 Task: Look for space in Ubatã, Brazil from 11th June, 2023 to 15th June, 2023 for 2 adults in price range Rs.7000 to Rs.16000. Place can be private room with 1  bedroom having 2 beds and 1 bathroom. Property type can be house, flat, guest house, hotel. Amenities needed are: washing machine. Booking option can be shelf check-in. Required host language is Spanish.
Action: Mouse moved to (566, 133)
Screenshot: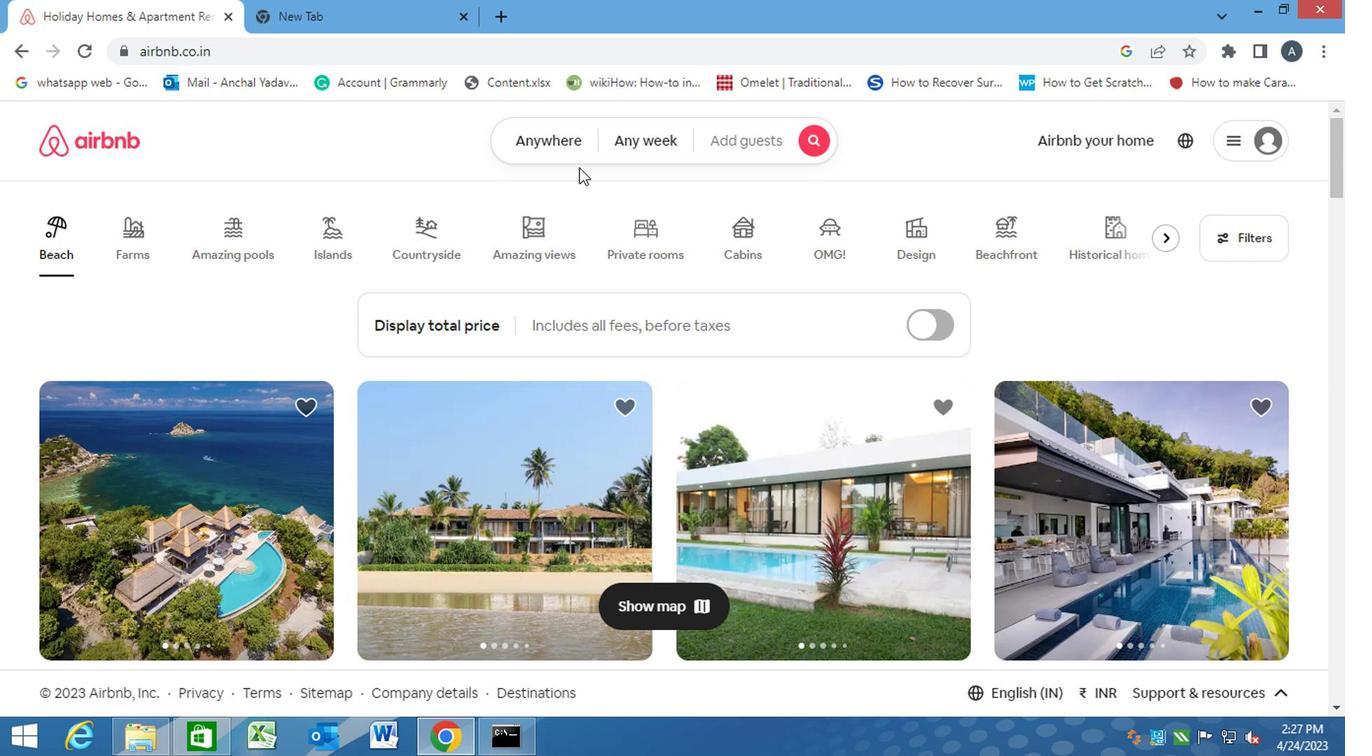 
Action: Mouse pressed left at (566, 133)
Screenshot: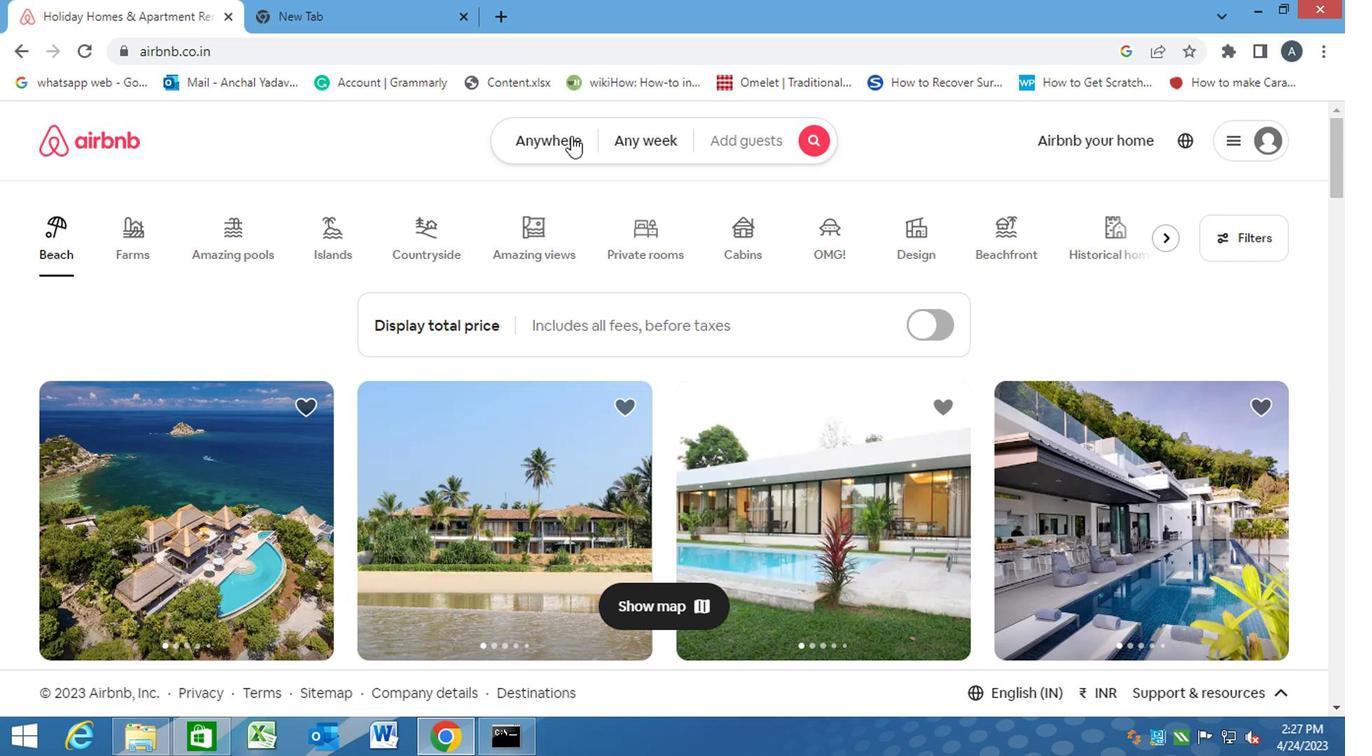 
Action: Mouse moved to (495, 189)
Screenshot: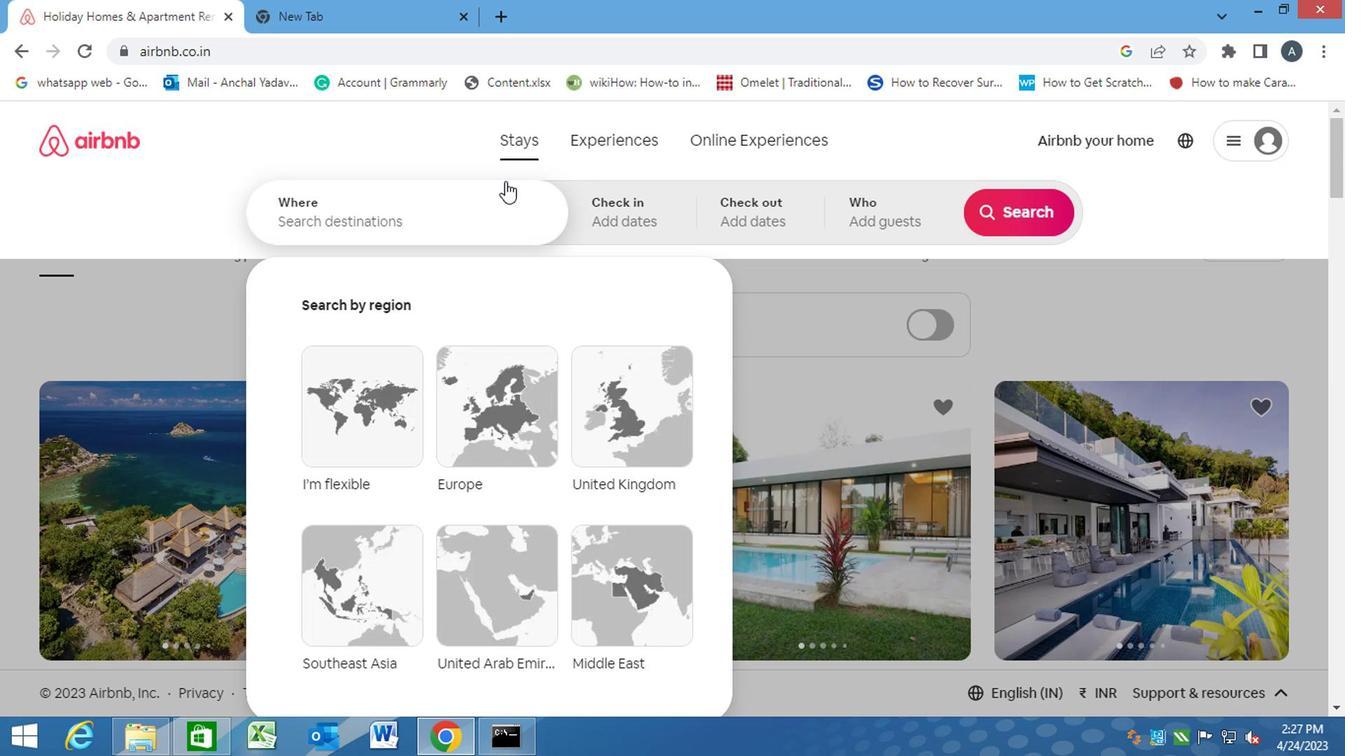 
Action: Mouse pressed left at (495, 189)
Screenshot: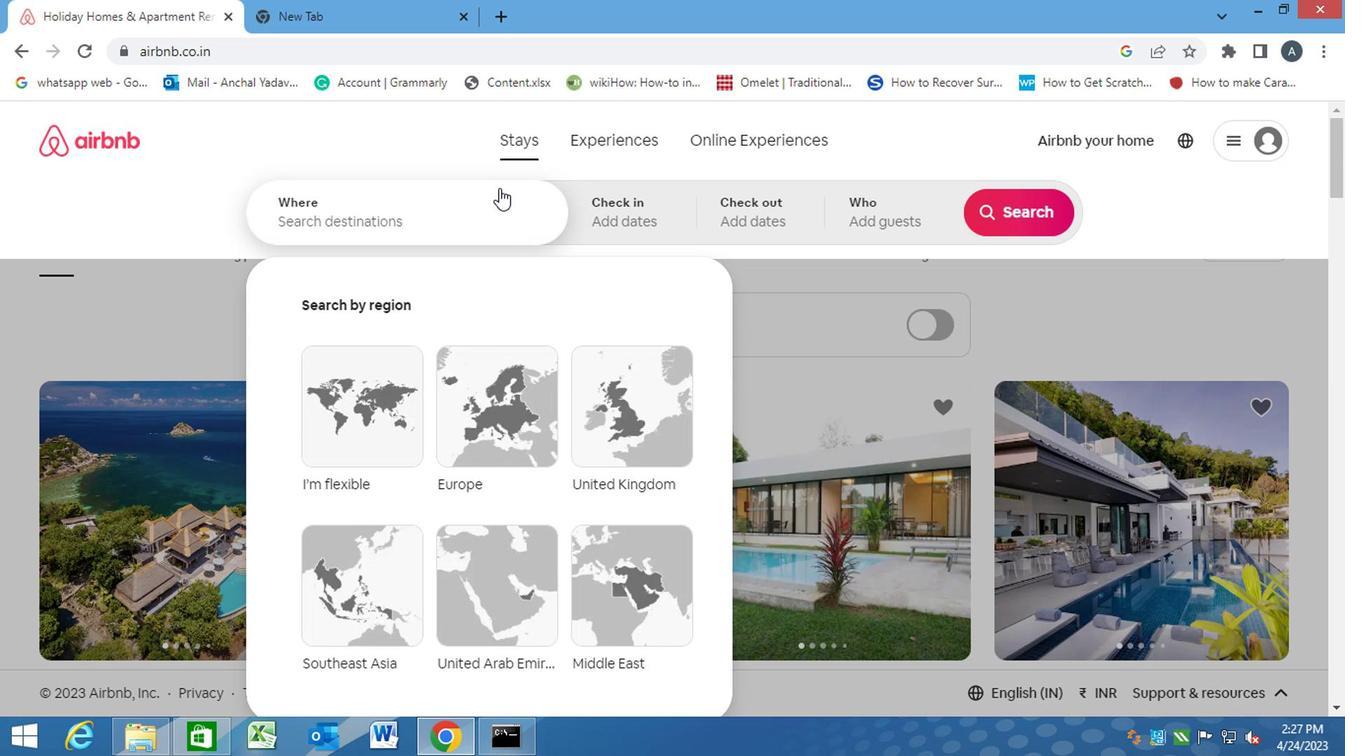 
Action: Key pressed u<Key.caps_lock>bata,<Key.space><Key.caps_lock>b<Key.caps_lock>razil<Key.enter>
Screenshot: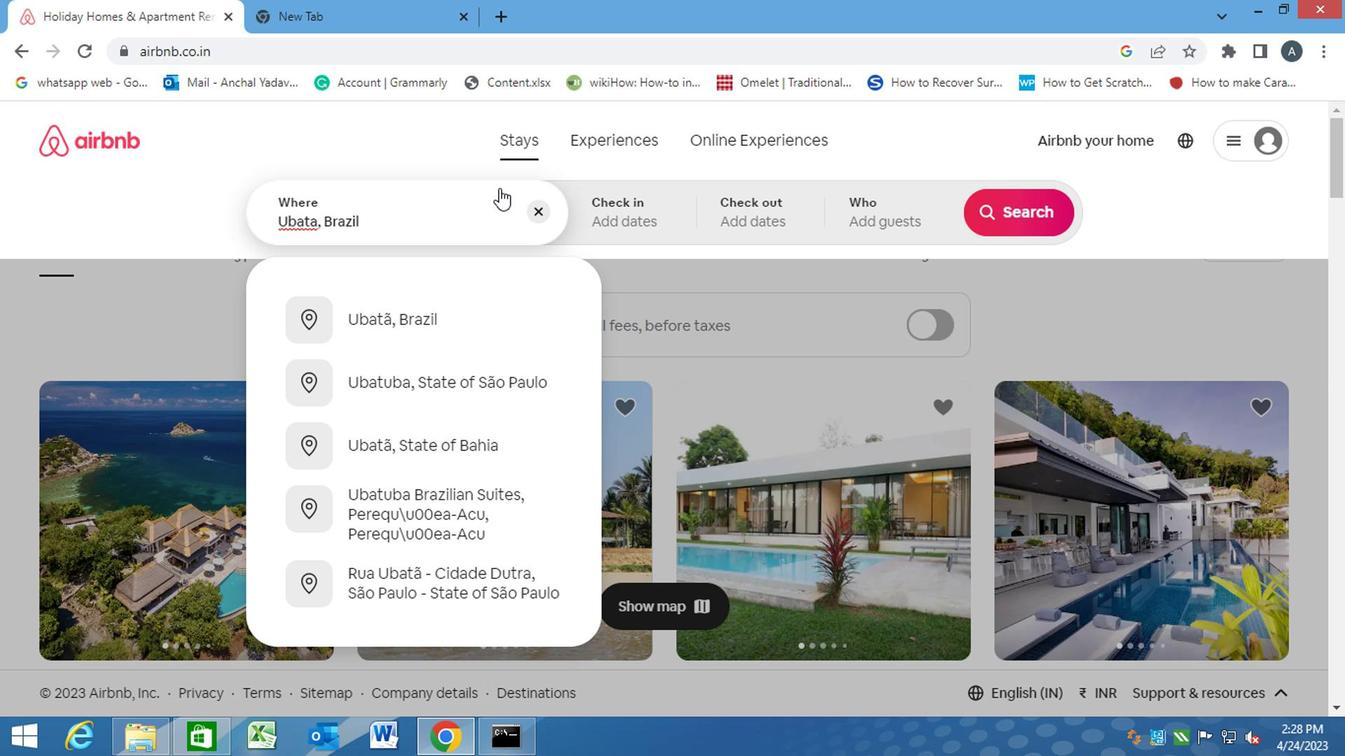 
Action: Mouse moved to (1003, 379)
Screenshot: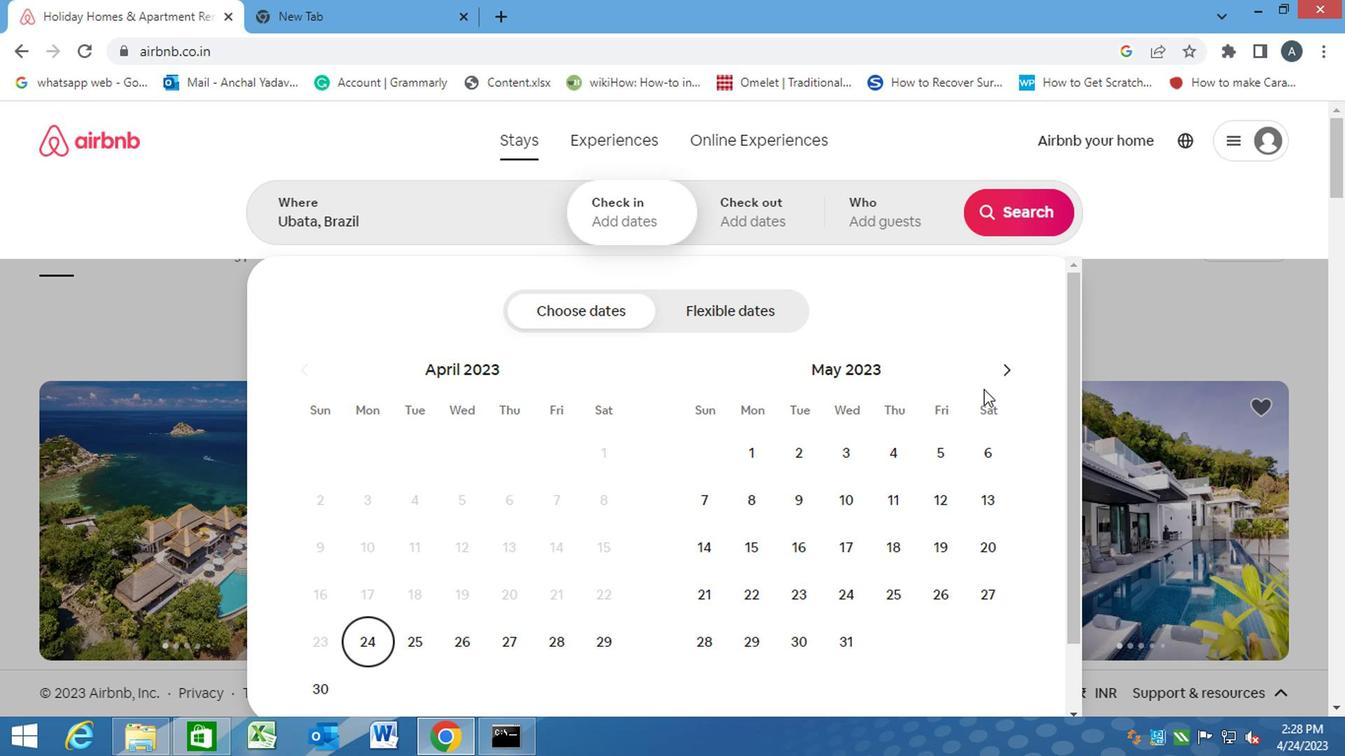 
Action: Mouse pressed left at (1003, 379)
Screenshot: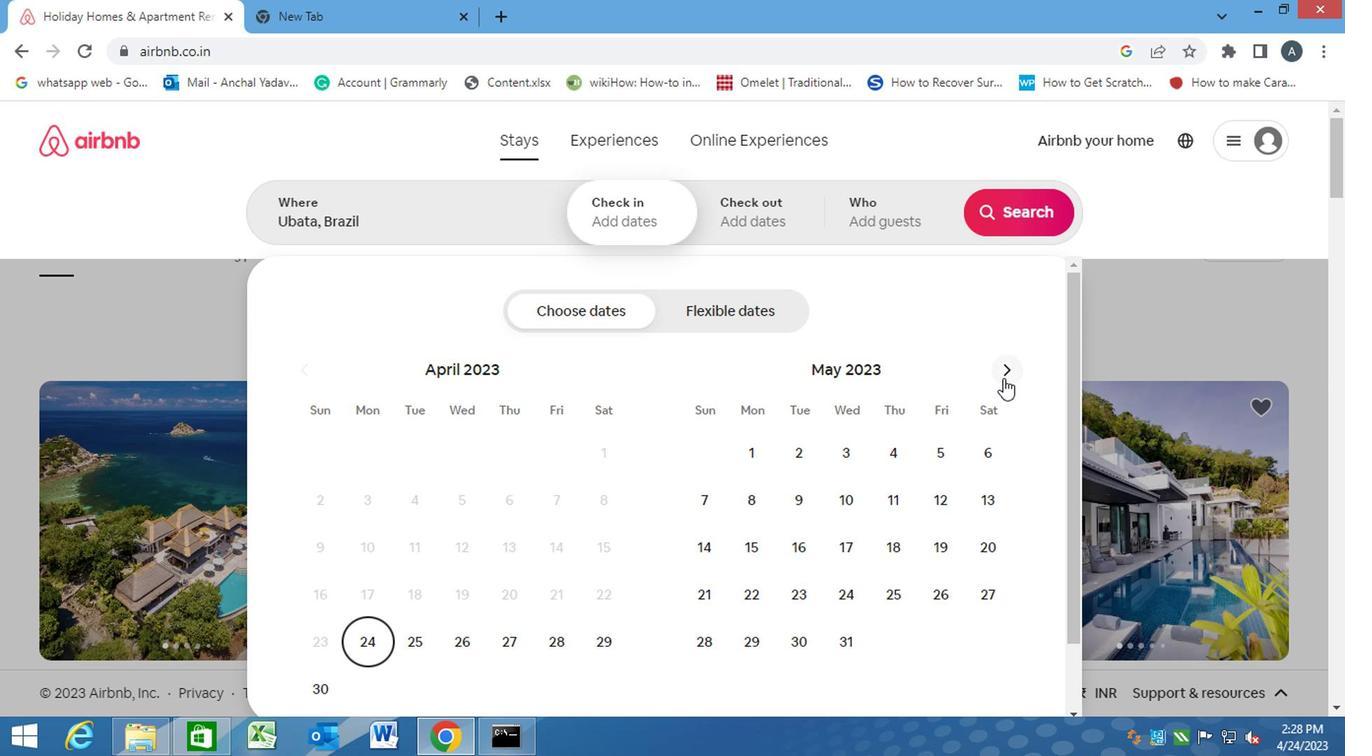 
Action: Mouse moved to (695, 543)
Screenshot: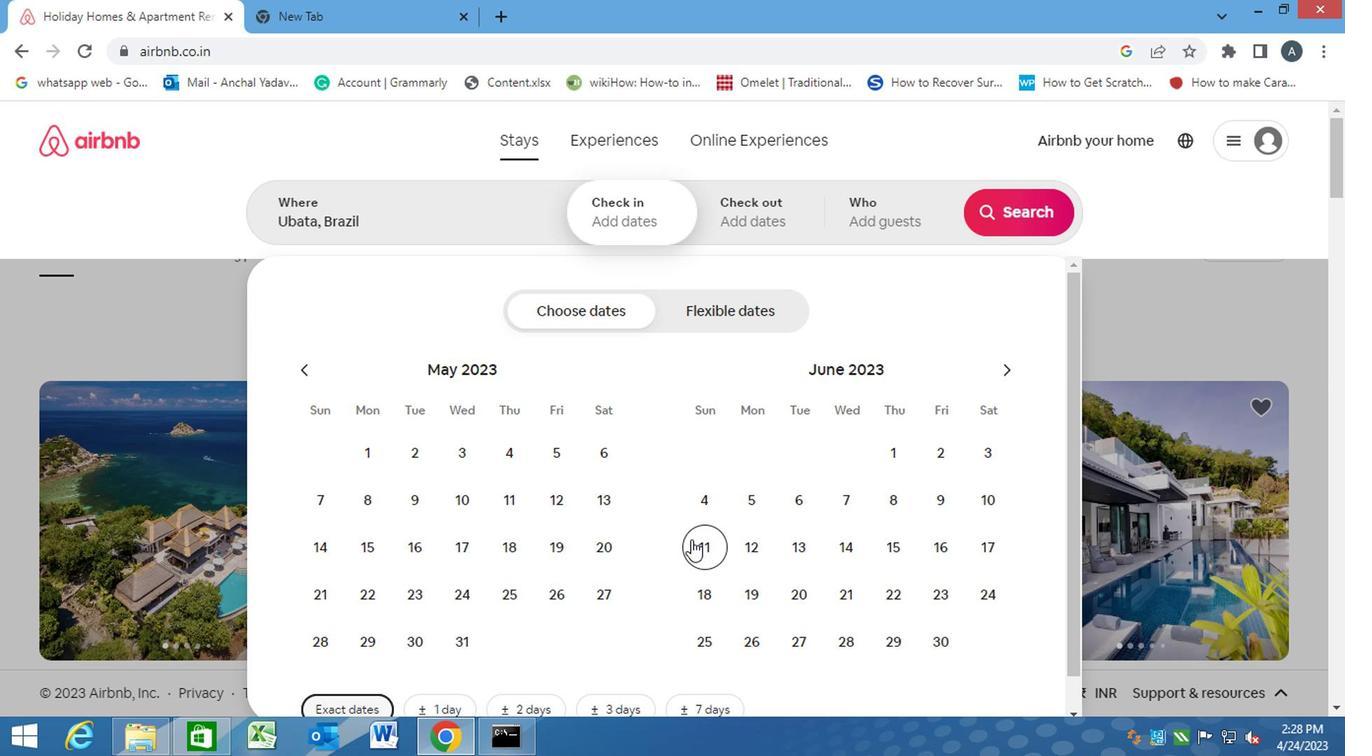 
Action: Mouse pressed left at (695, 543)
Screenshot: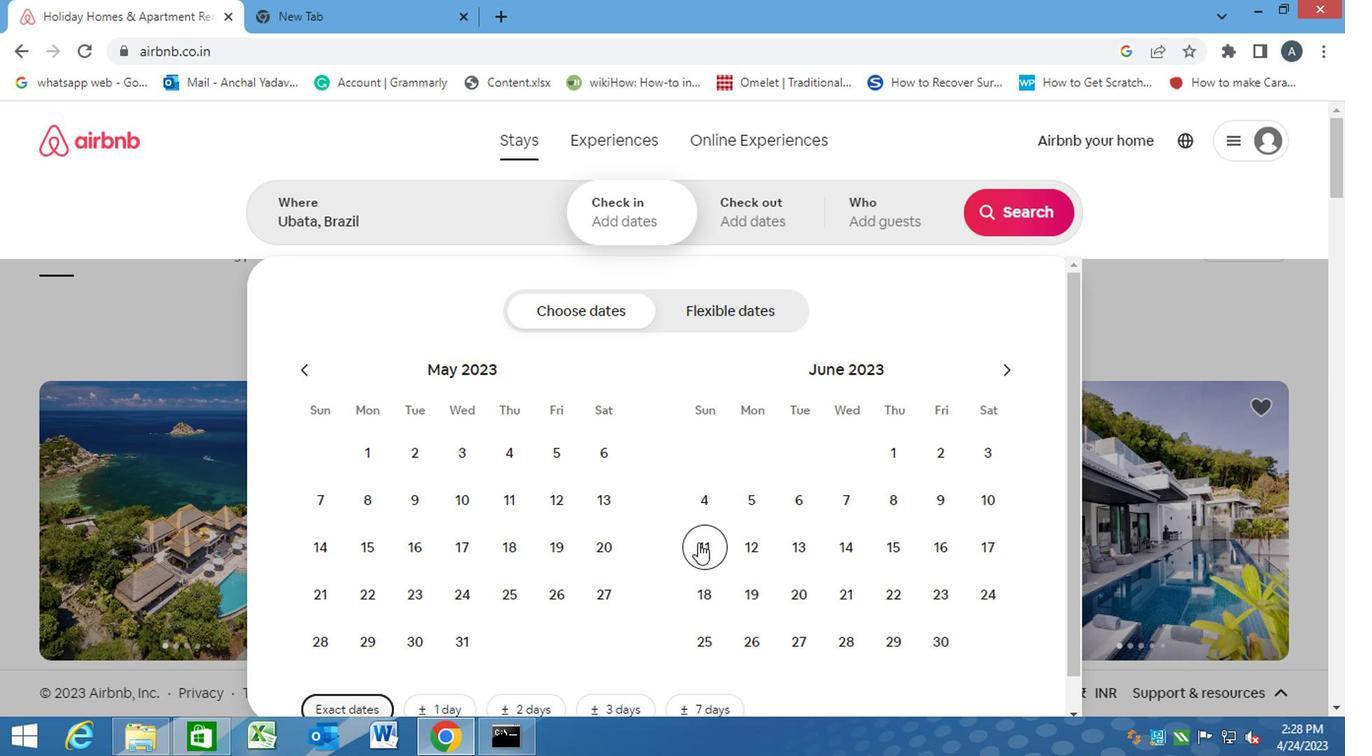 
Action: Mouse moved to (884, 552)
Screenshot: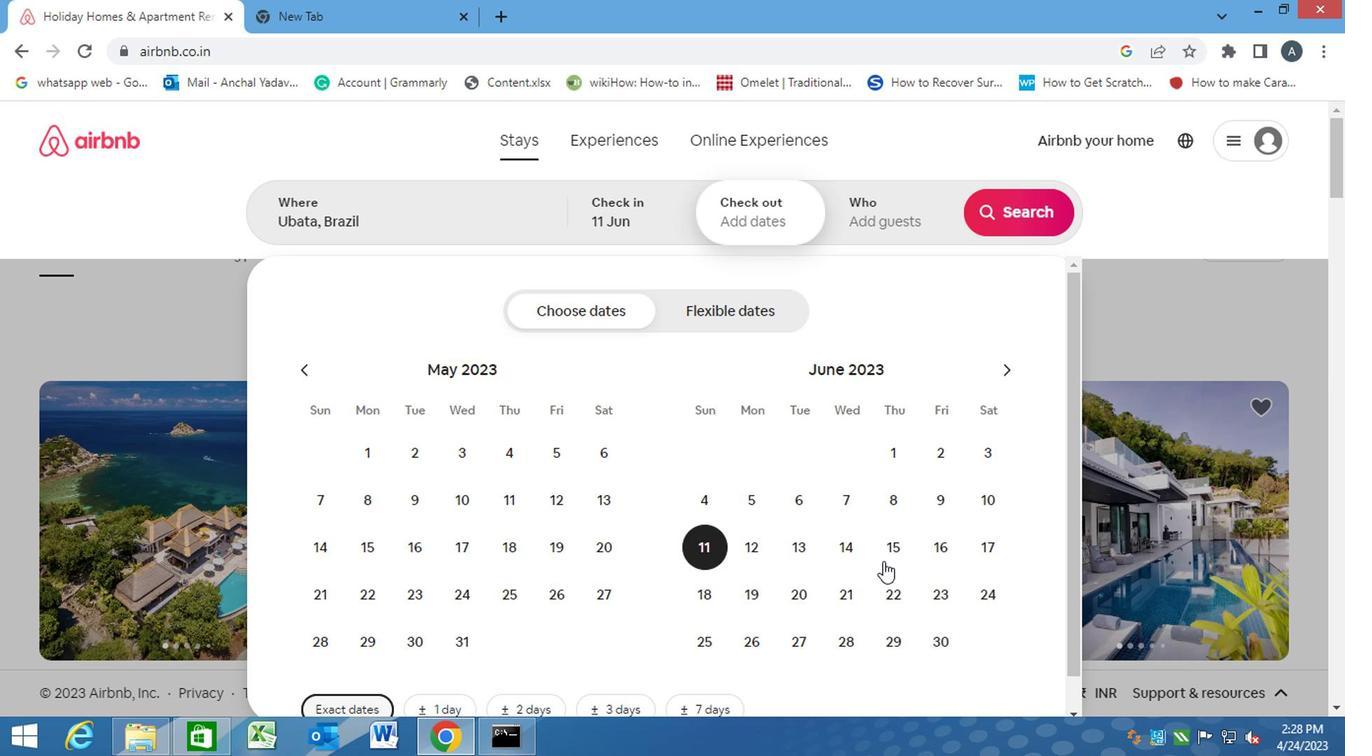 
Action: Mouse pressed left at (884, 552)
Screenshot: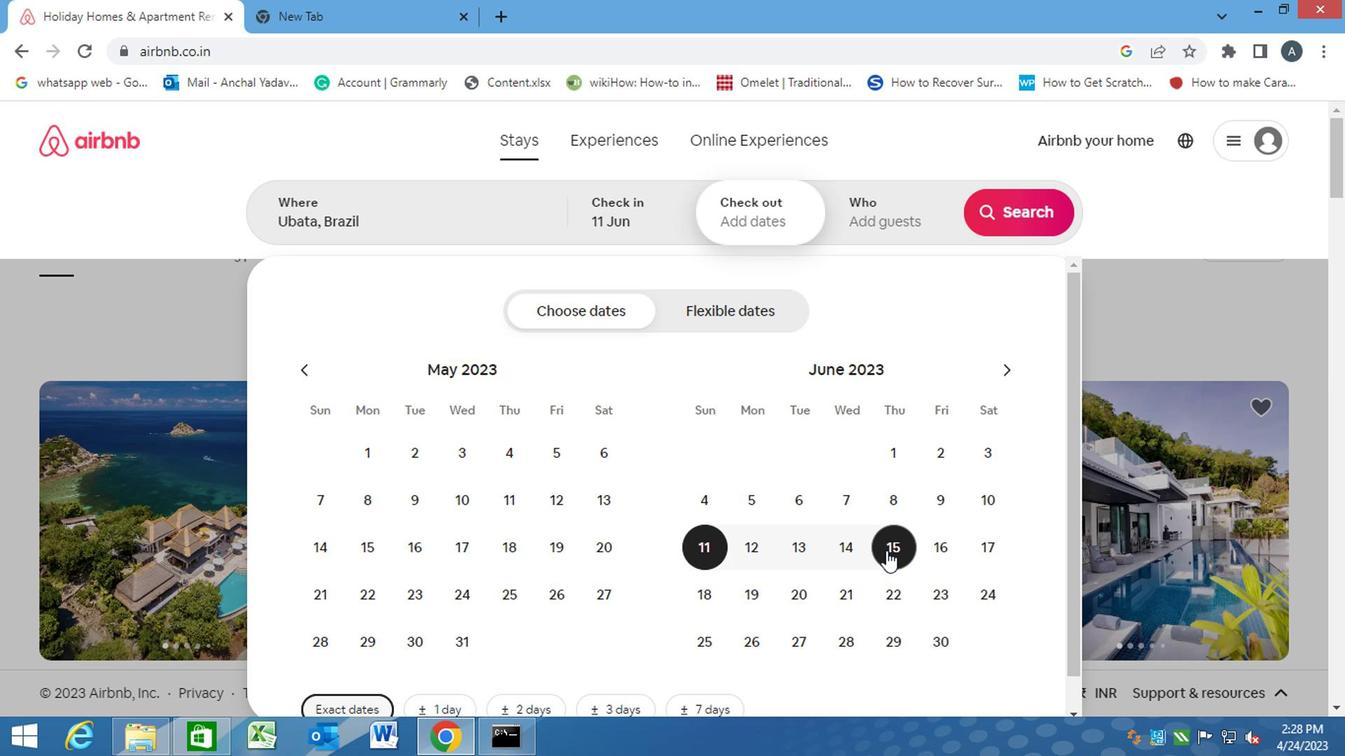 
Action: Mouse moved to (891, 198)
Screenshot: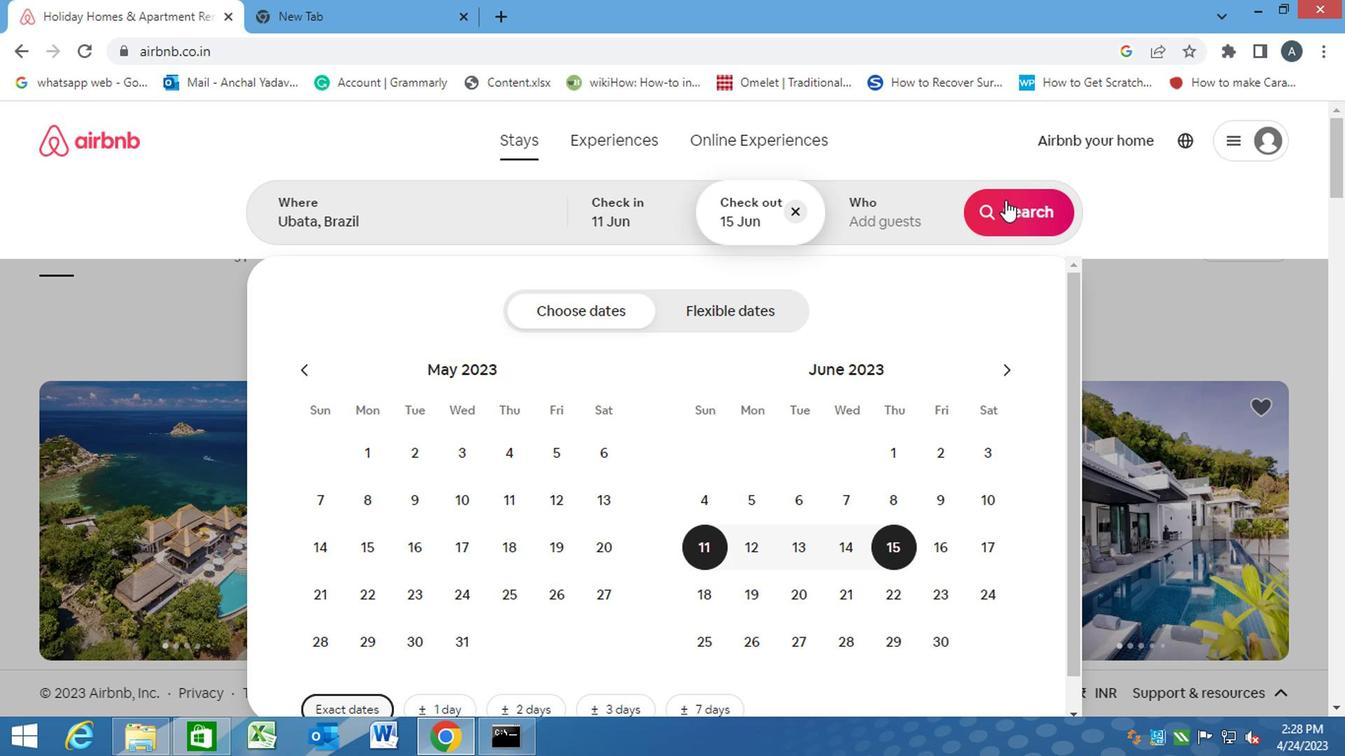 
Action: Mouse pressed left at (891, 198)
Screenshot: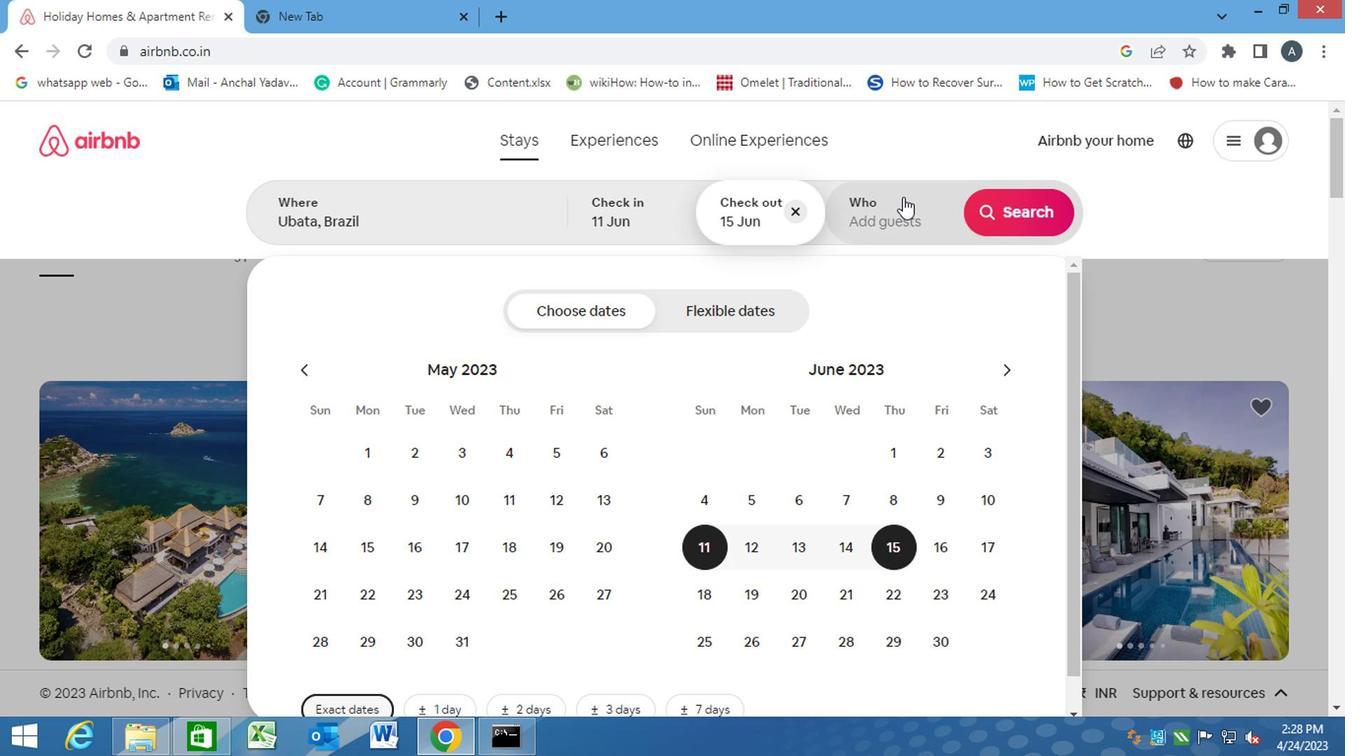 
Action: Mouse moved to (1009, 318)
Screenshot: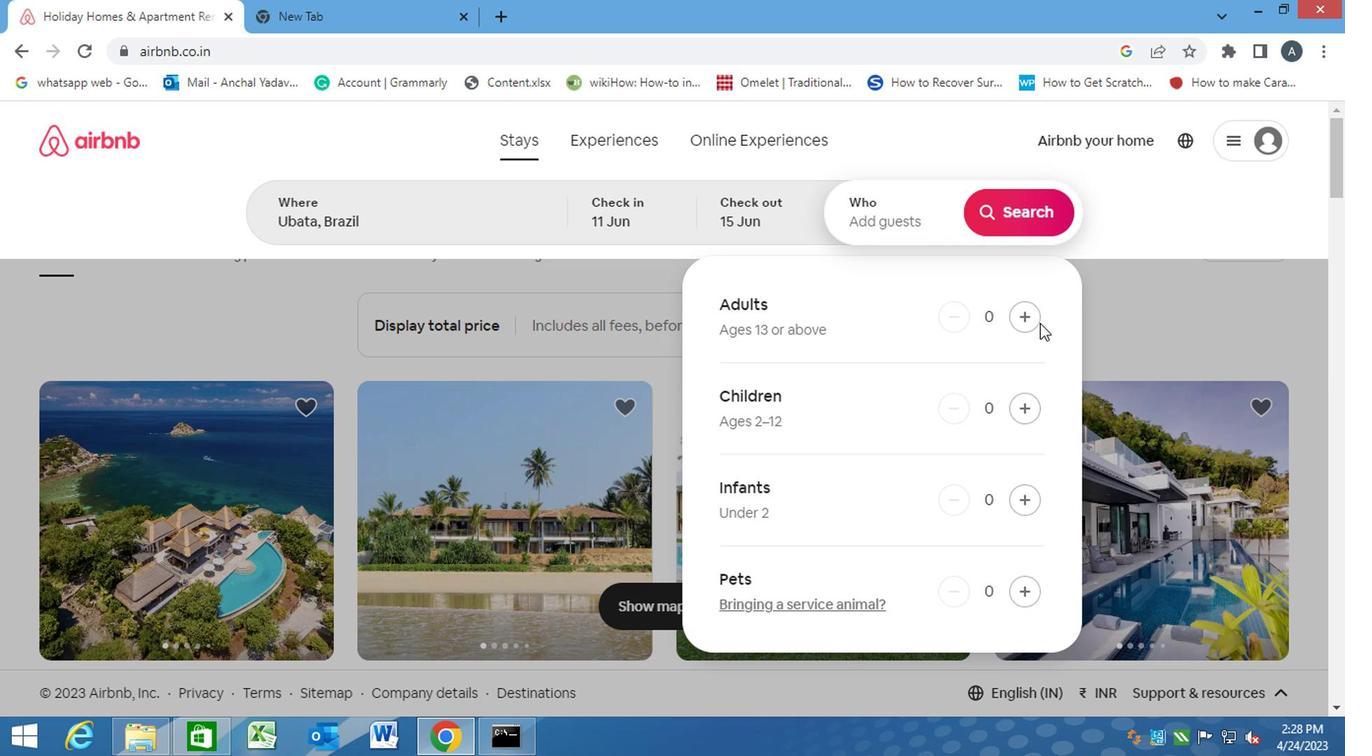 
Action: Mouse pressed left at (1009, 318)
Screenshot: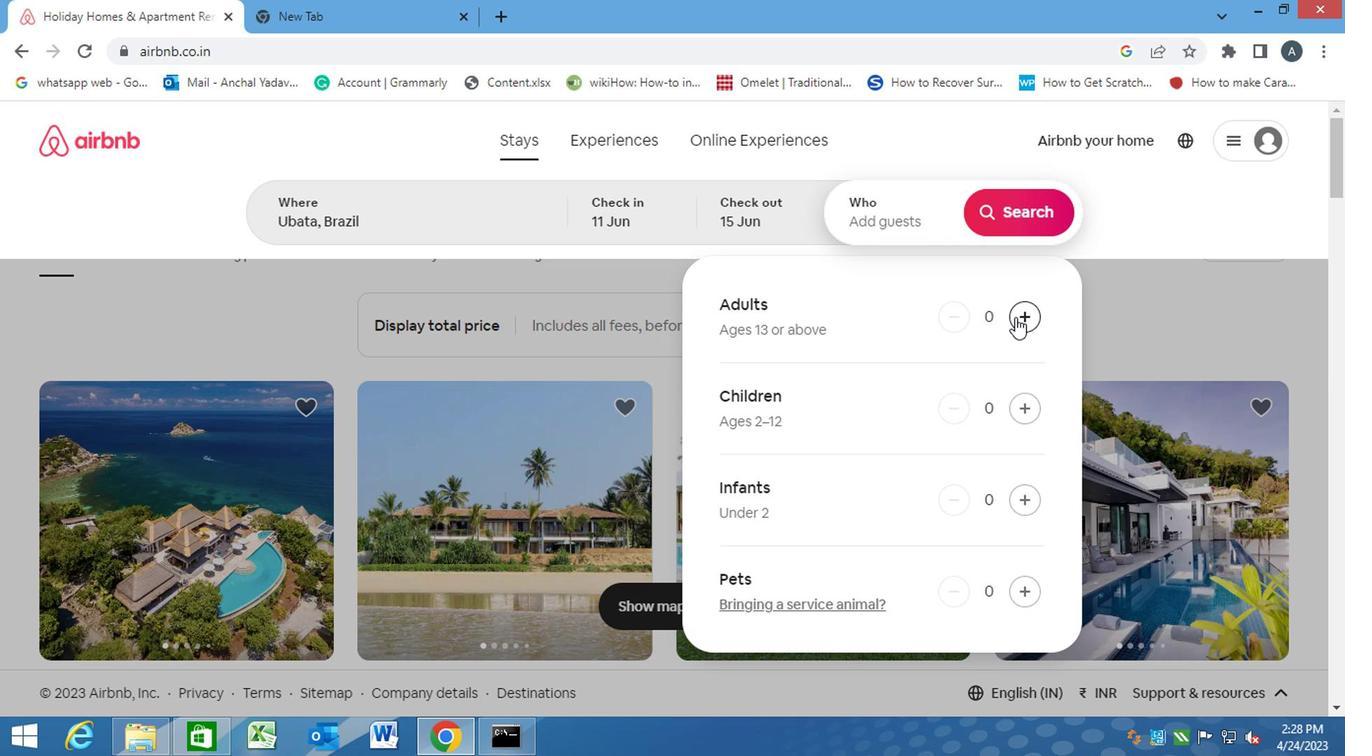 
Action: Mouse moved to (1013, 316)
Screenshot: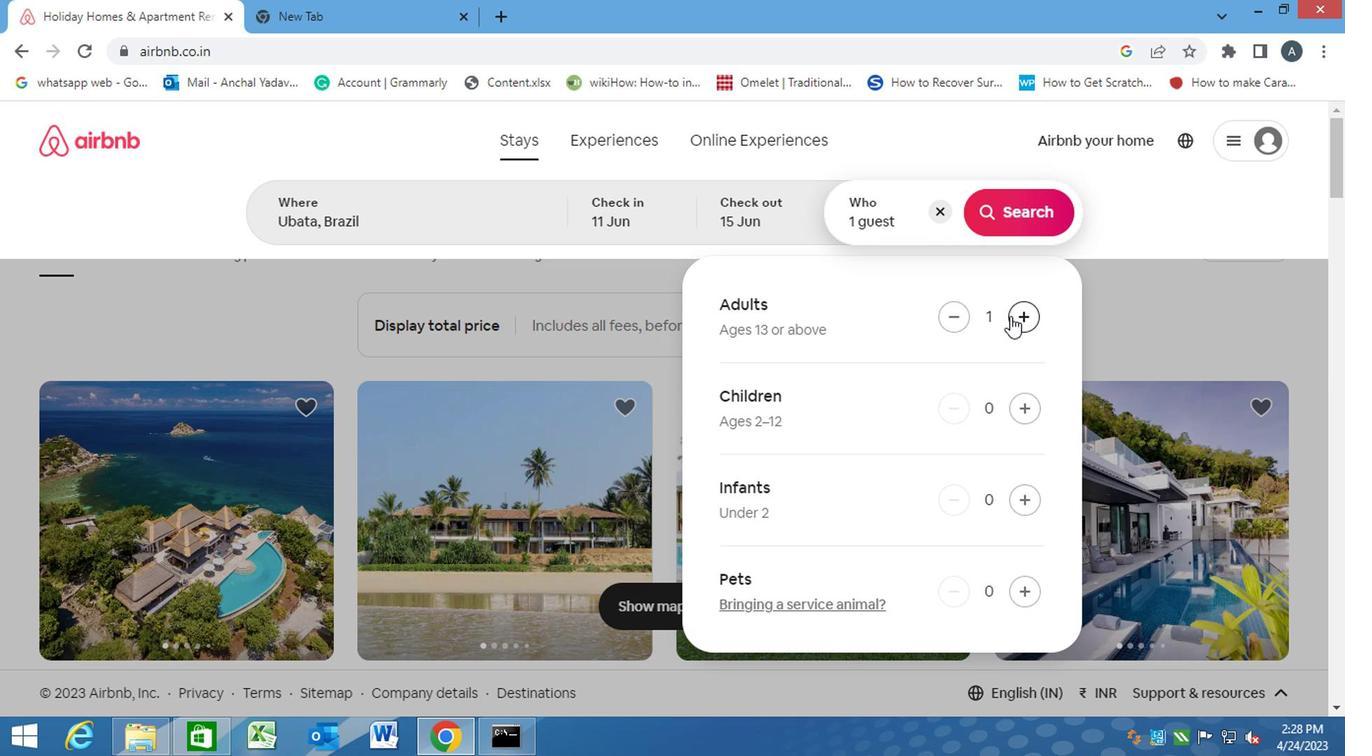 
Action: Mouse pressed left at (1013, 316)
Screenshot: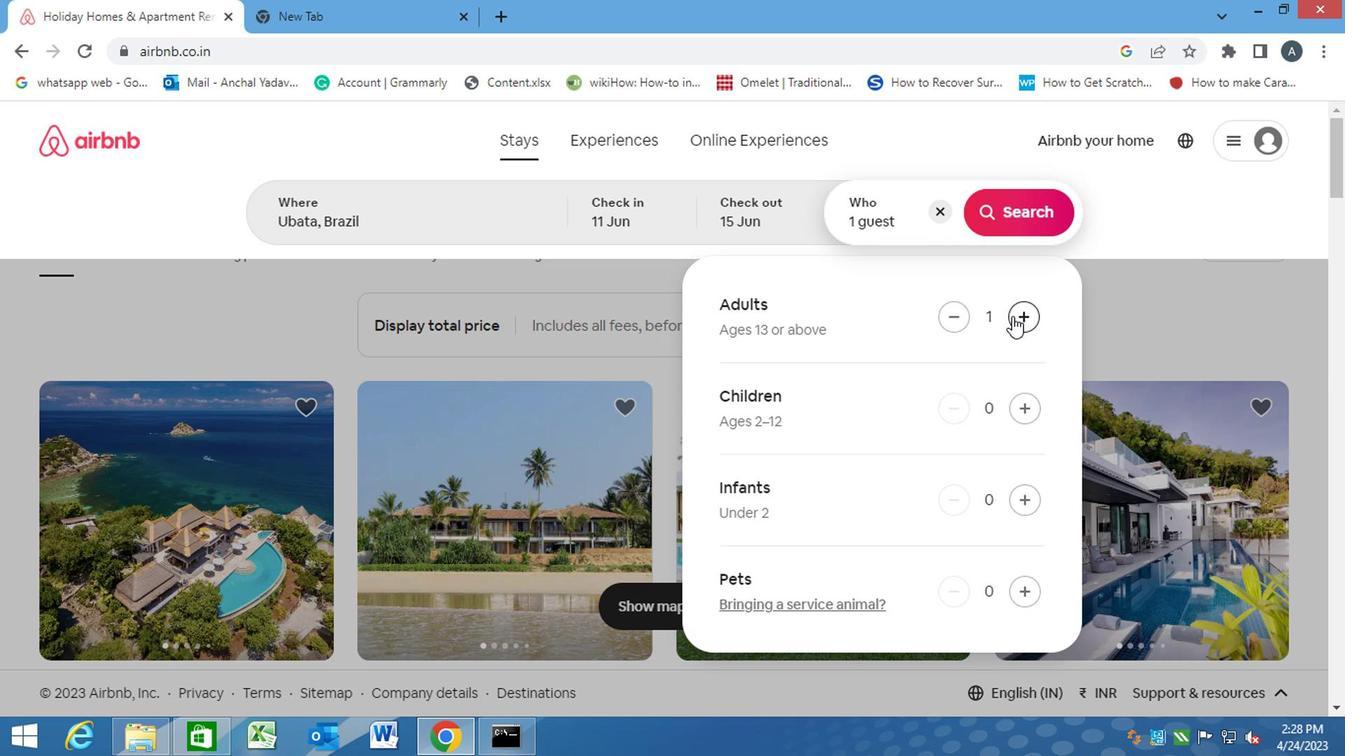 
Action: Mouse moved to (1001, 203)
Screenshot: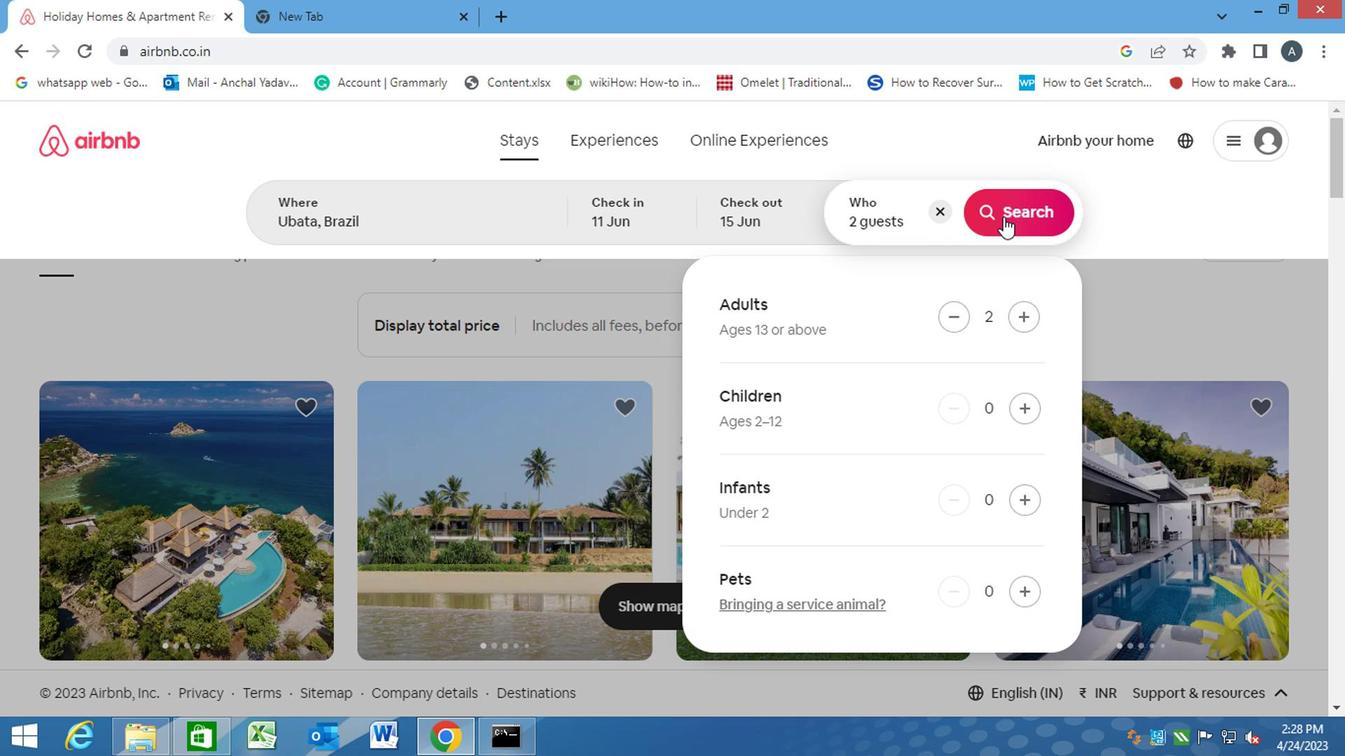 
Action: Mouse pressed left at (1001, 203)
Screenshot: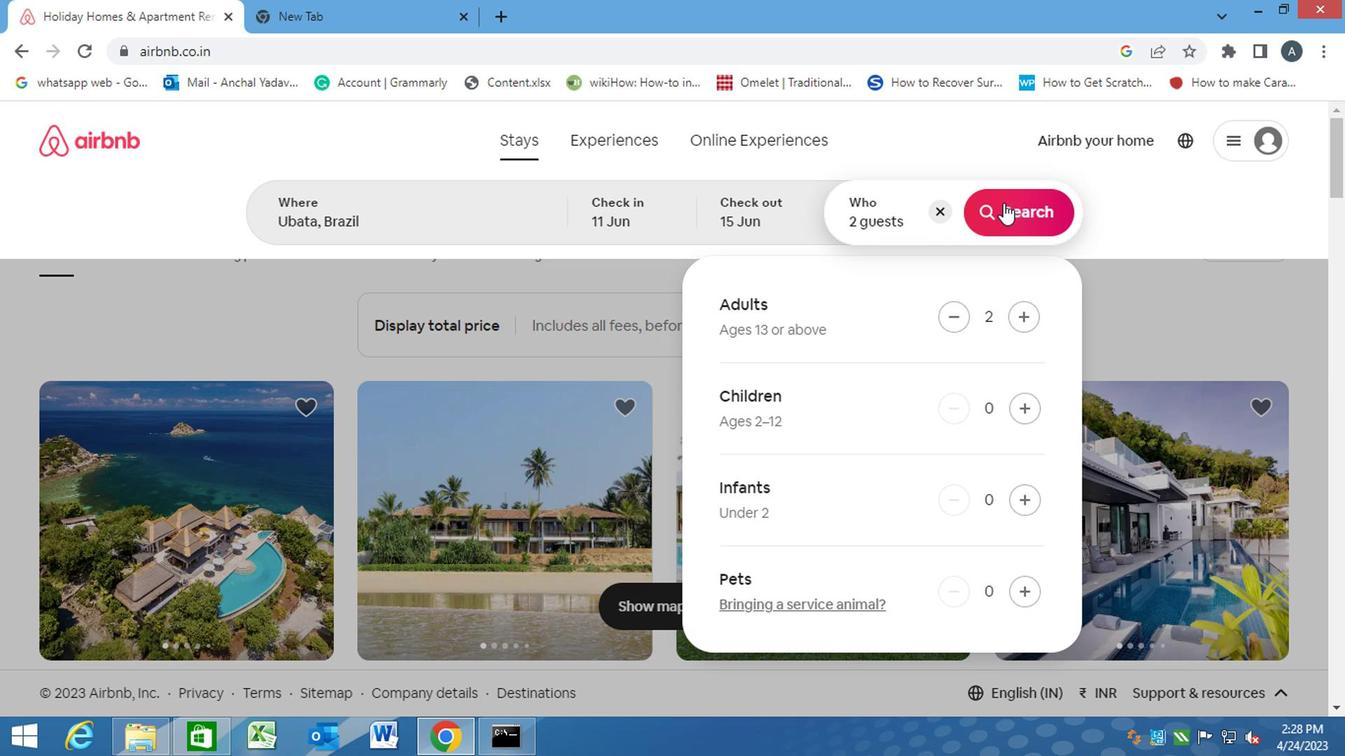 
Action: Mouse moved to (1268, 213)
Screenshot: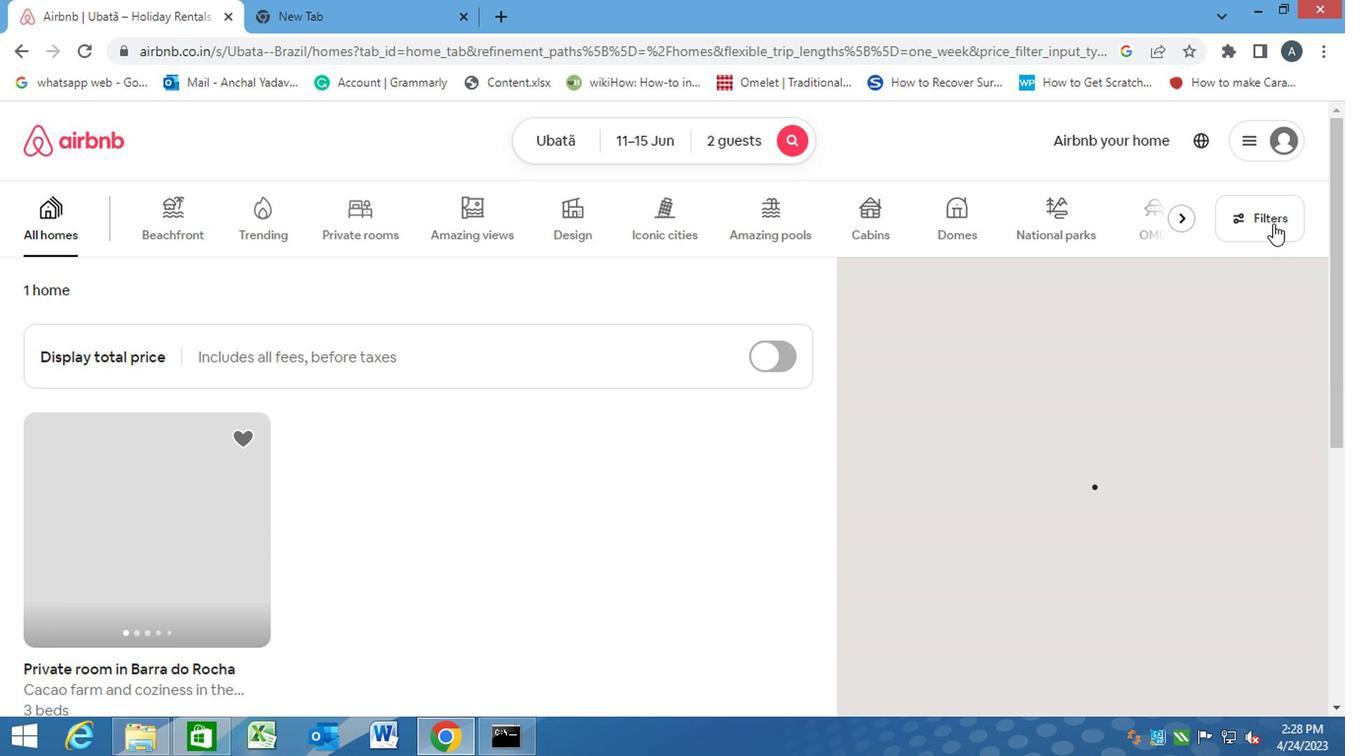 
Action: Mouse pressed left at (1268, 213)
Screenshot: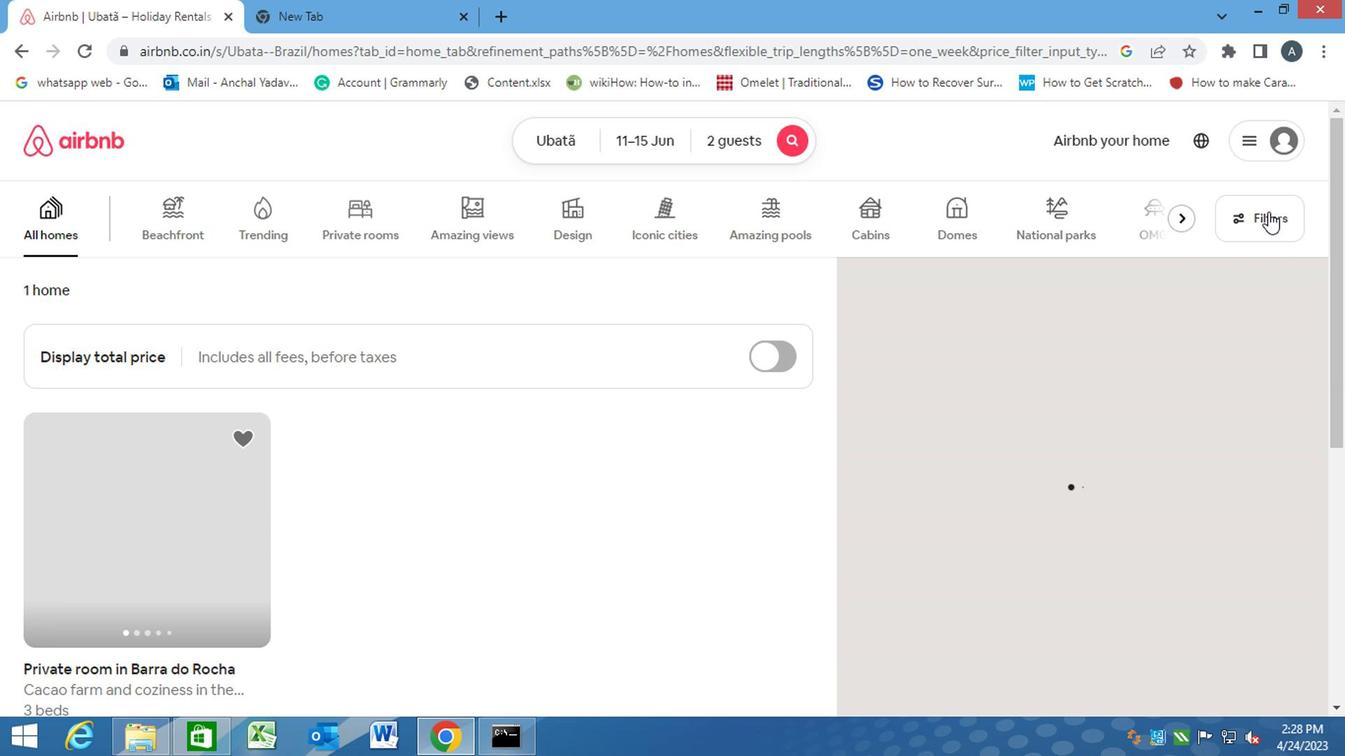 
Action: Mouse moved to (404, 468)
Screenshot: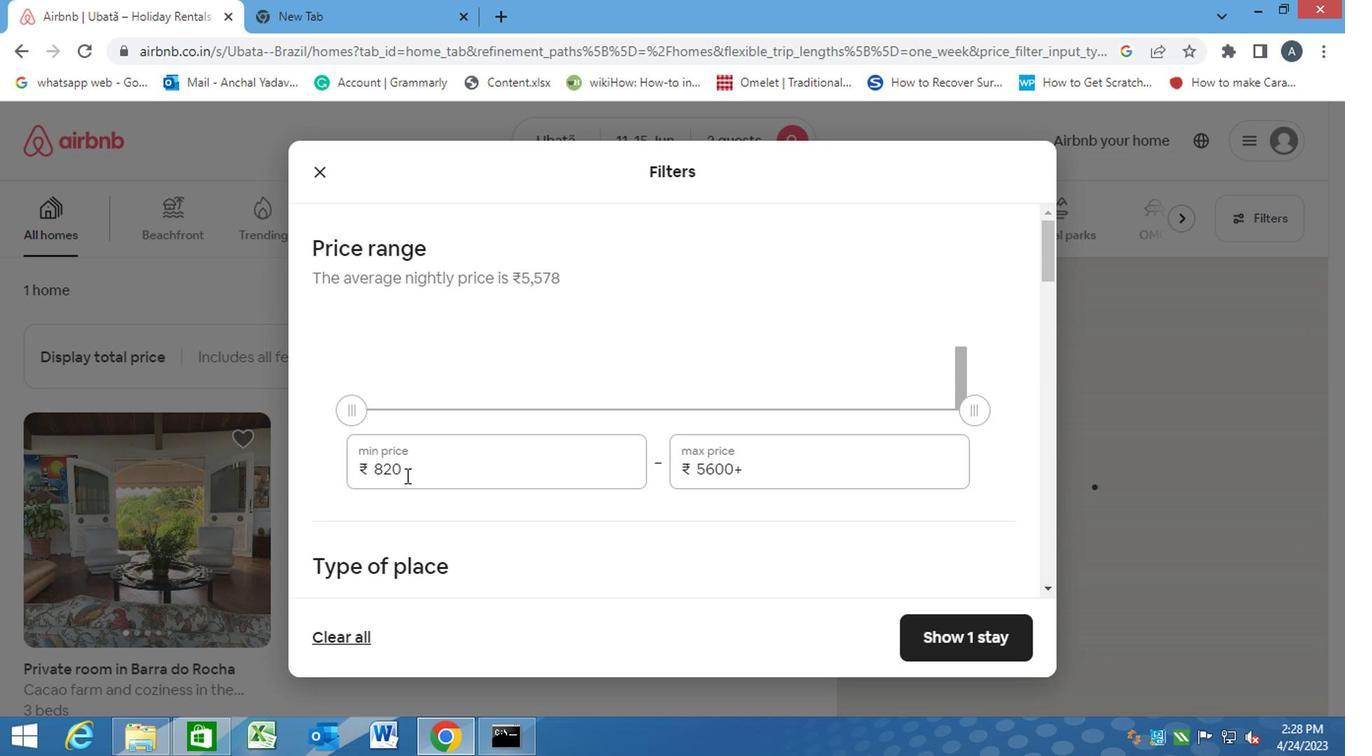 
Action: Mouse pressed left at (404, 468)
Screenshot: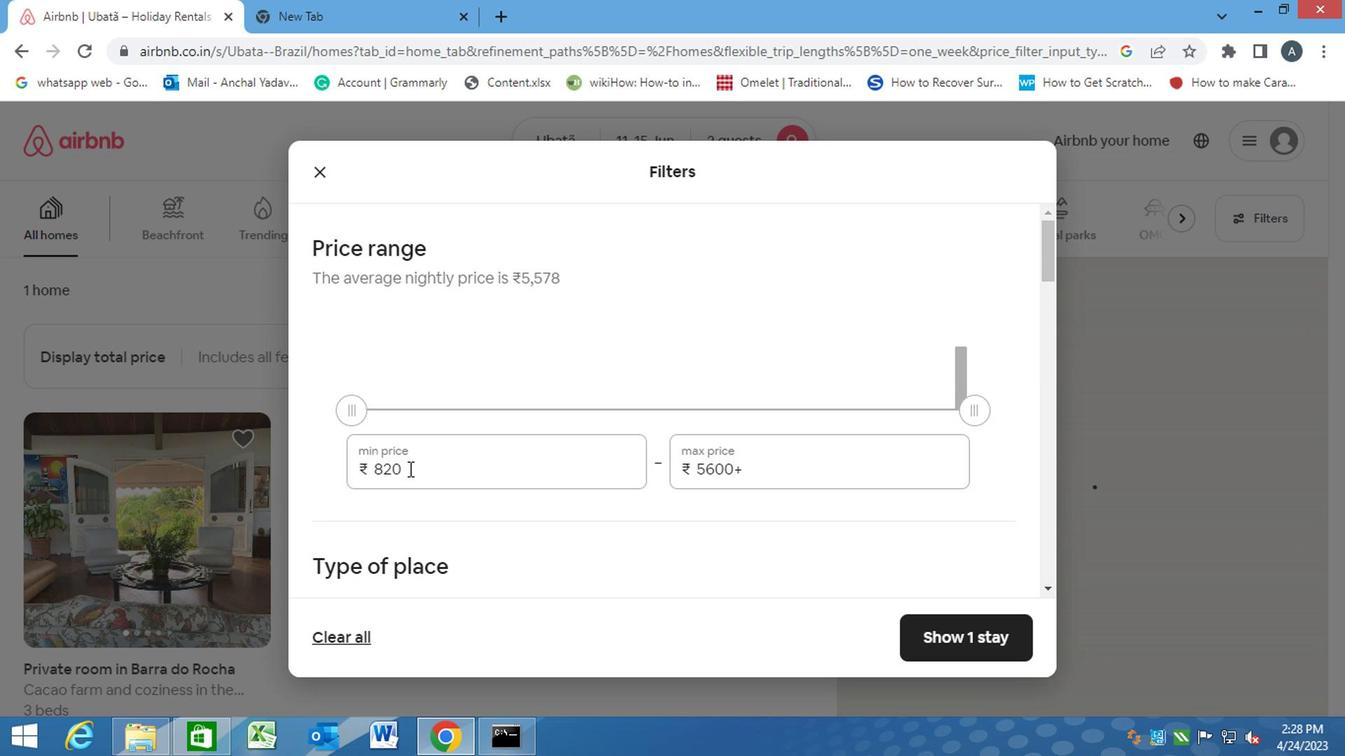 
Action: Mouse moved to (334, 468)
Screenshot: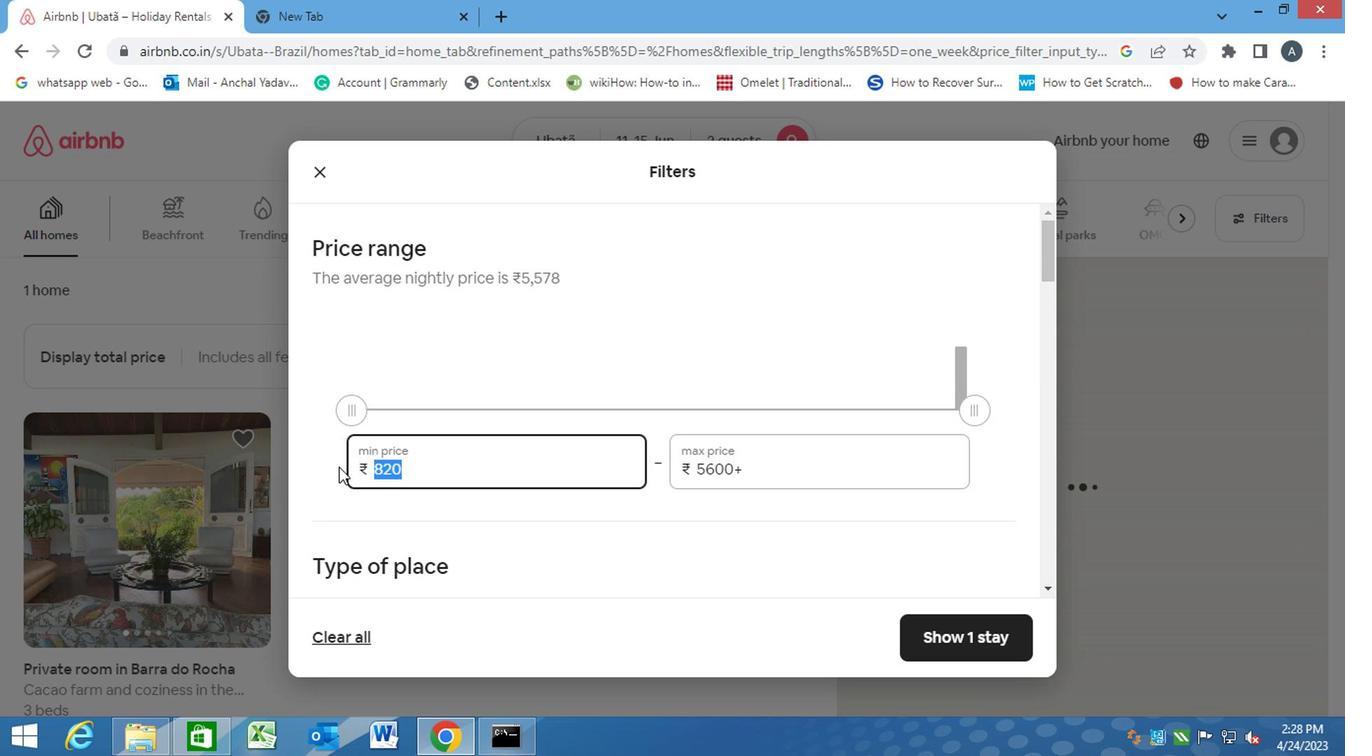 
Action: Key pressed 7000<Key.tab><Key.backspace>16000
Screenshot: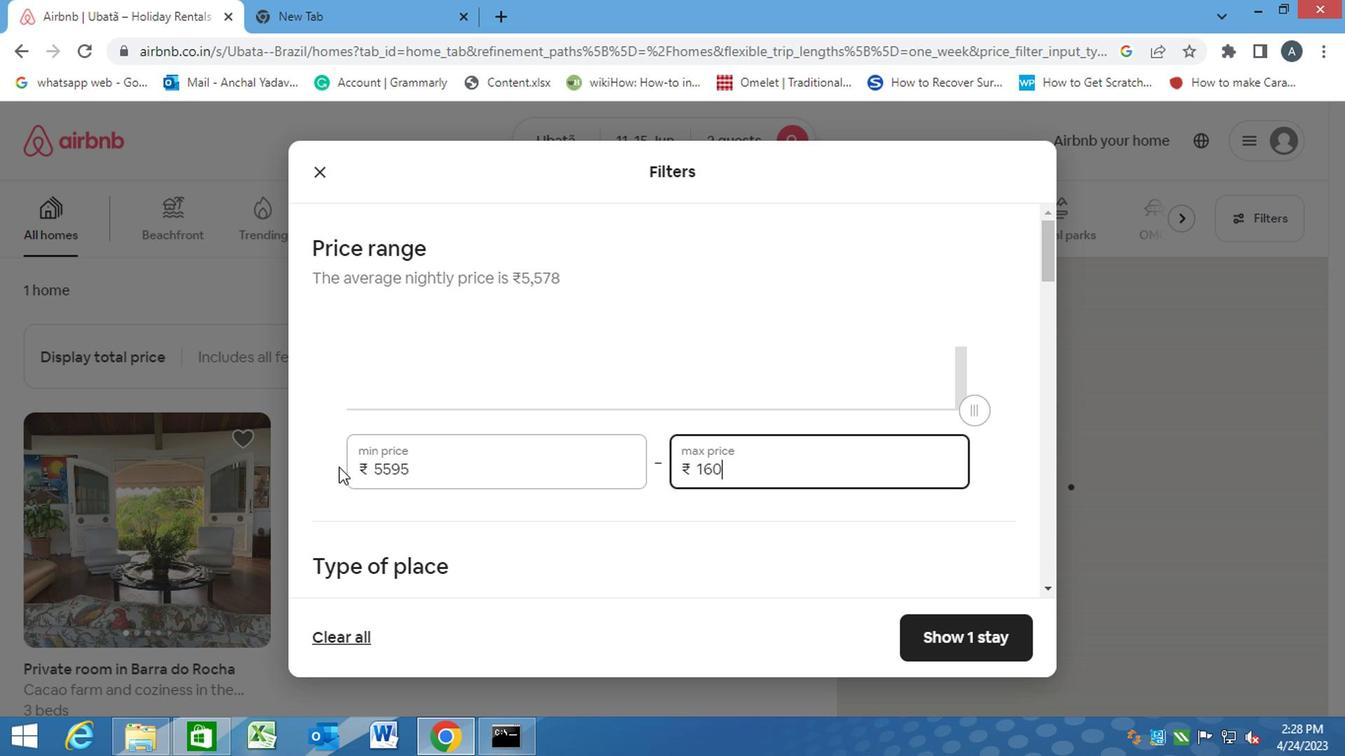 
Action: Mouse moved to (351, 469)
Screenshot: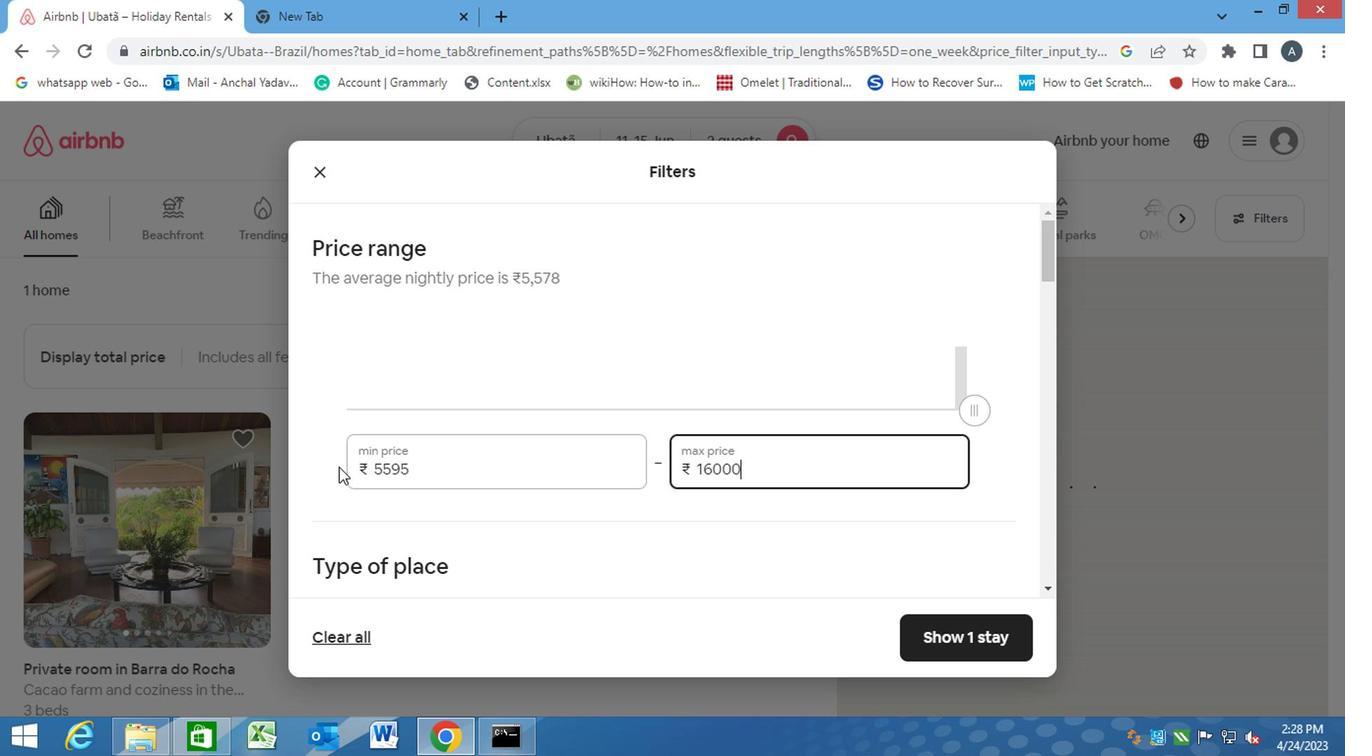
Action: Mouse scrolled (351, 468) with delta (0, -1)
Screenshot: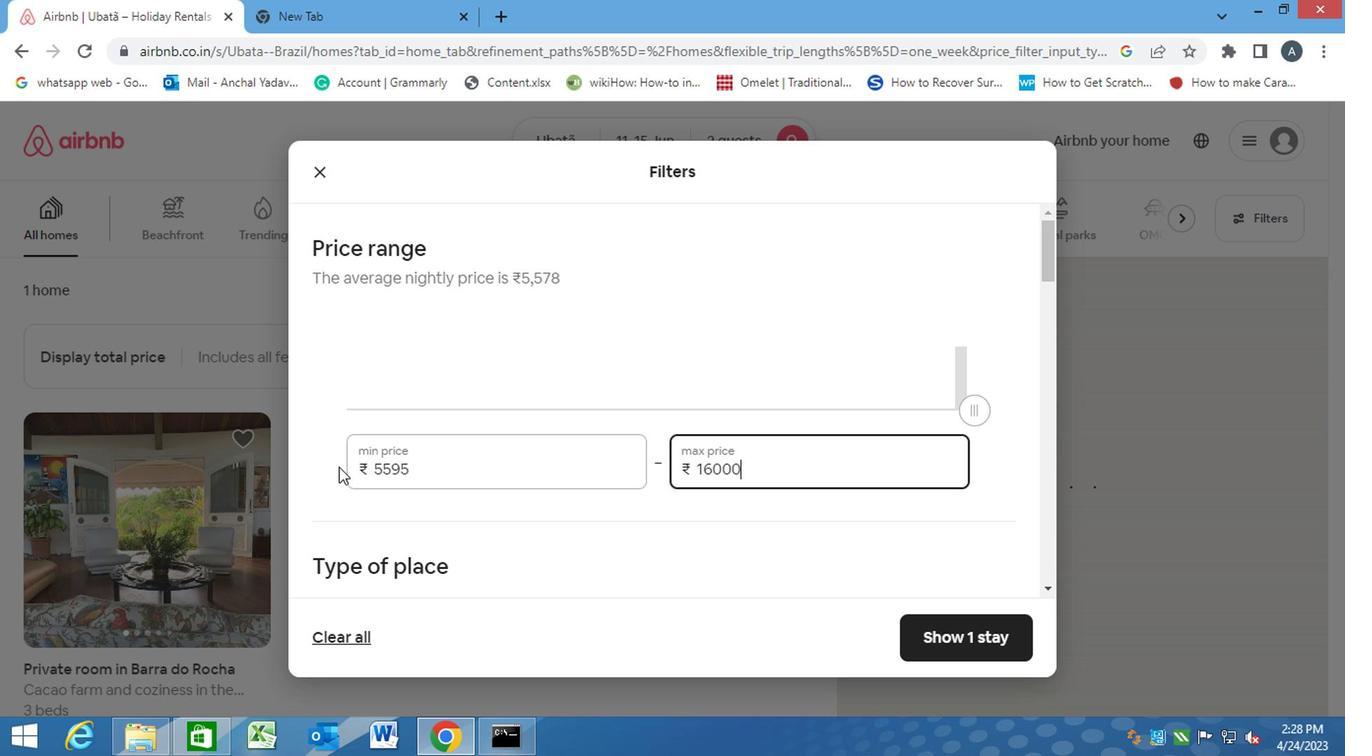 
Action: Mouse moved to (360, 472)
Screenshot: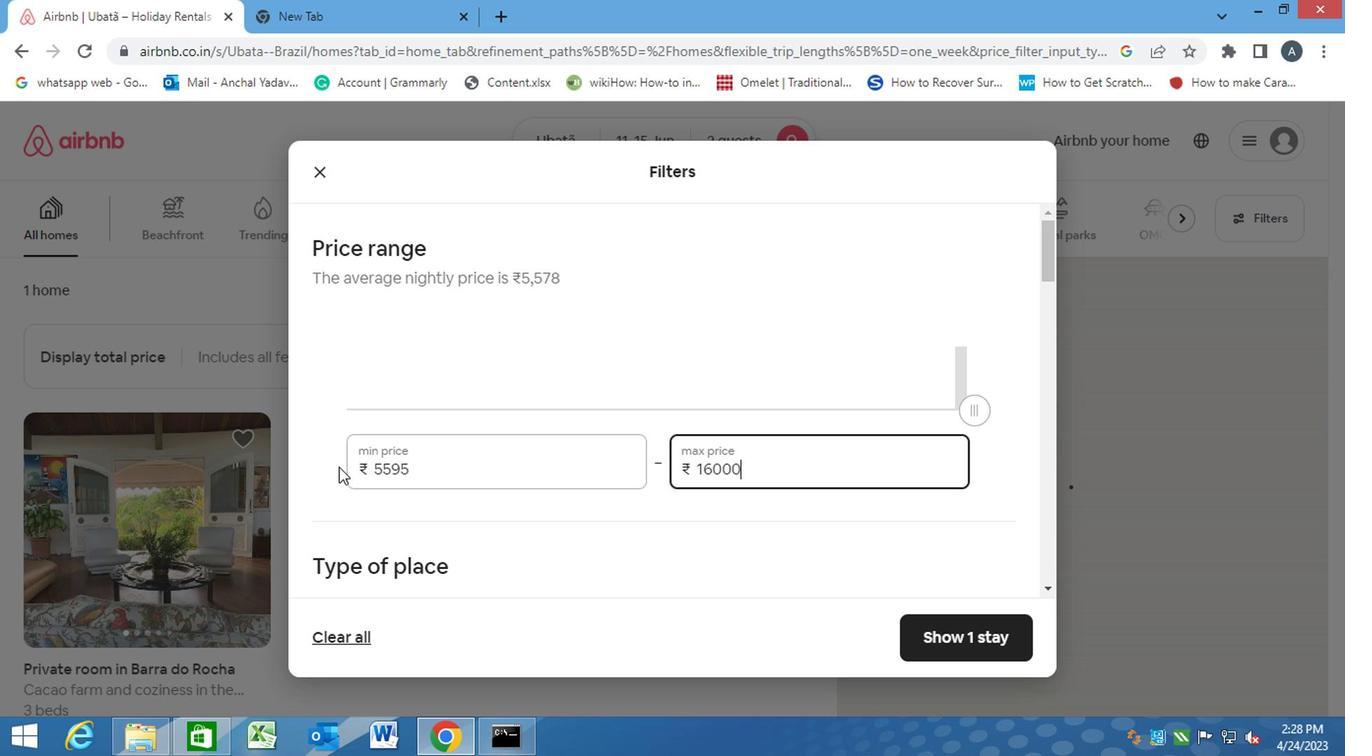 
Action: Mouse scrolled (360, 471) with delta (0, 0)
Screenshot: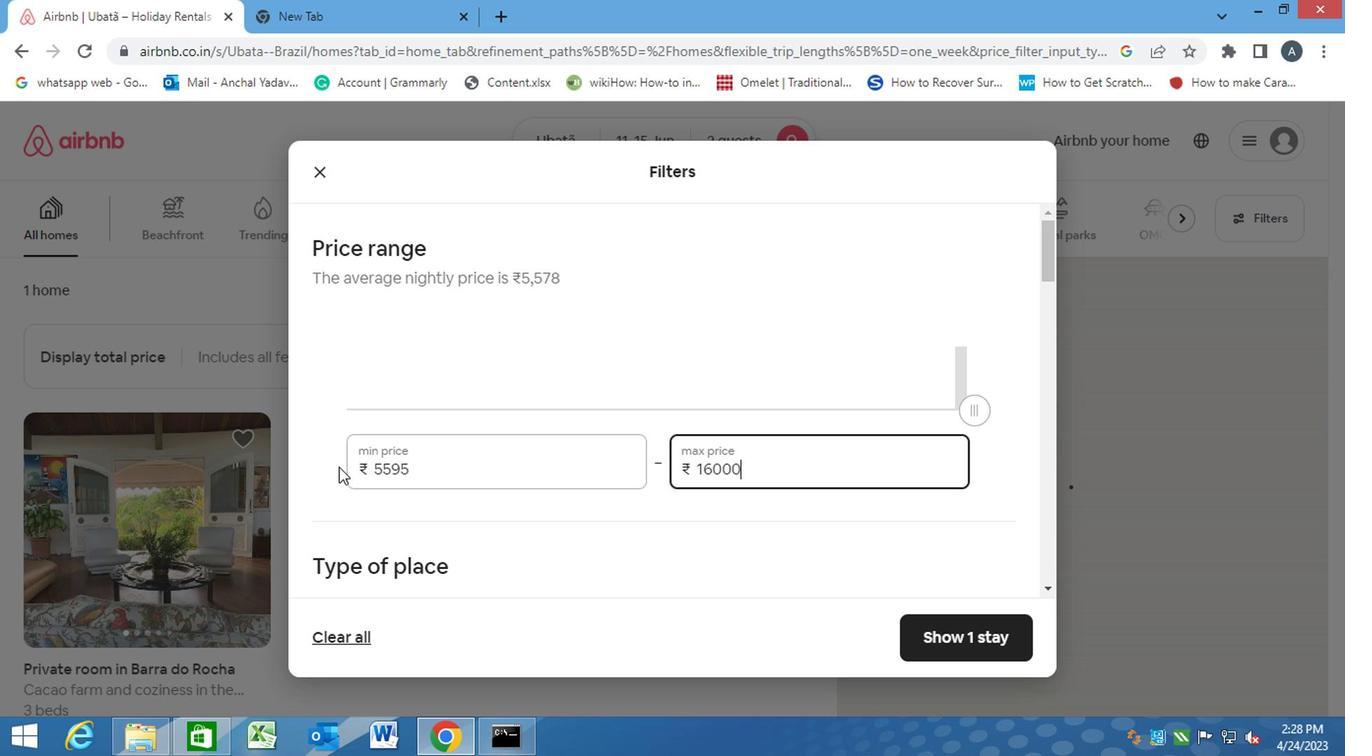 
Action: Mouse scrolled (360, 471) with delta (0, 0)
Screenshot: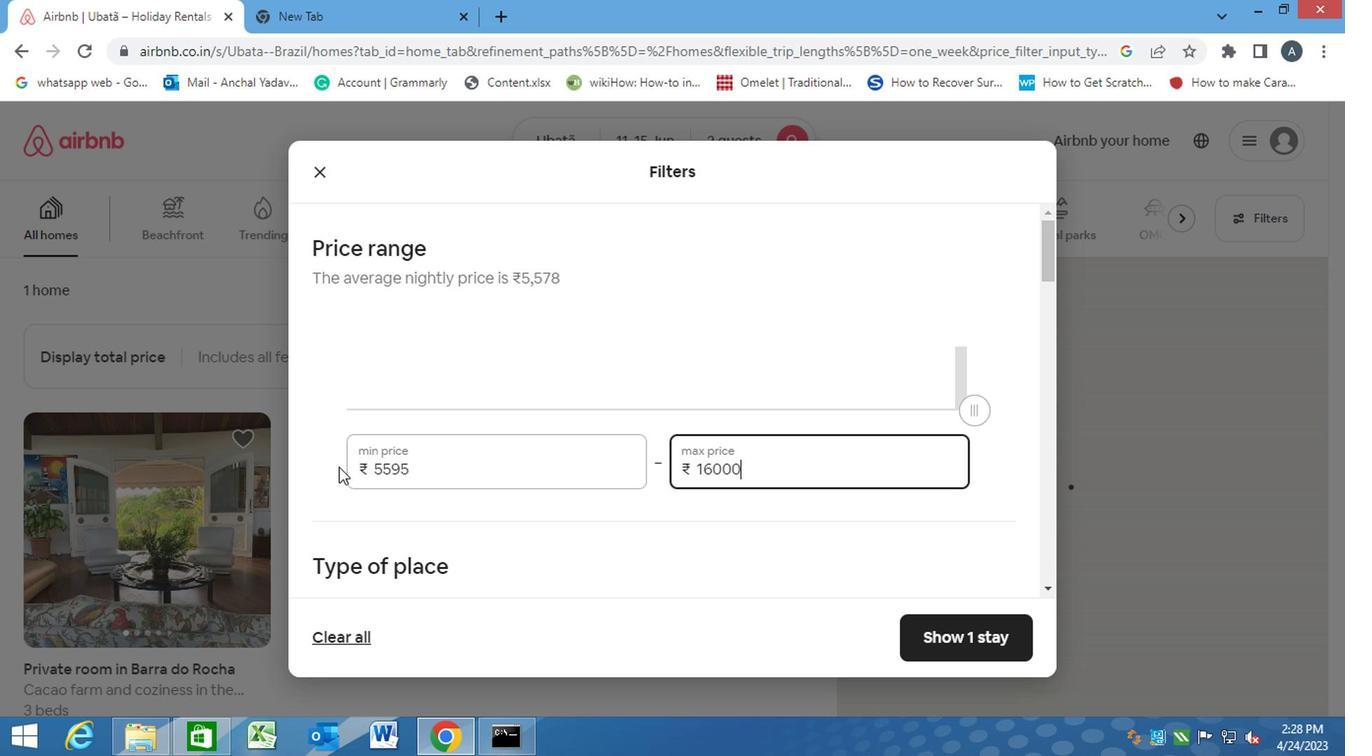 
Action: Mouse moved to (542, 342)
Screenshot: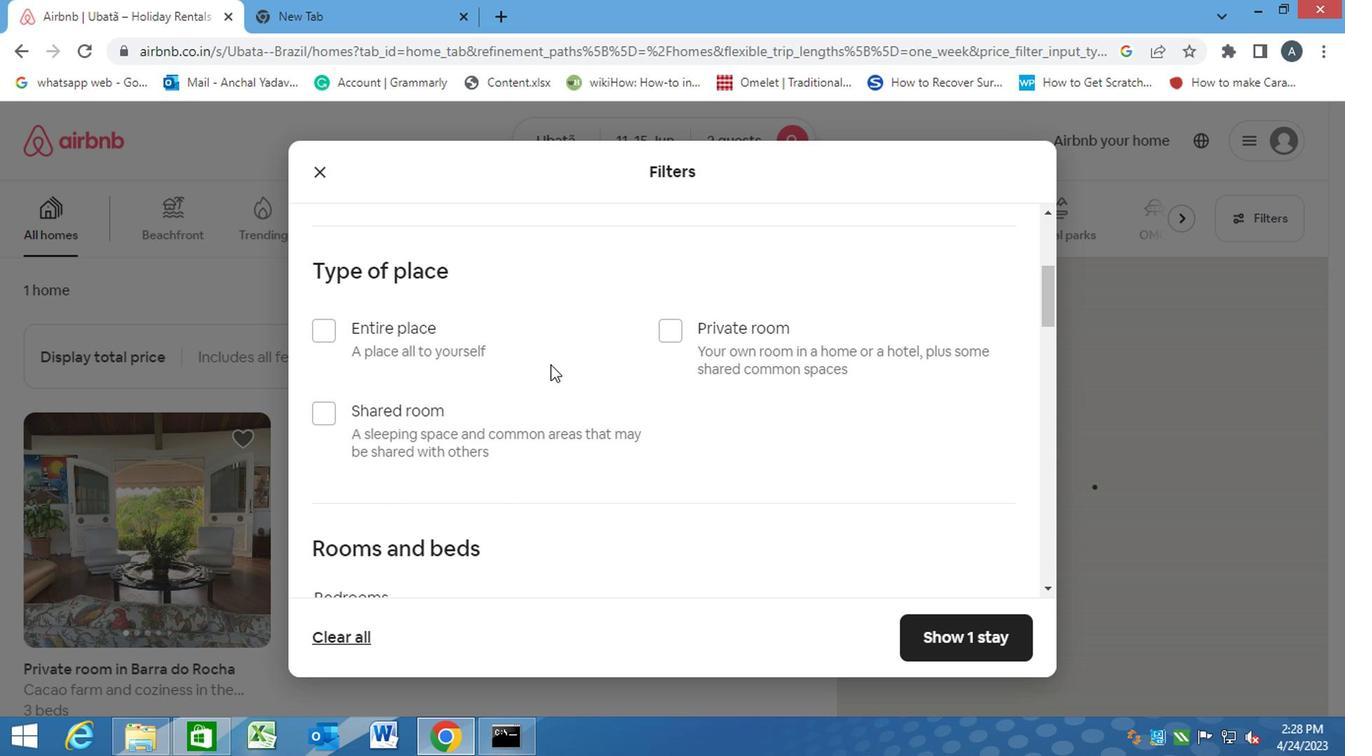 
Action: Mouse scrolled (542, 343) with delta (0, 0)
Screenshot: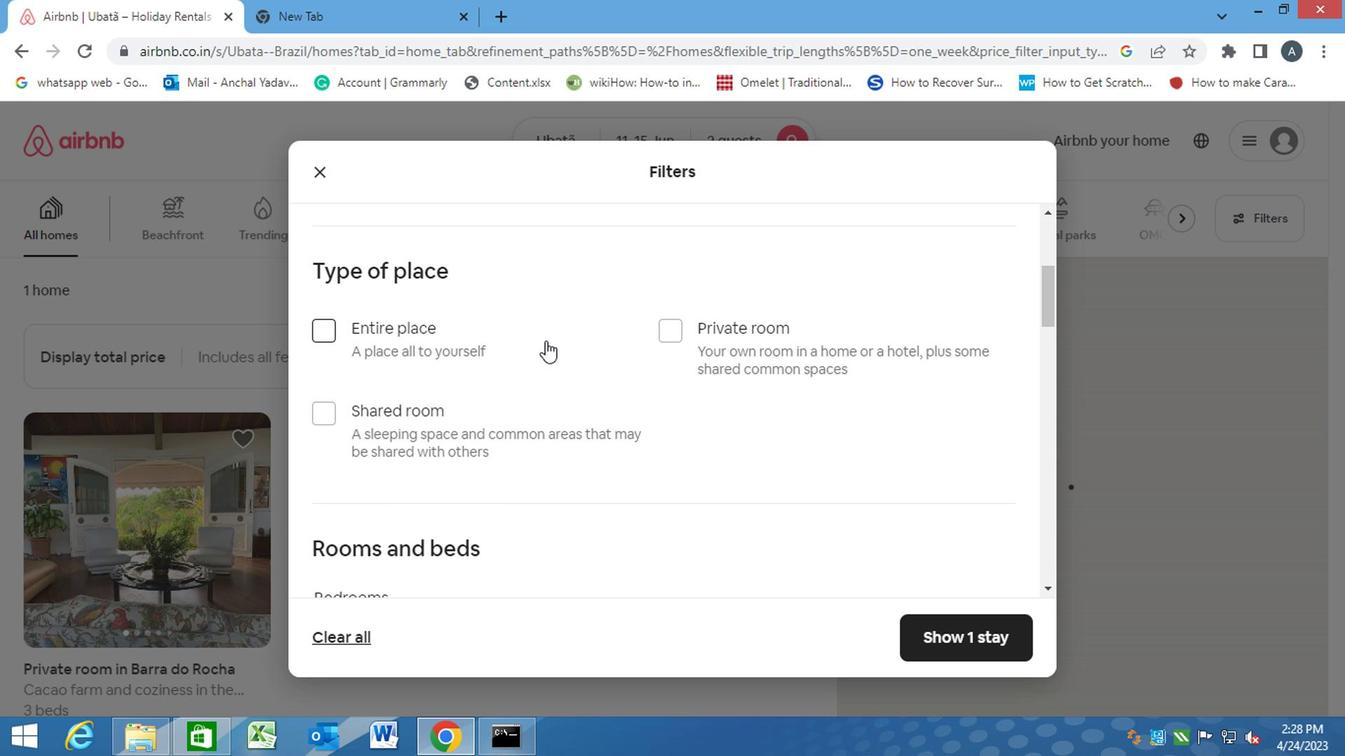 
Action: Mouse scrolled (542, 343) with delta (0, 0)
Screenshot: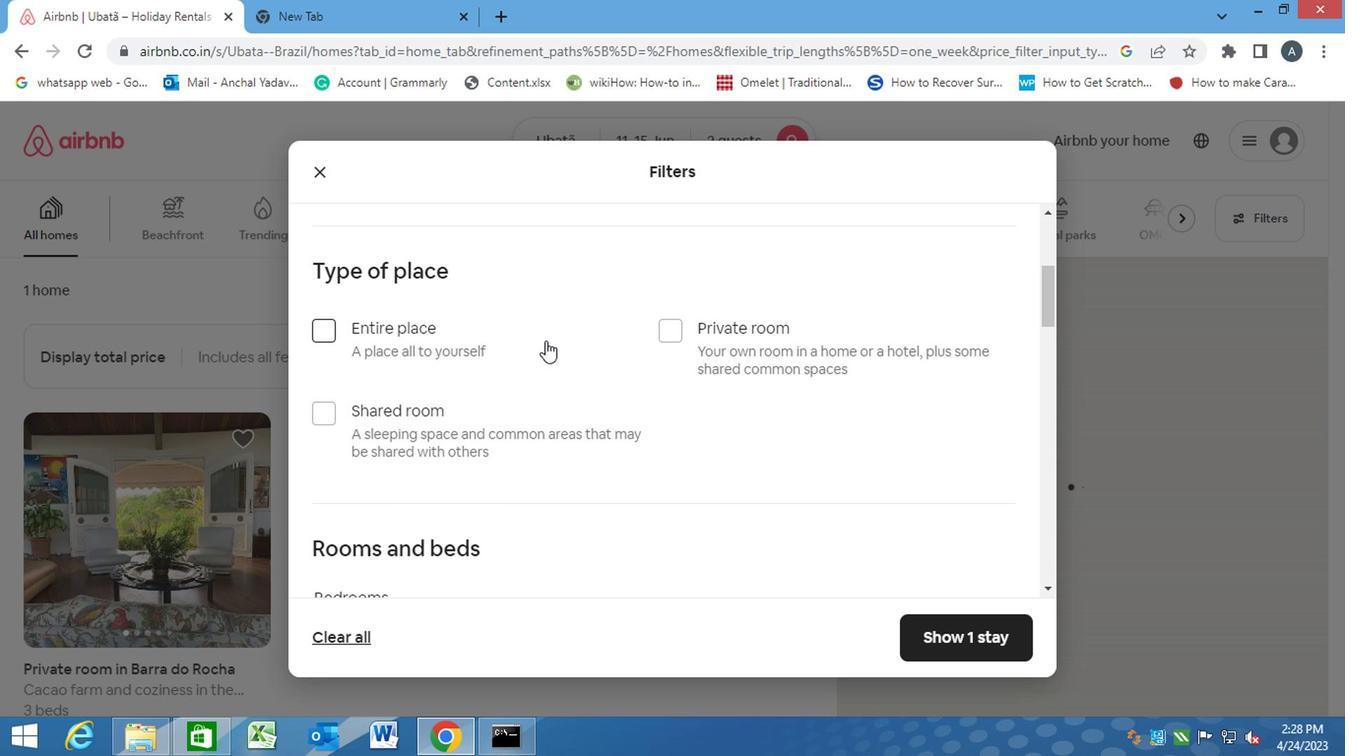 
Action: Mouse scrolled (542, 343) with delta (0, 0)
Screenshot: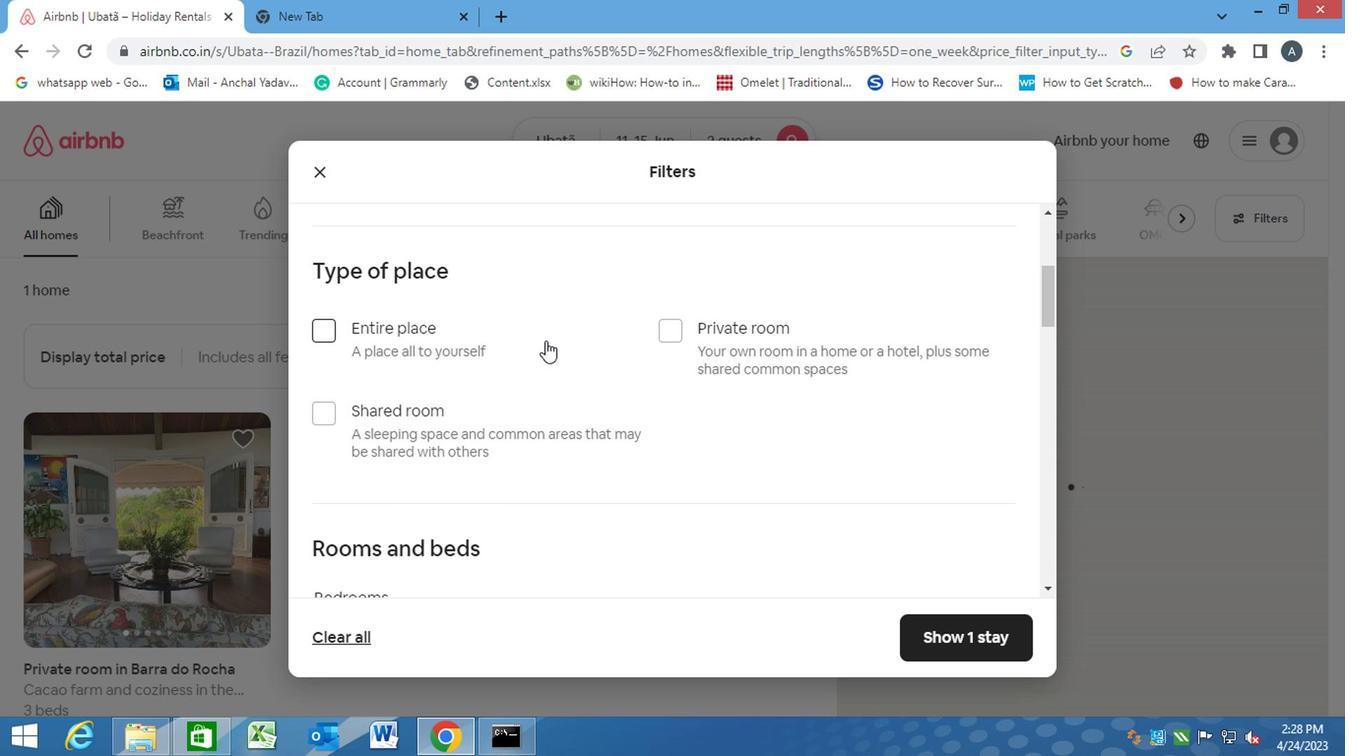 
Action: Mouse moved to (552, 552)
Screenshot: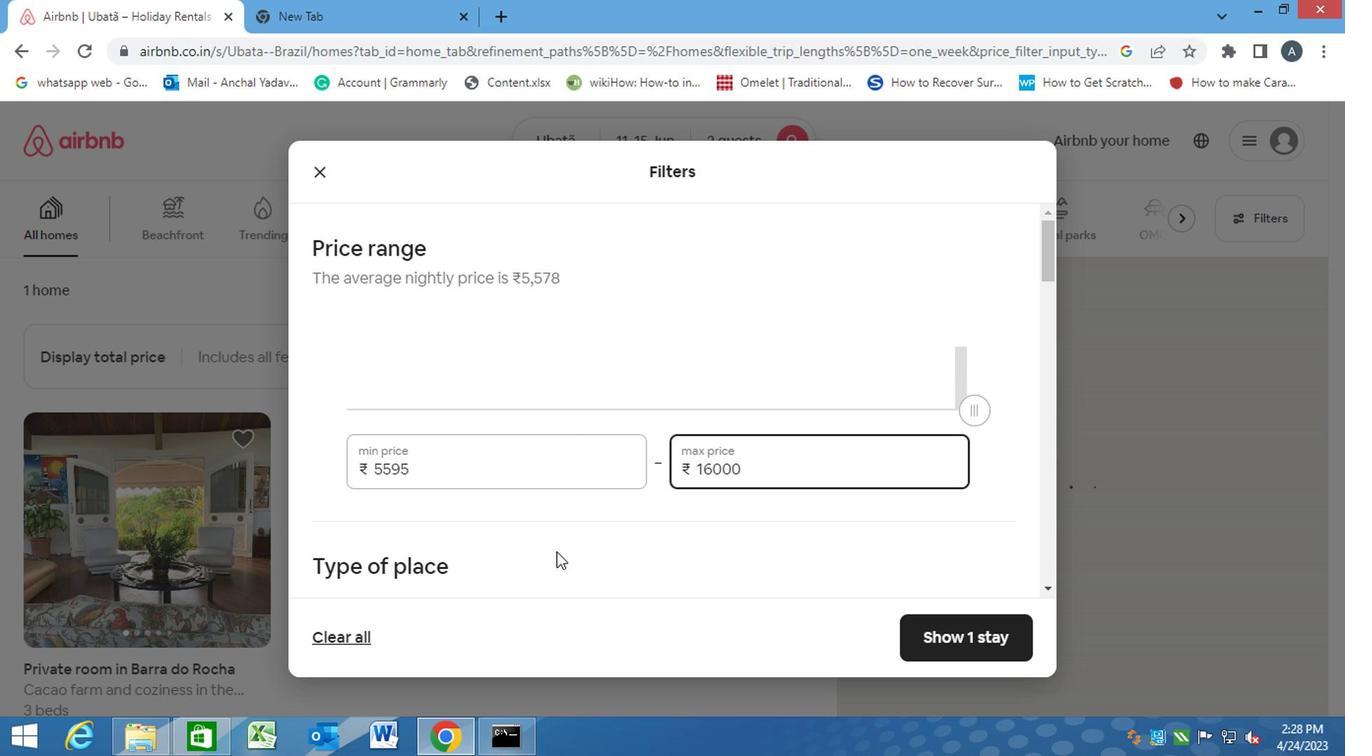 
Action: Mouse pressed left at (552, 552)
Screenshot: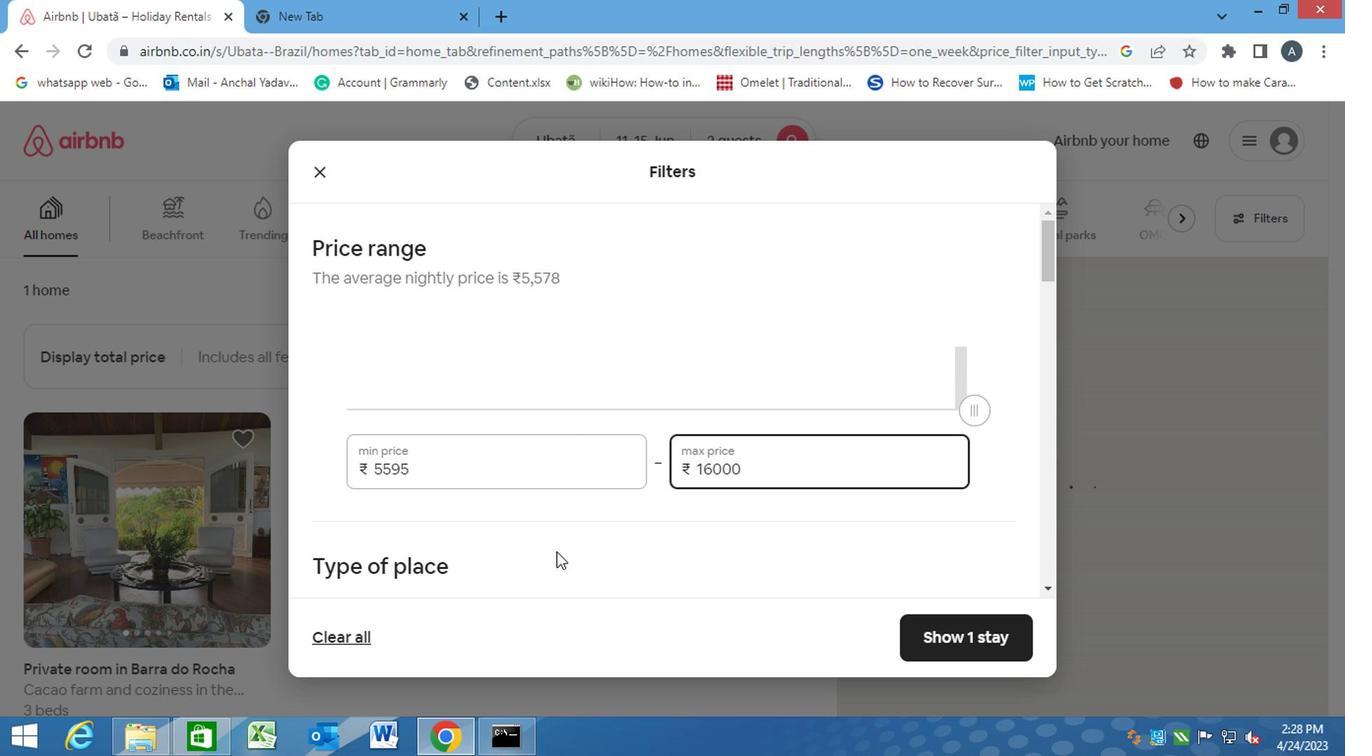 
Action: Mouse scrolled (552, 552) with delta (0, 0)
Screenshot: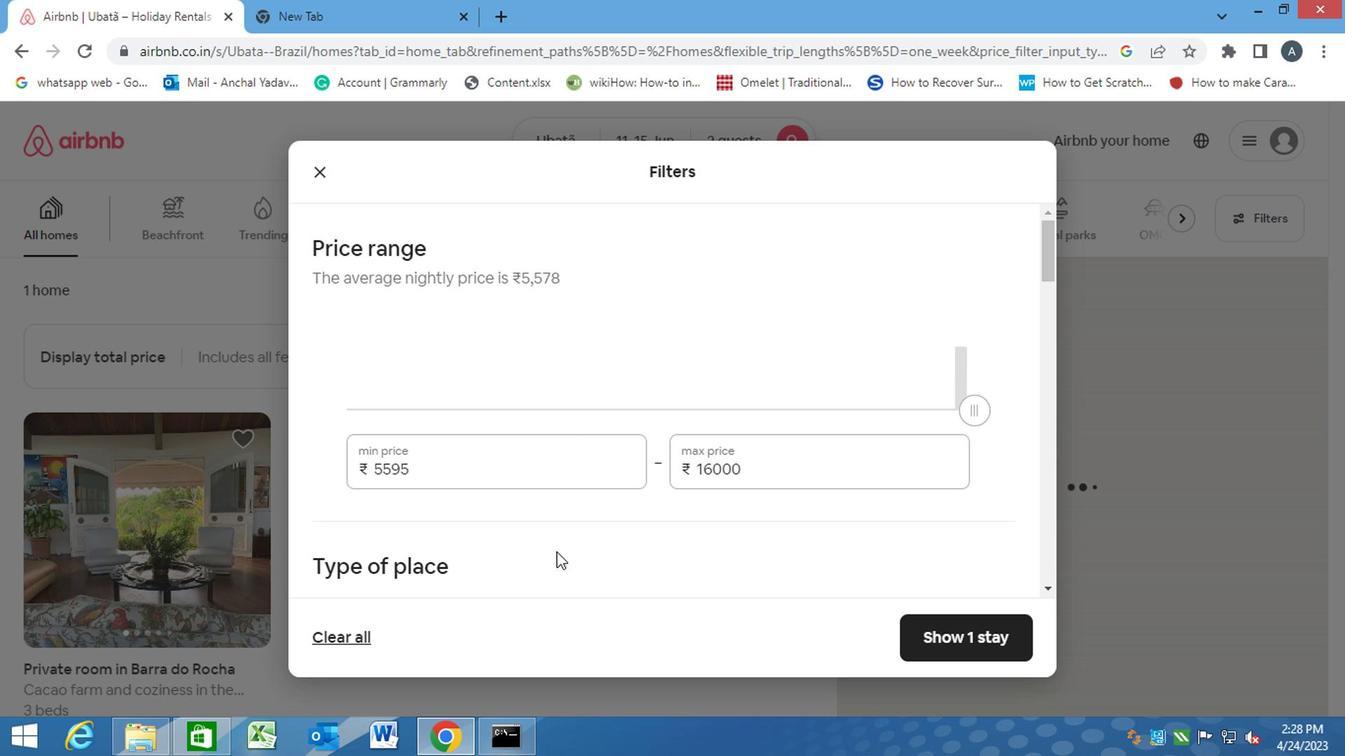 
Action: Mouse scrolled (552, 552) with delta (0, 0)
Screenshot: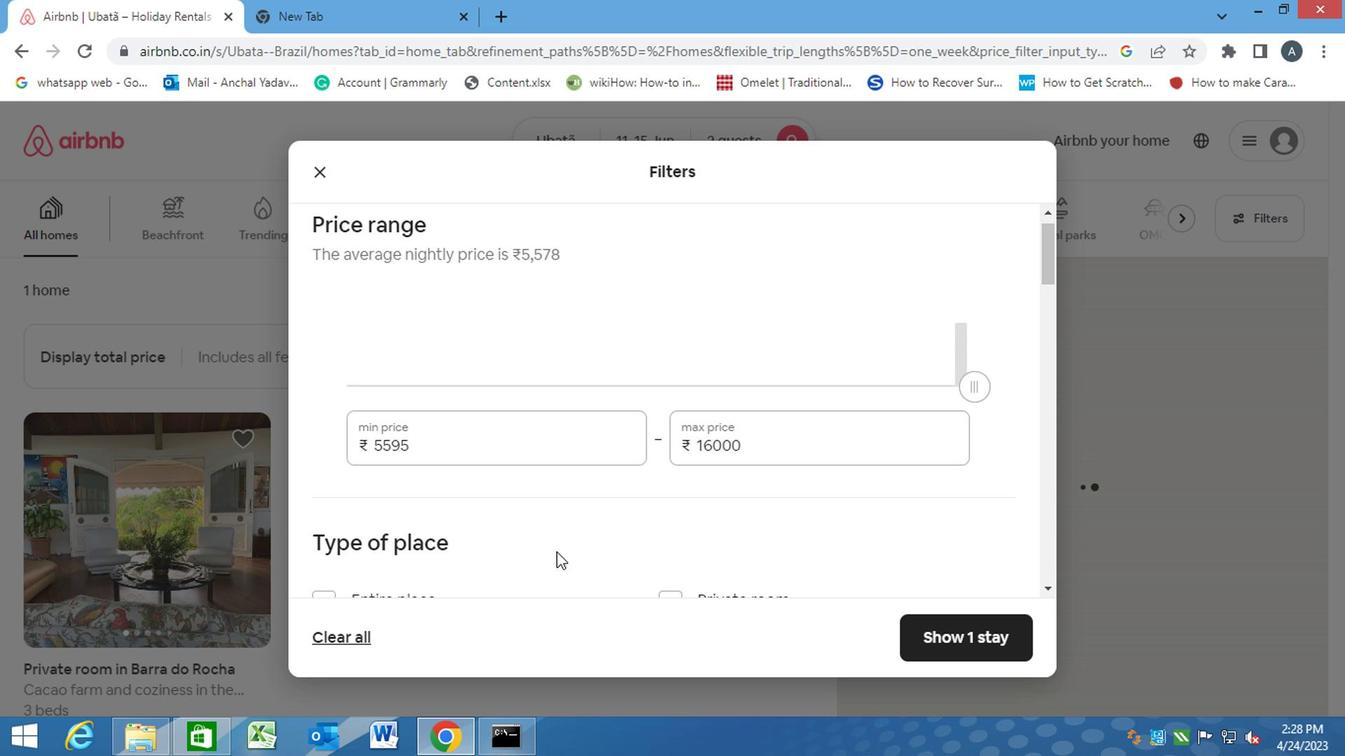 
Action: Mouse scrolled (552, 552) with delta (0, 0)
Screenshot: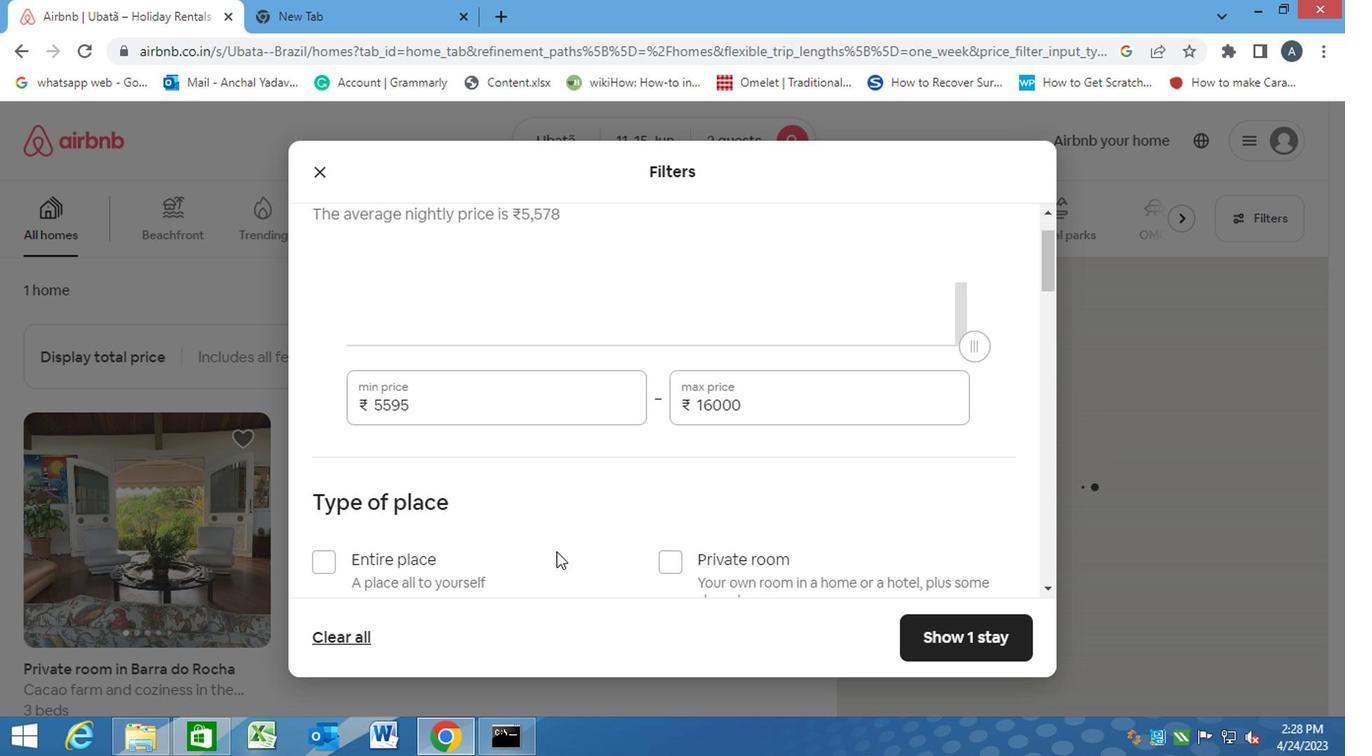 
Action: Mouse moved to (675, 335)
Screenshot: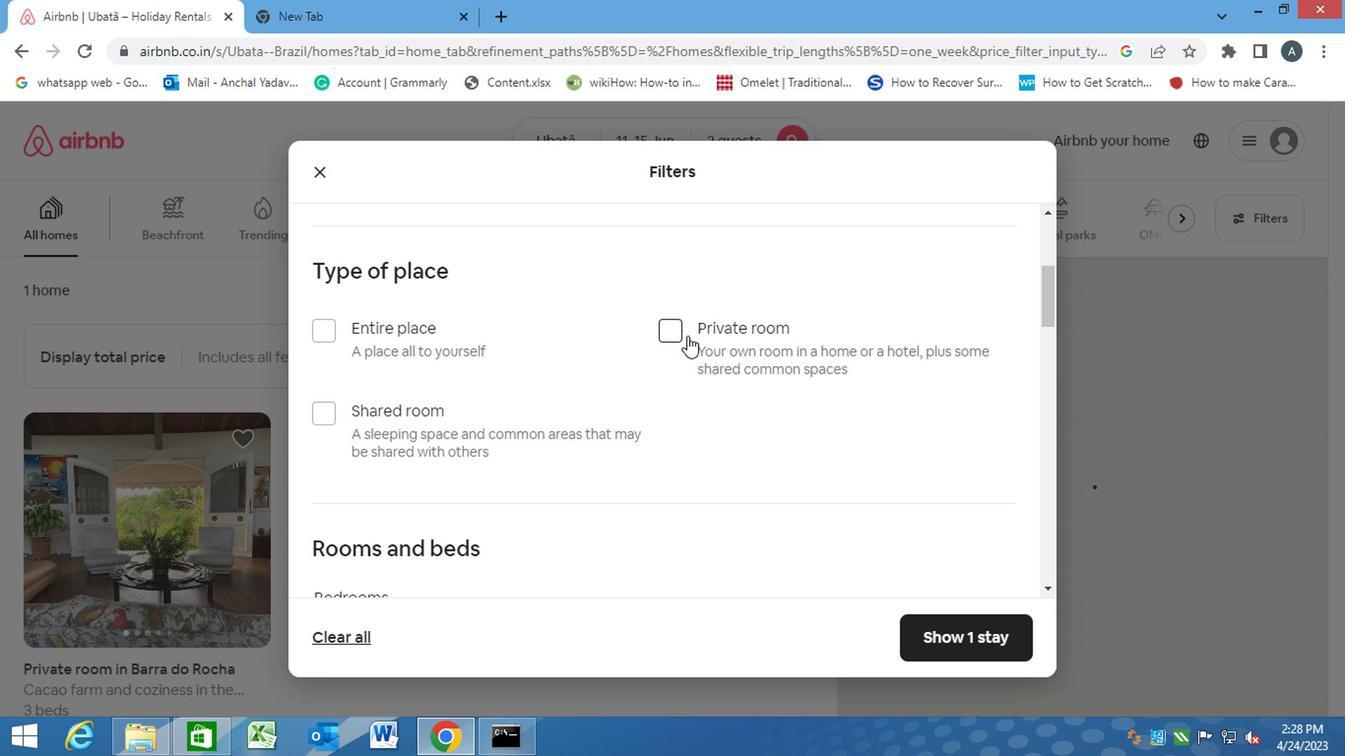 
Action: Mouse pressed left at (675, 335)
Screenshot: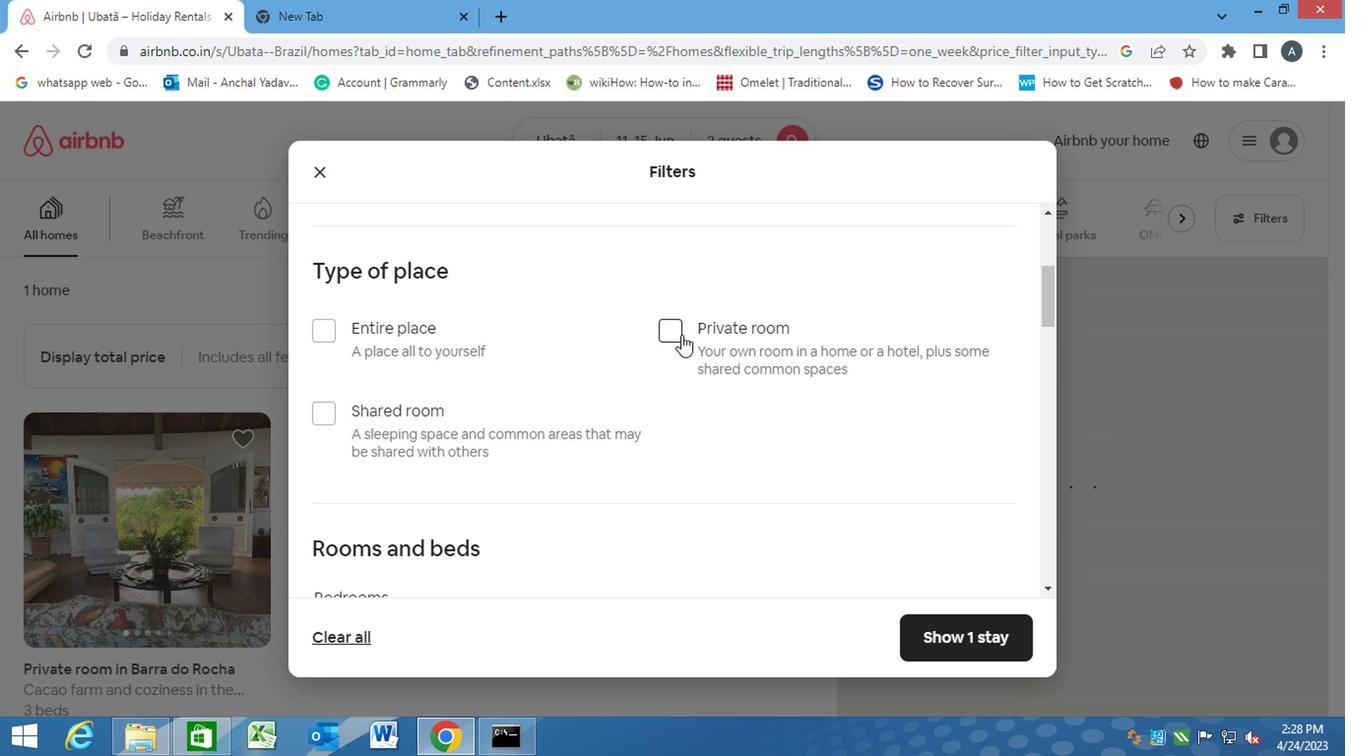 
Action: Mouse moved to (643, 404)
Screenshot: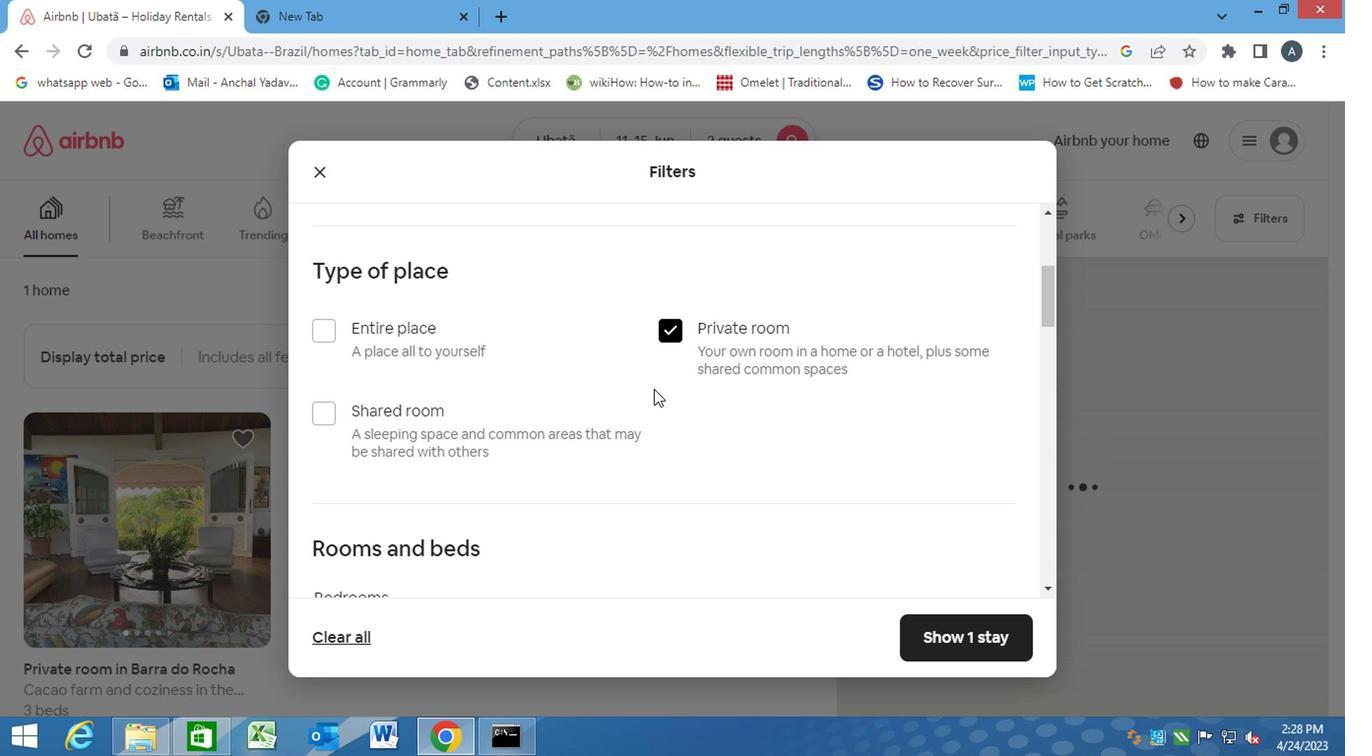 
Action: Mouse scrolled (643, 403) with delta (0, 0)
Screenshot: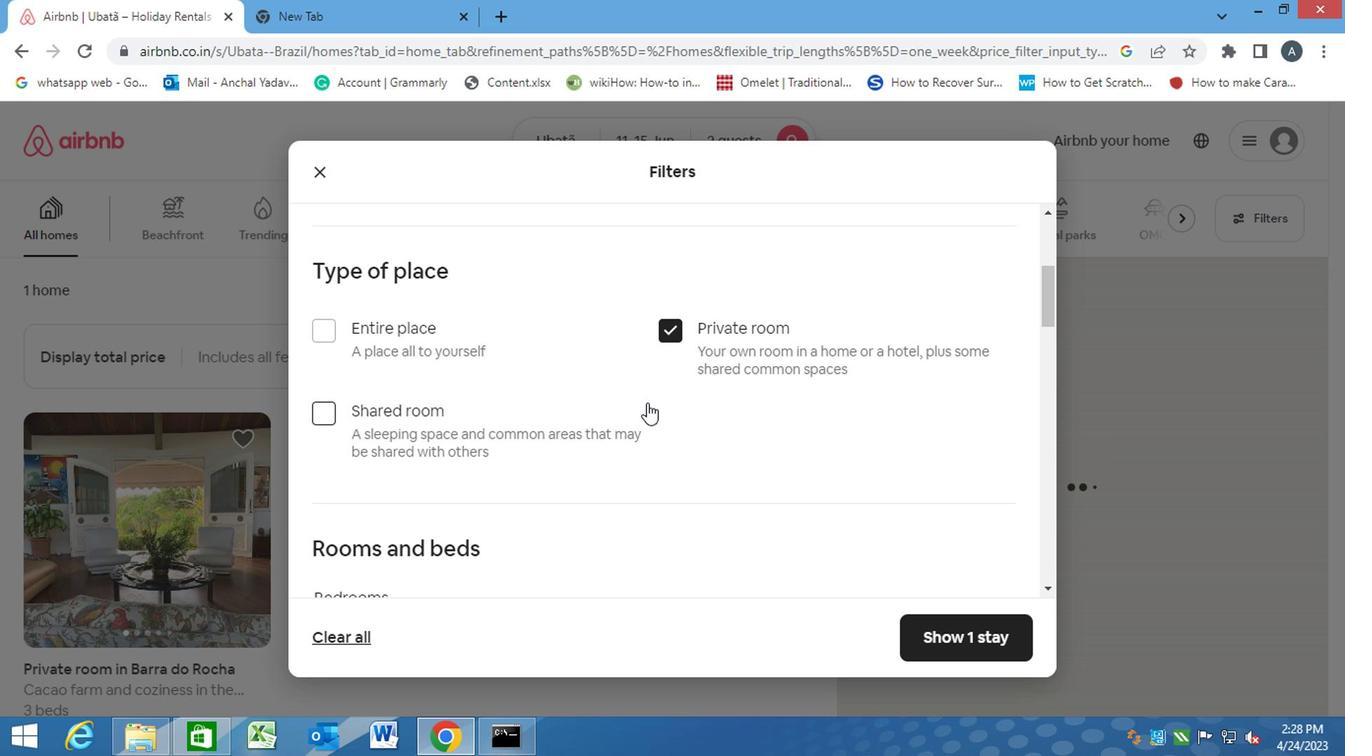 
Action: Mouse scrolled (643, 403) with delta (0, 0)
Screenshot: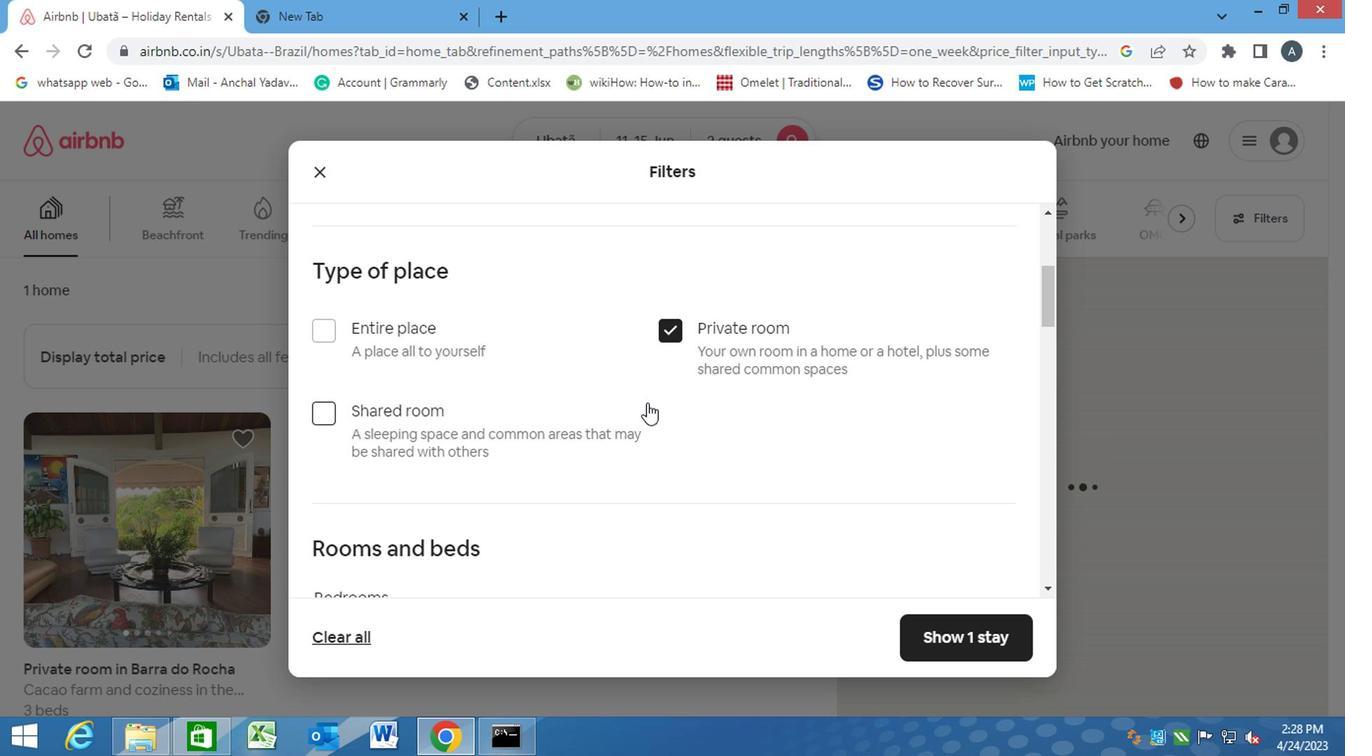 
Action: Mouse scrolled (643, 403) with delta (0, 0)
Screenshot: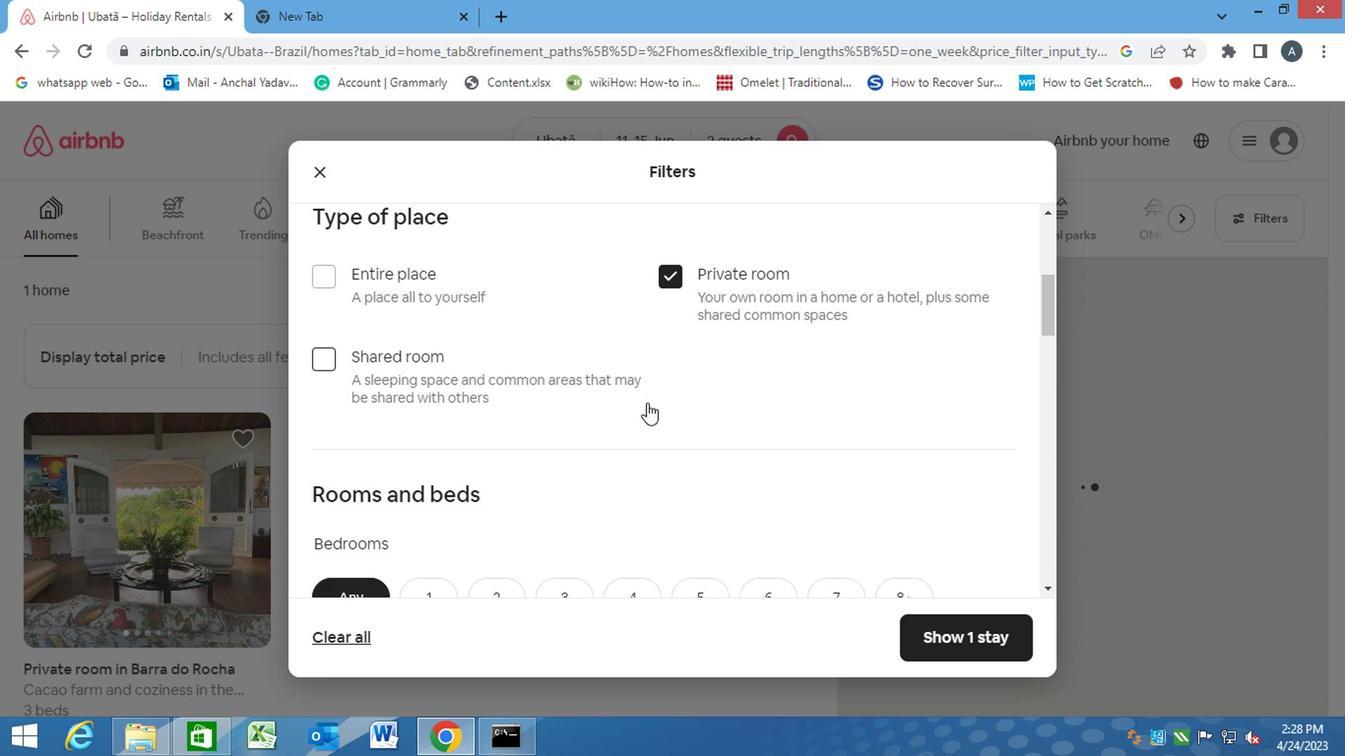 
Action: Mouse moved to (420, 348)
Screenshot: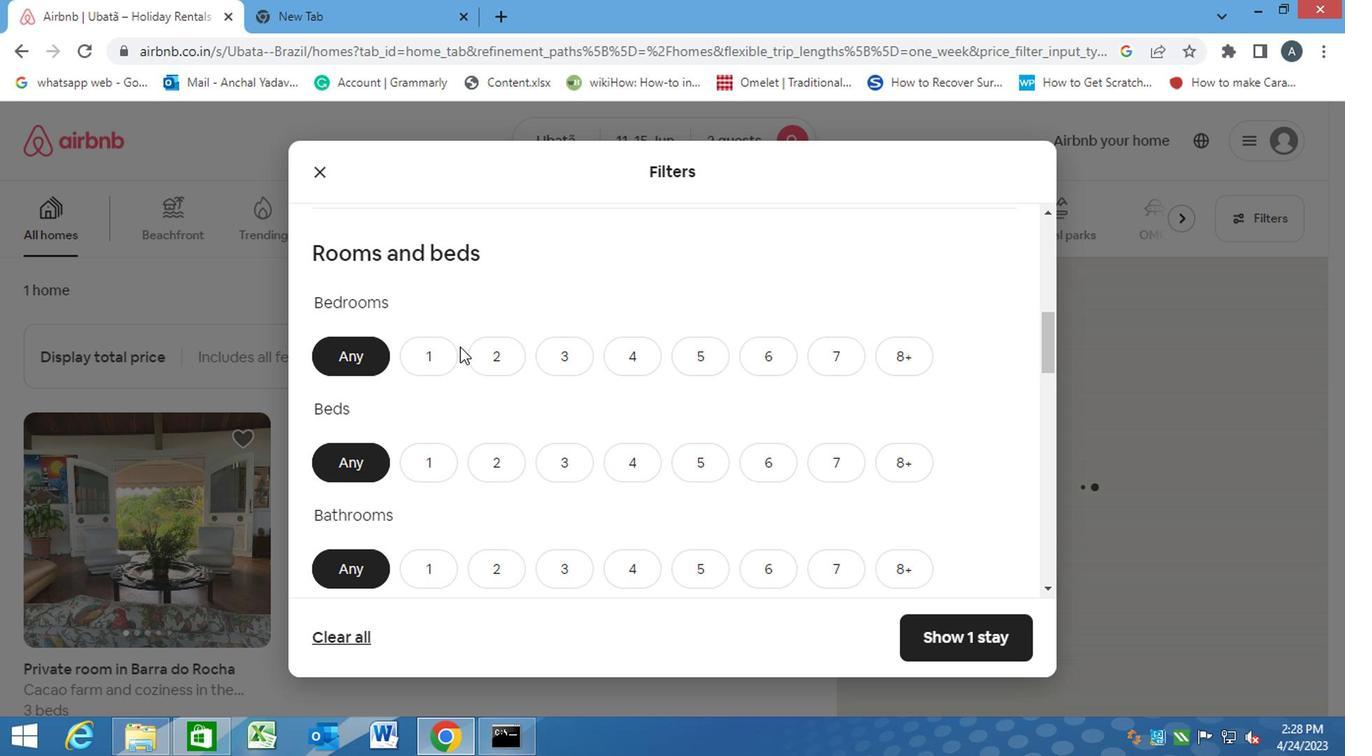 
Action: Mouse pressed left at (420, 348)
Screenshot: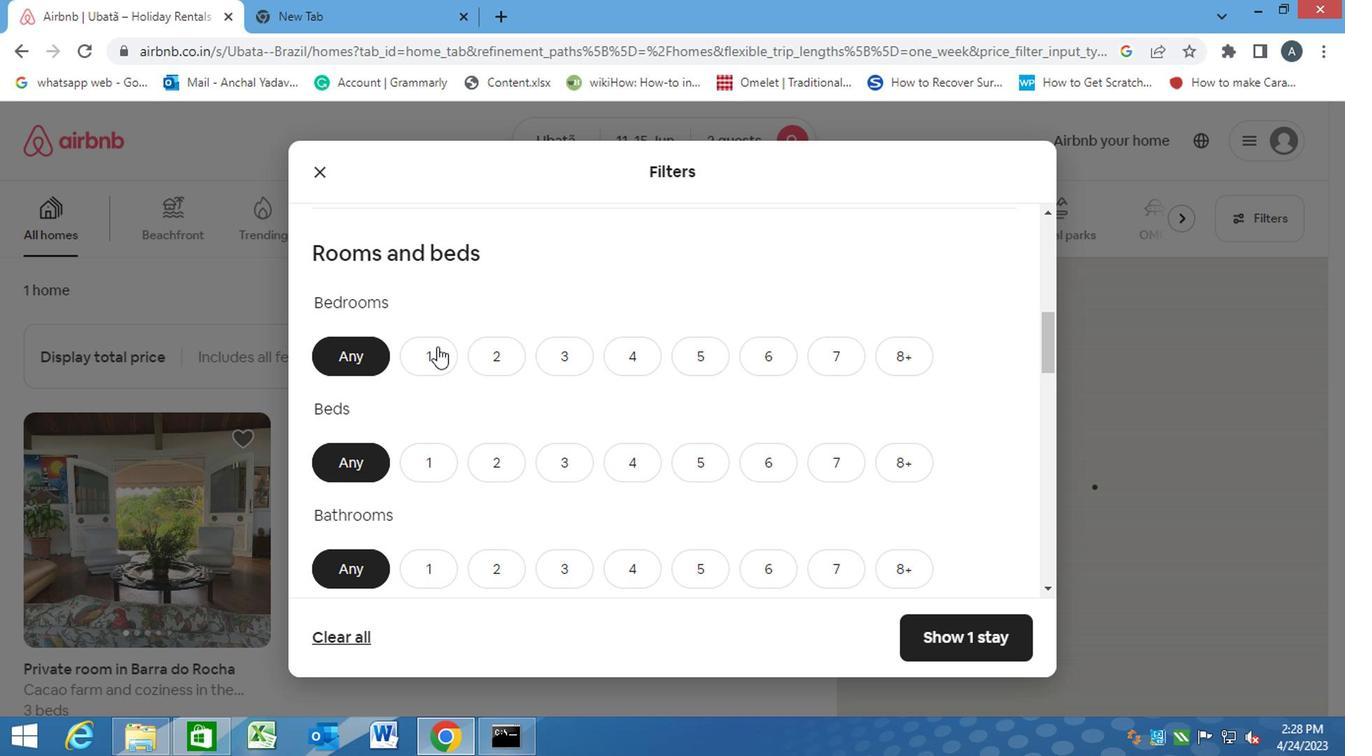 
Action: Mouse moved to (493, 455)
Screenshot: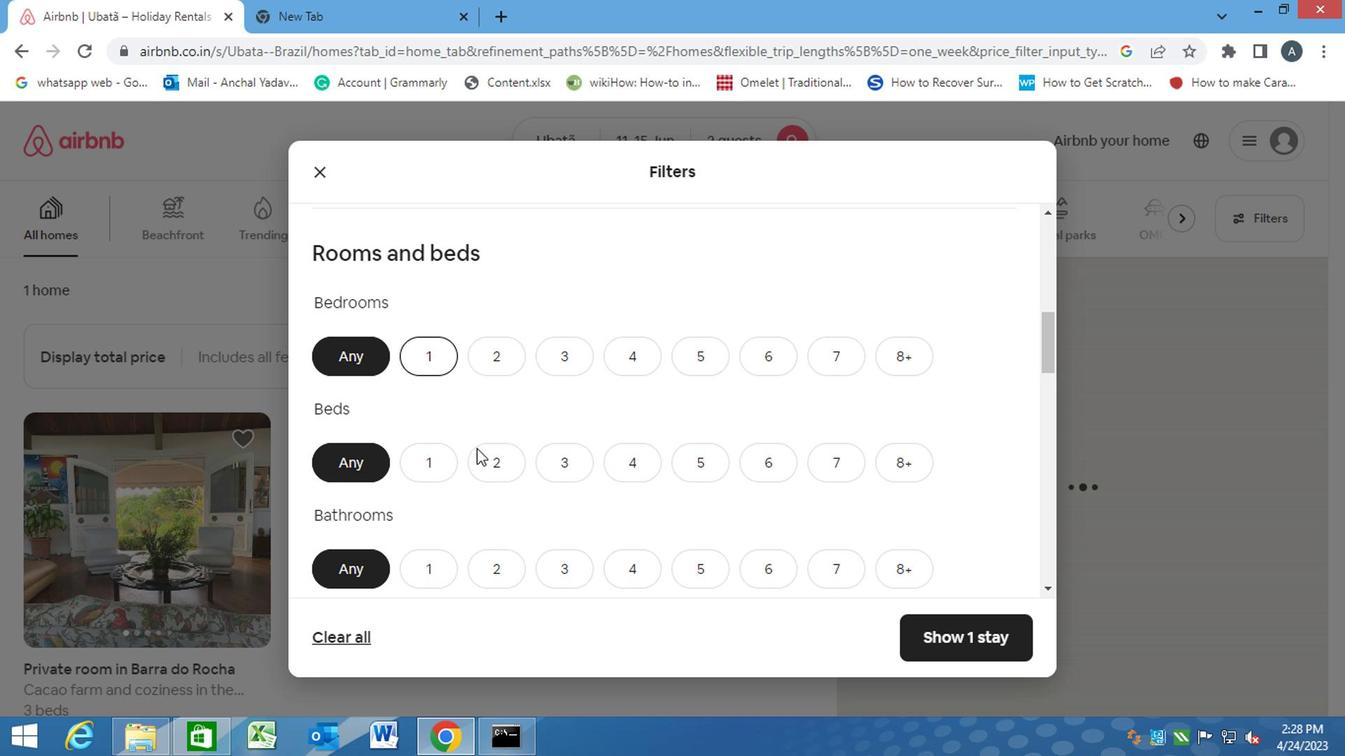 
Action: Mouse pressed left at (493, 455)
Screenshot: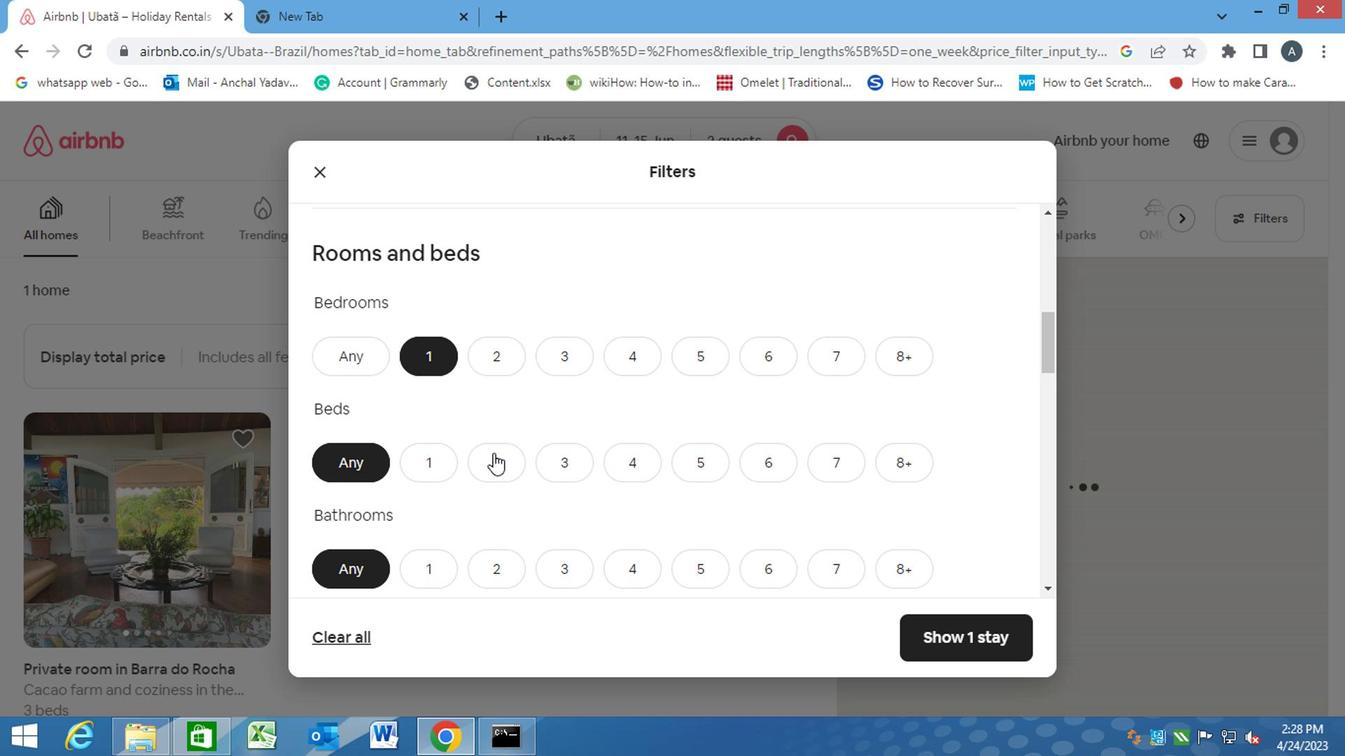 
Action: Mouse moved to (280, 586)
Screenshot: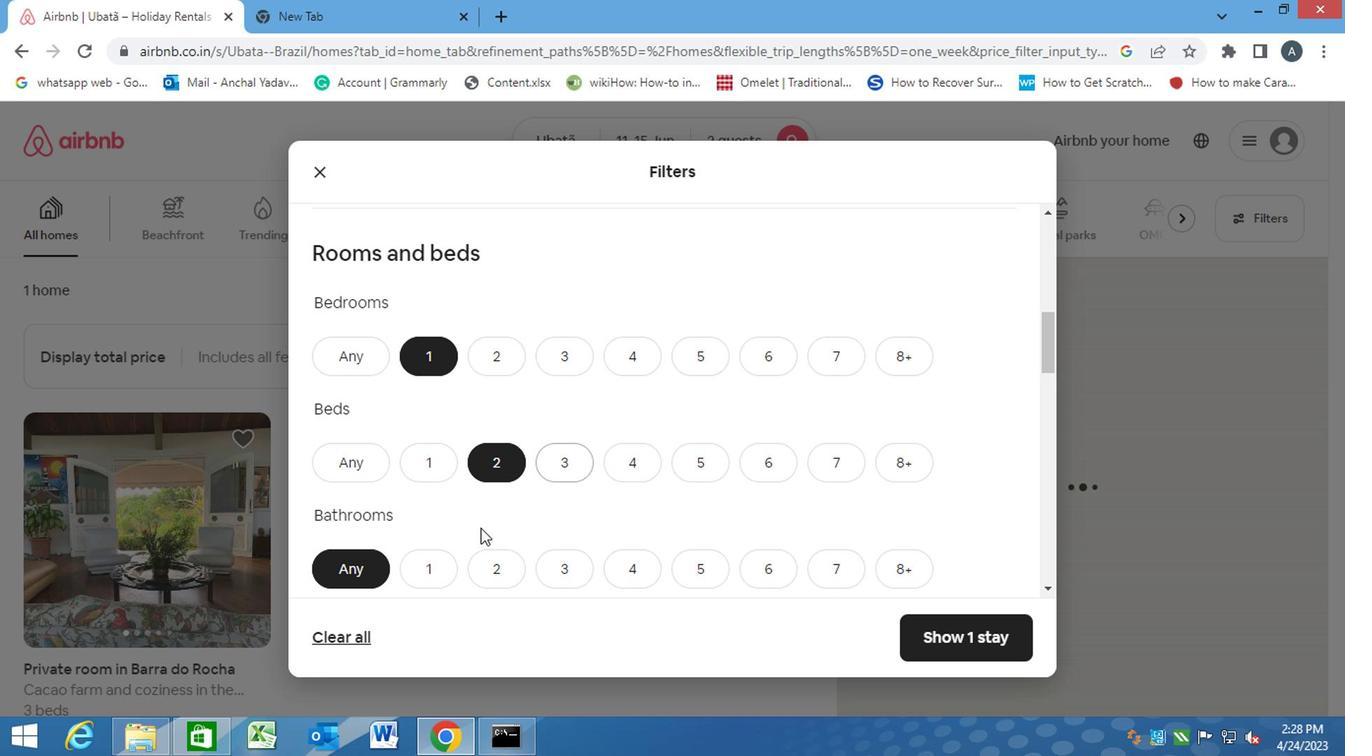 
Action: Mouse pressed left at (476, 527)
Screenshot: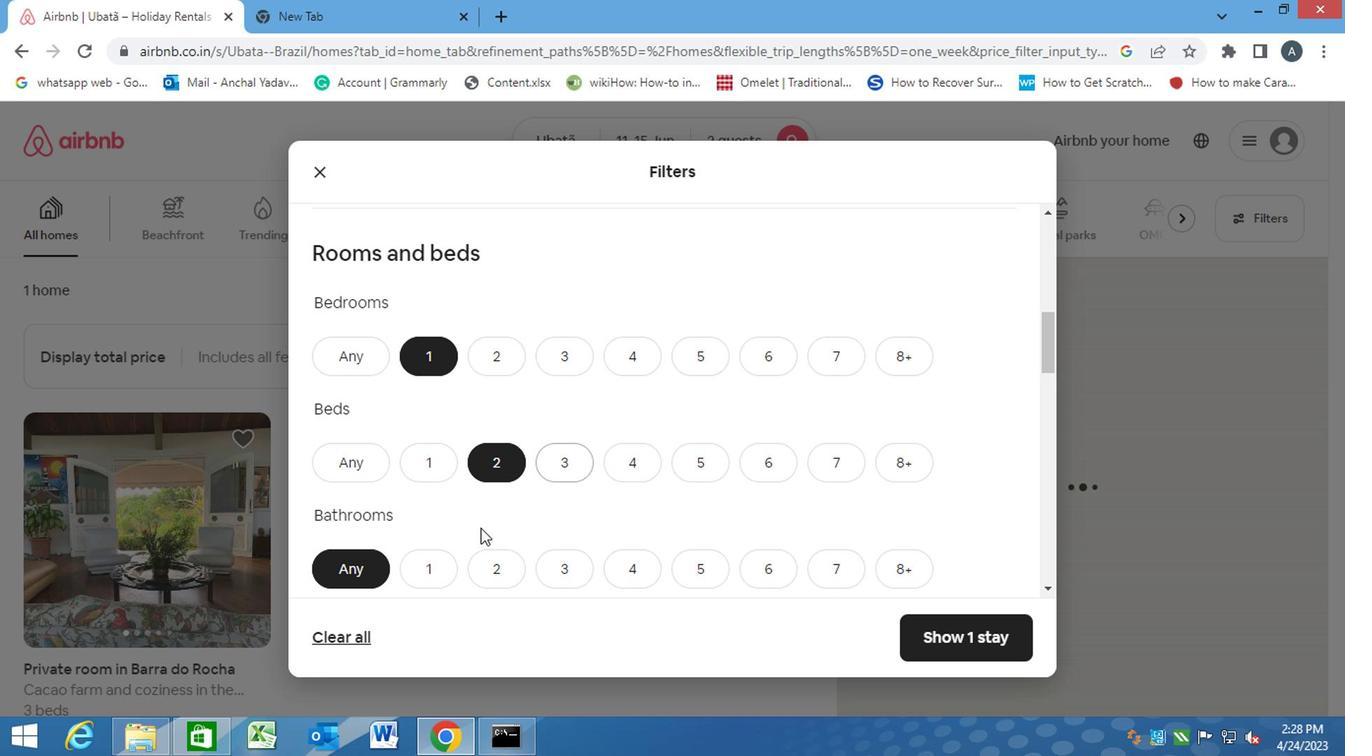 
Action: Mouse moved to (432, 578)
Screenshot: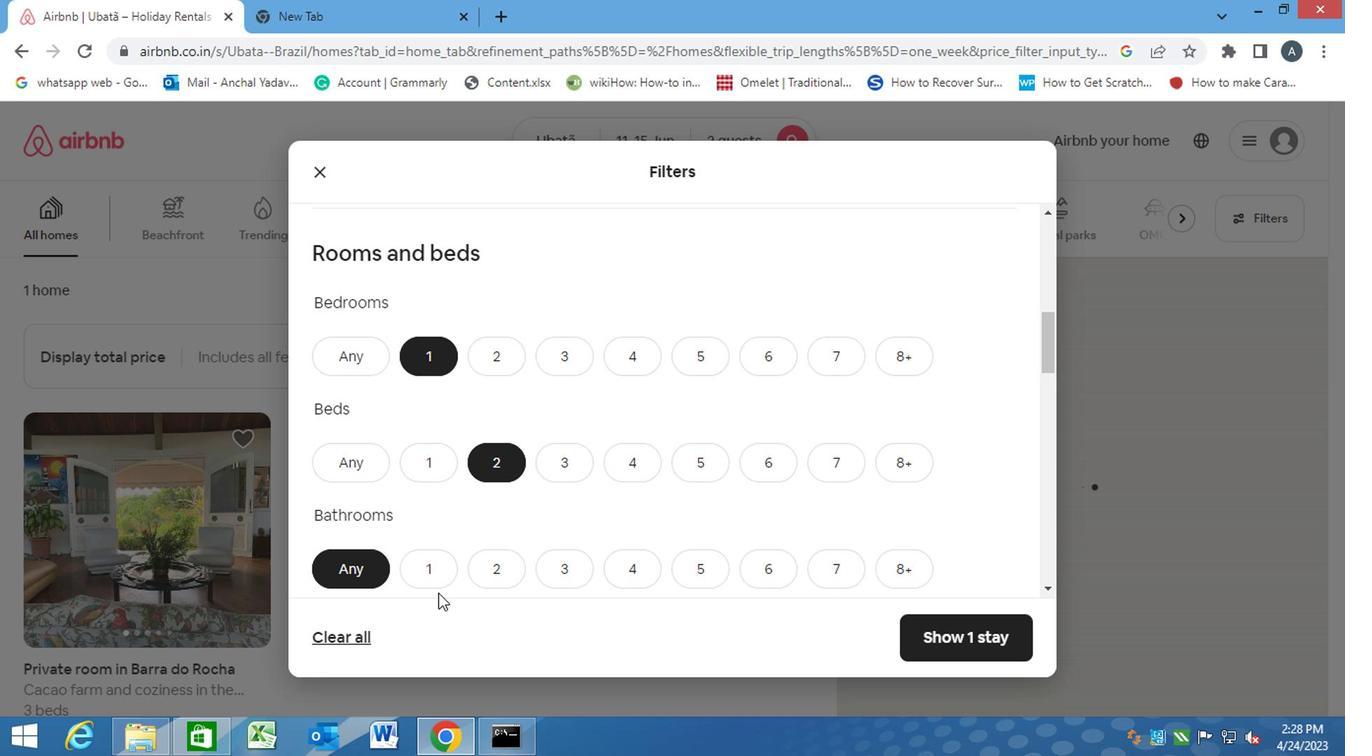 
Action: Mouse pressed left at (432, 578)
Screenshot: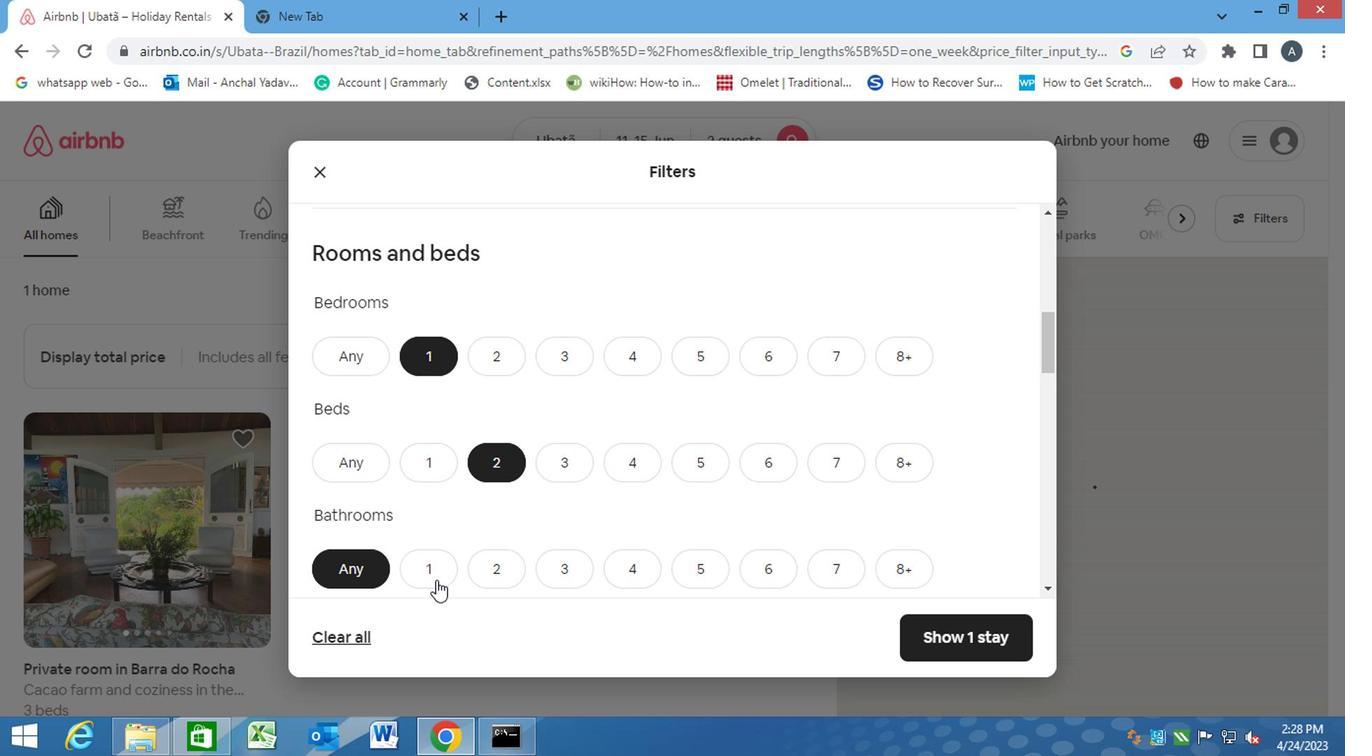 
Action: Mouse moved to (432, 578)
Screenshot: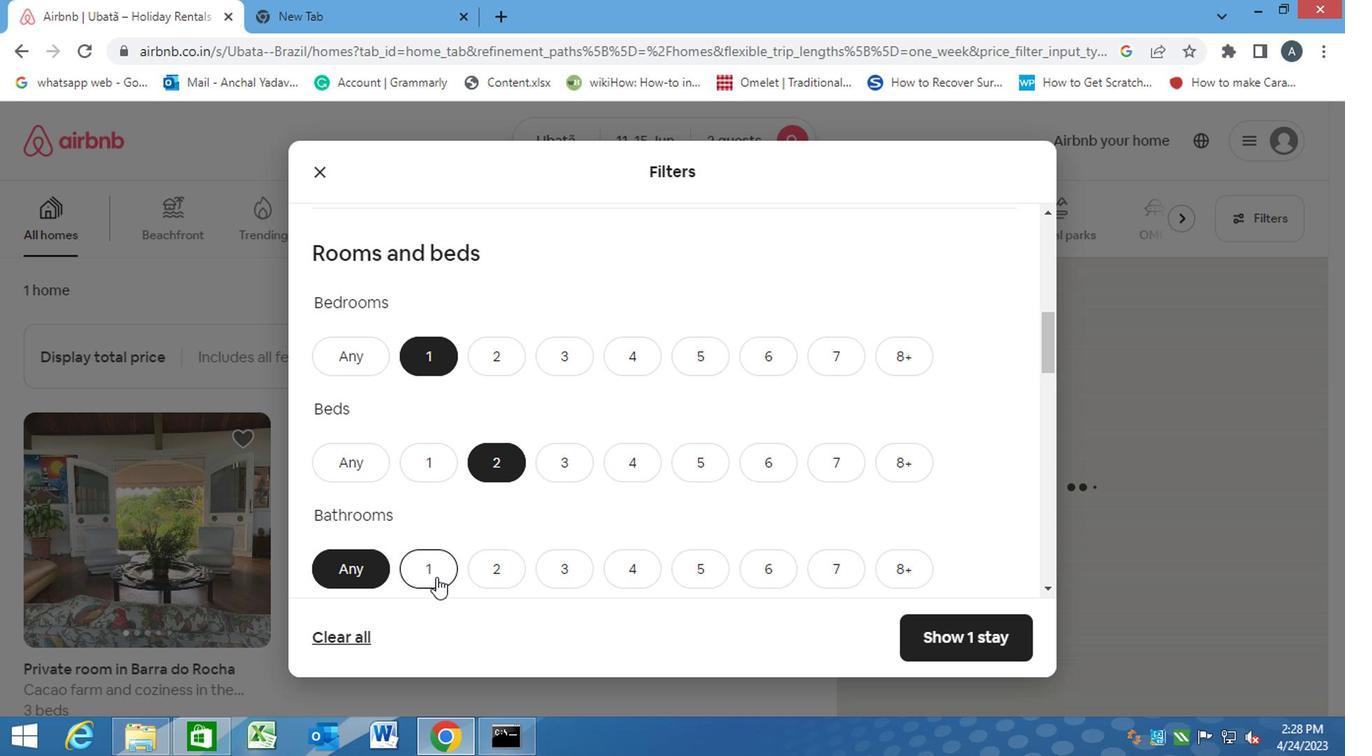 
Action: Mouse scrolled (432, 577) with delta (0, -1)
Screenshot: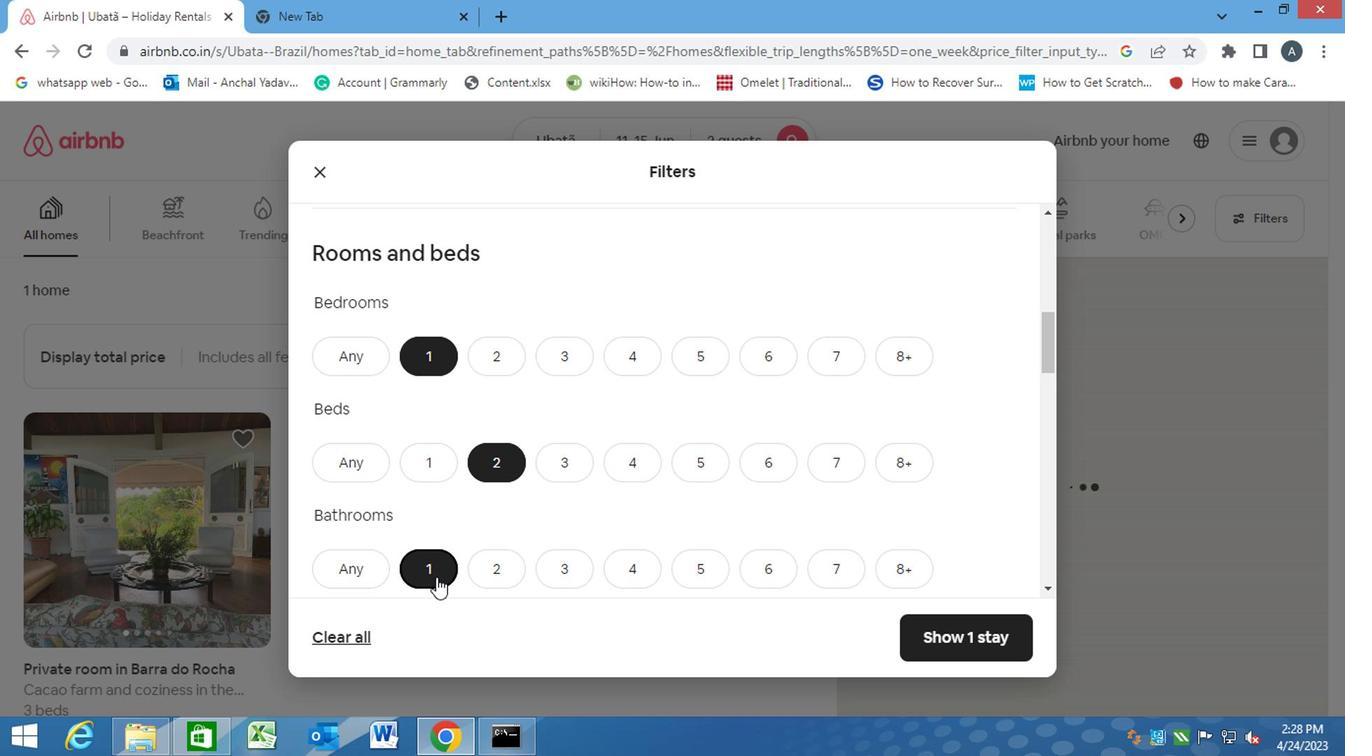 
Action: Mouse scrolled (432, 577) with delta (0, -1)
Screenshot: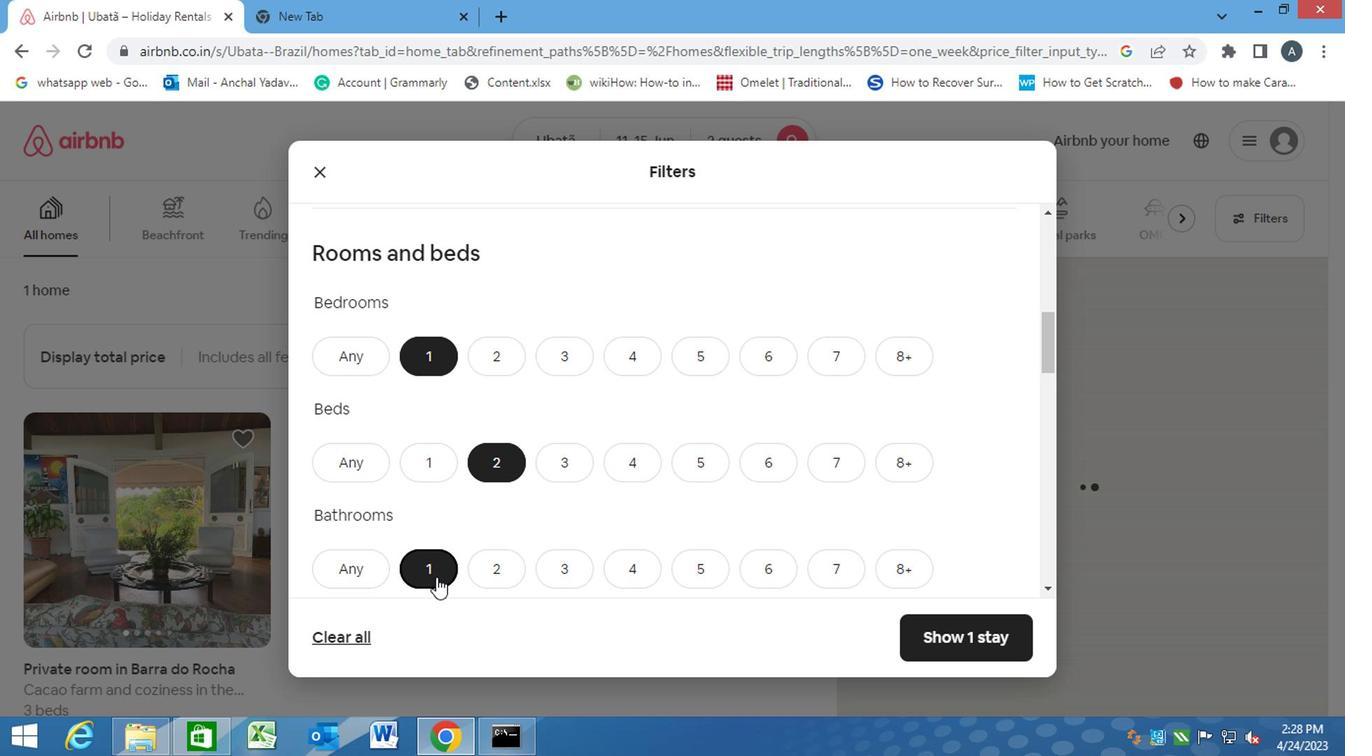 
Action: Mouse scrolled (432, 577) with delta (0, -1)
Screenshot: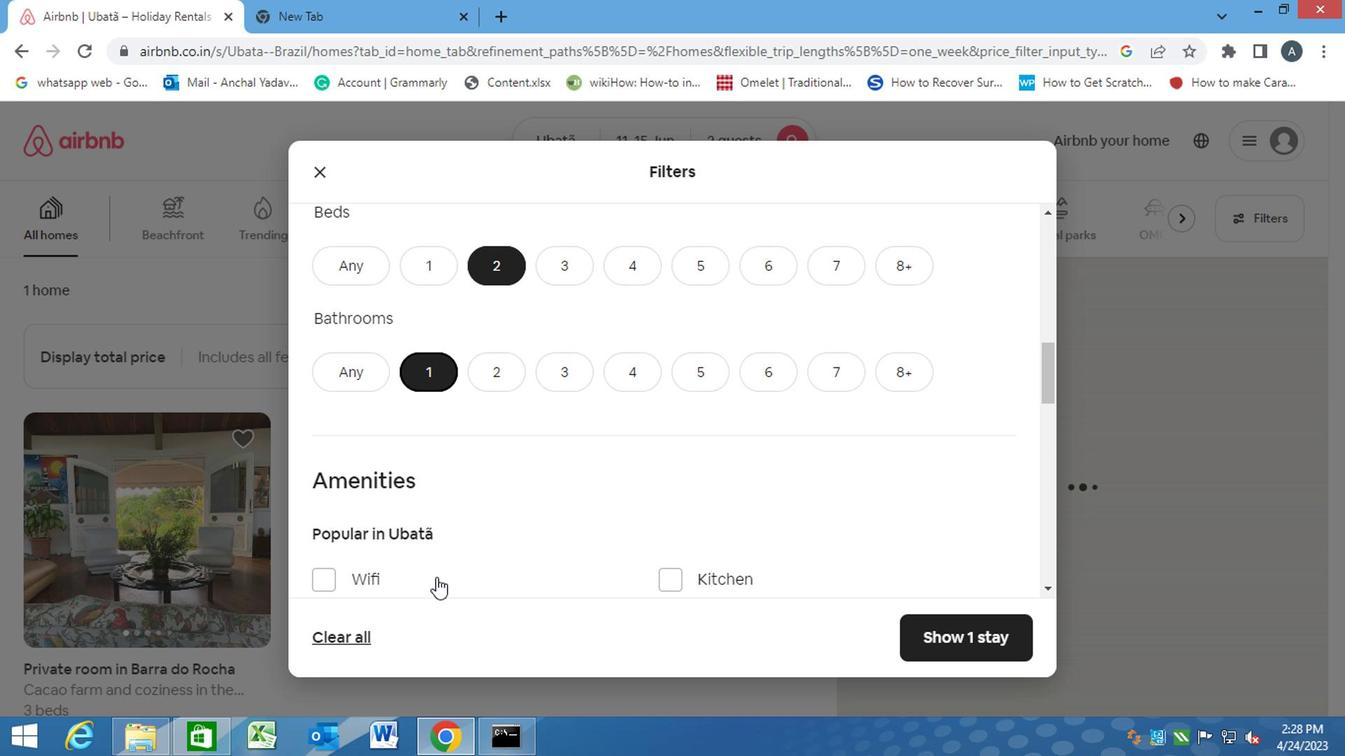 
Action: Mouse scrolled (432, 579) with delta (0, 0)
Screenshot: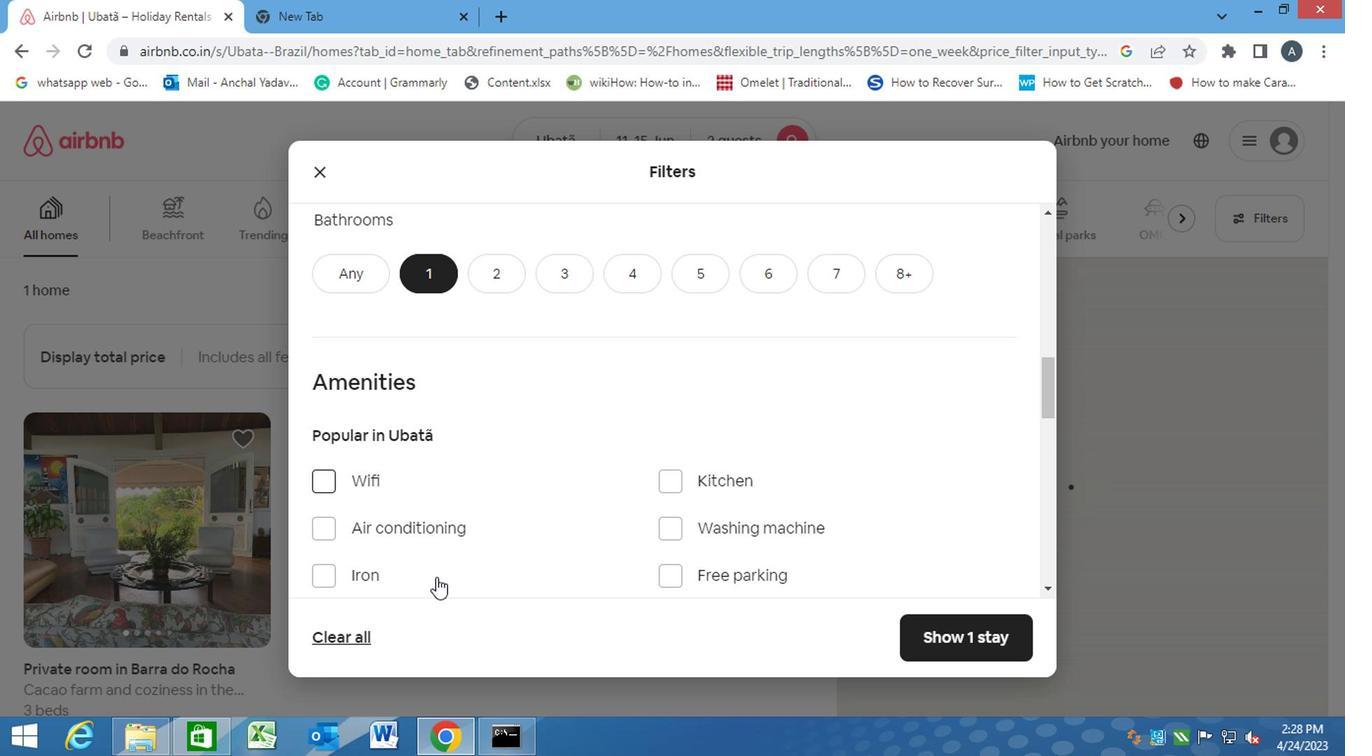 
Action: Mouse scrolled (432, 579) with delta (0, 0)
Screenshot: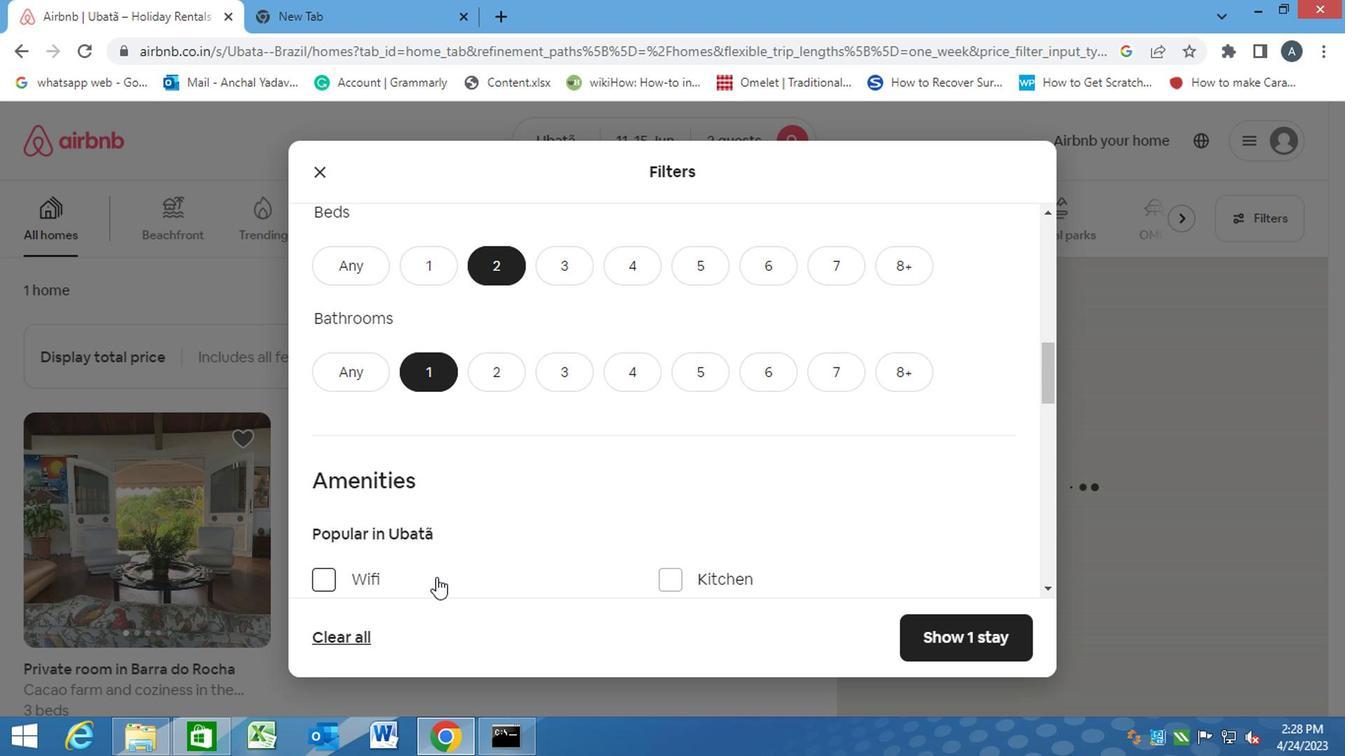 
Action: Mouse scrolled (432, 579) with delta (0, 0)
Screenshot: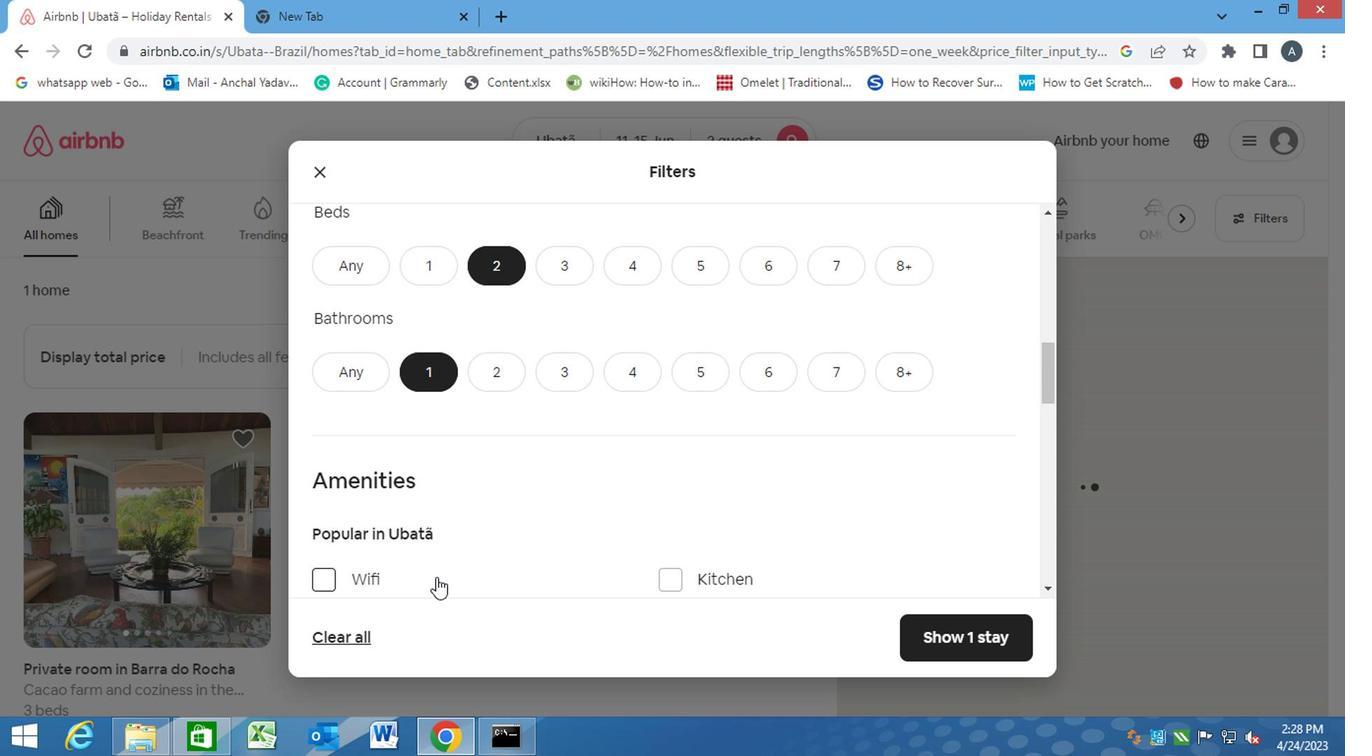 
Action: Mouse scrolled (432, 577) with delta (0, -1)
Screenshot: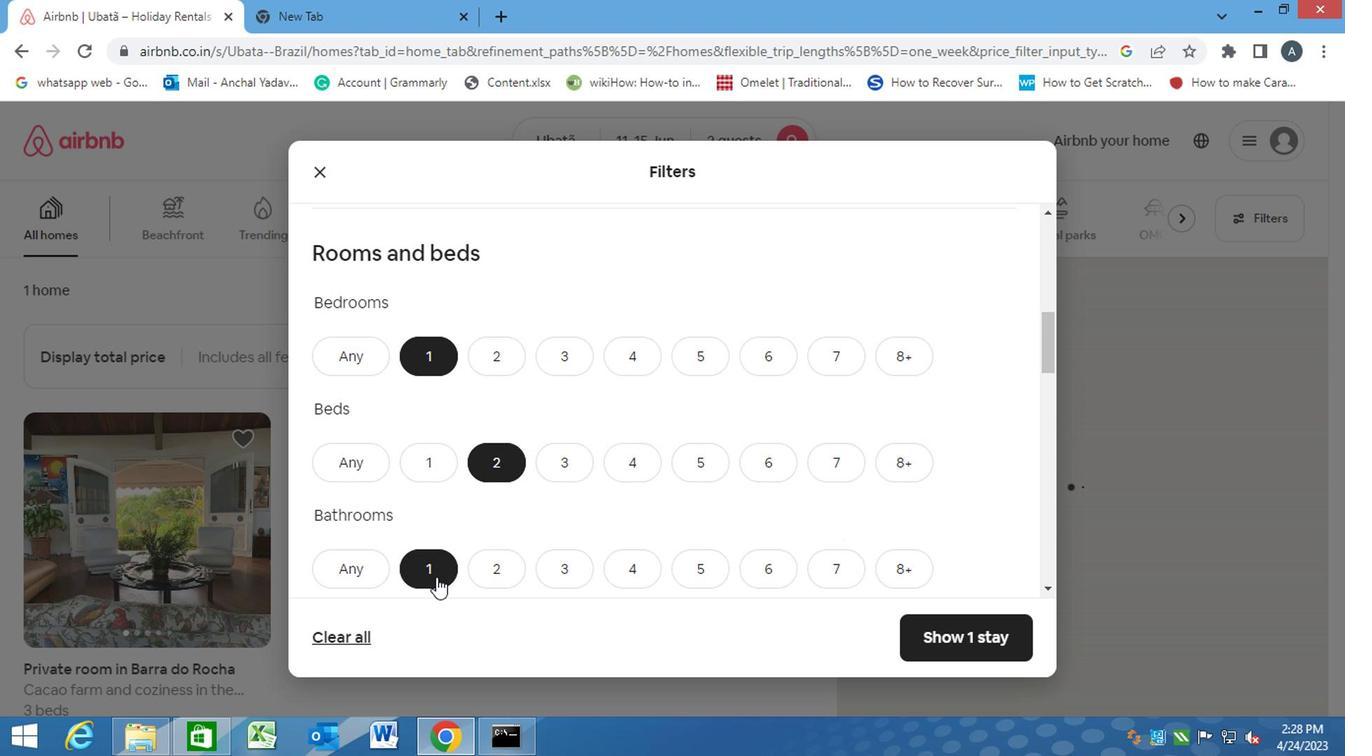 
Action: Mouse scrolled (432, 577) with delta (0, -1)
Screenshot: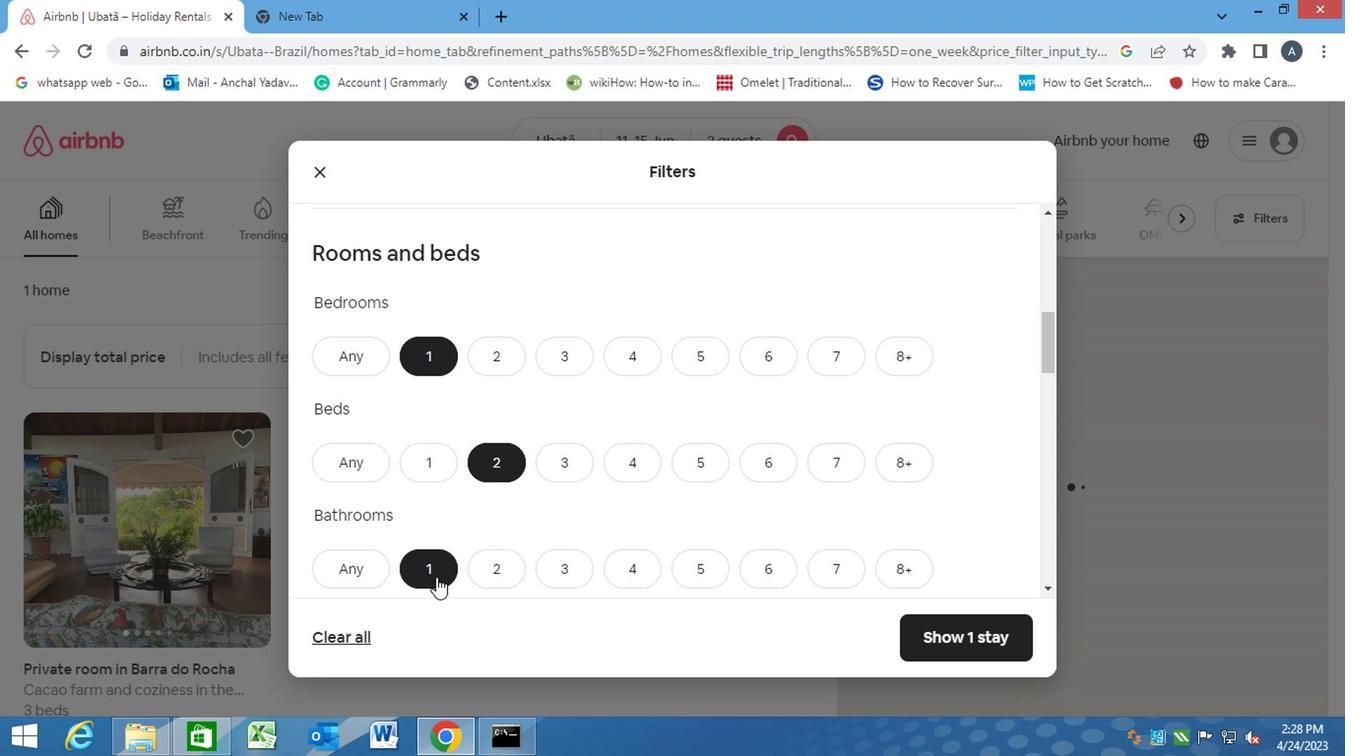 
Action: Mouse scrolled (432, 577) with delta (0, -1)
Screenshot: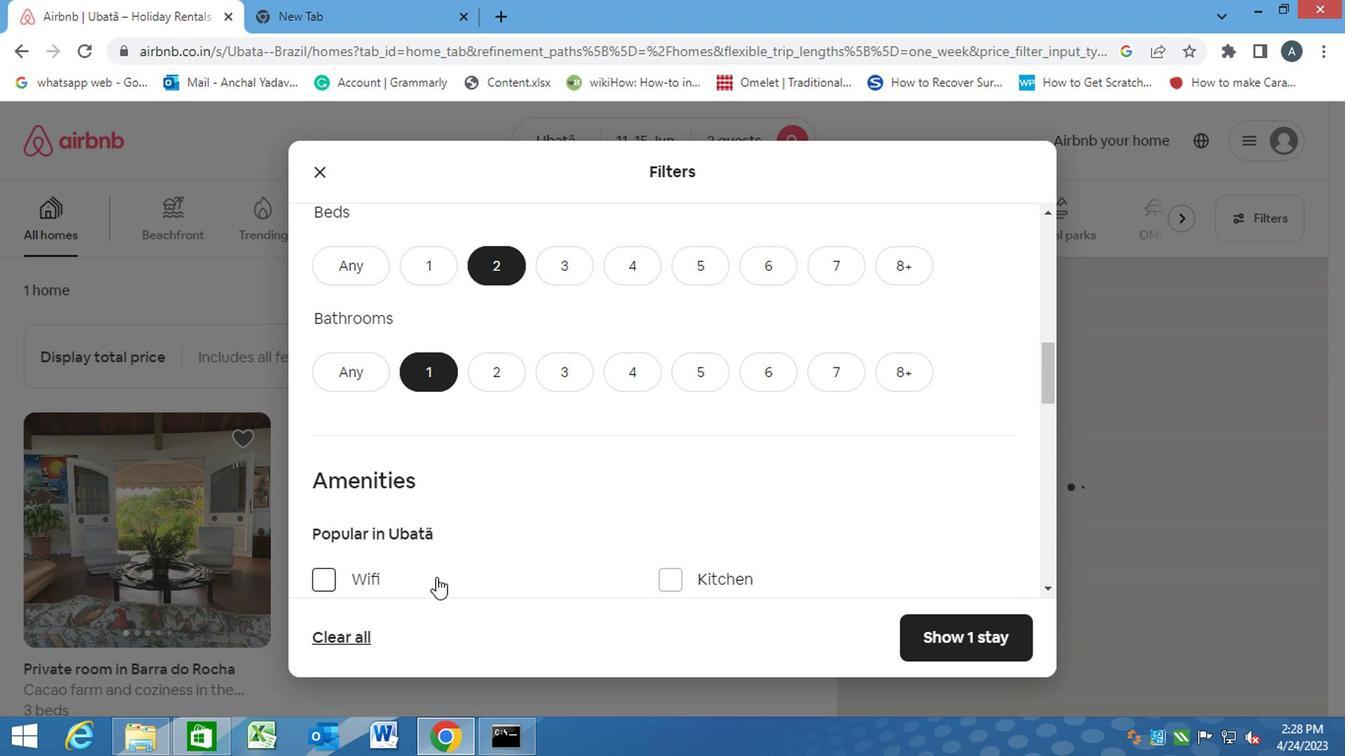 
Action: Mouse scrolled (432, 577) with delta (0, -1)
Screenshot: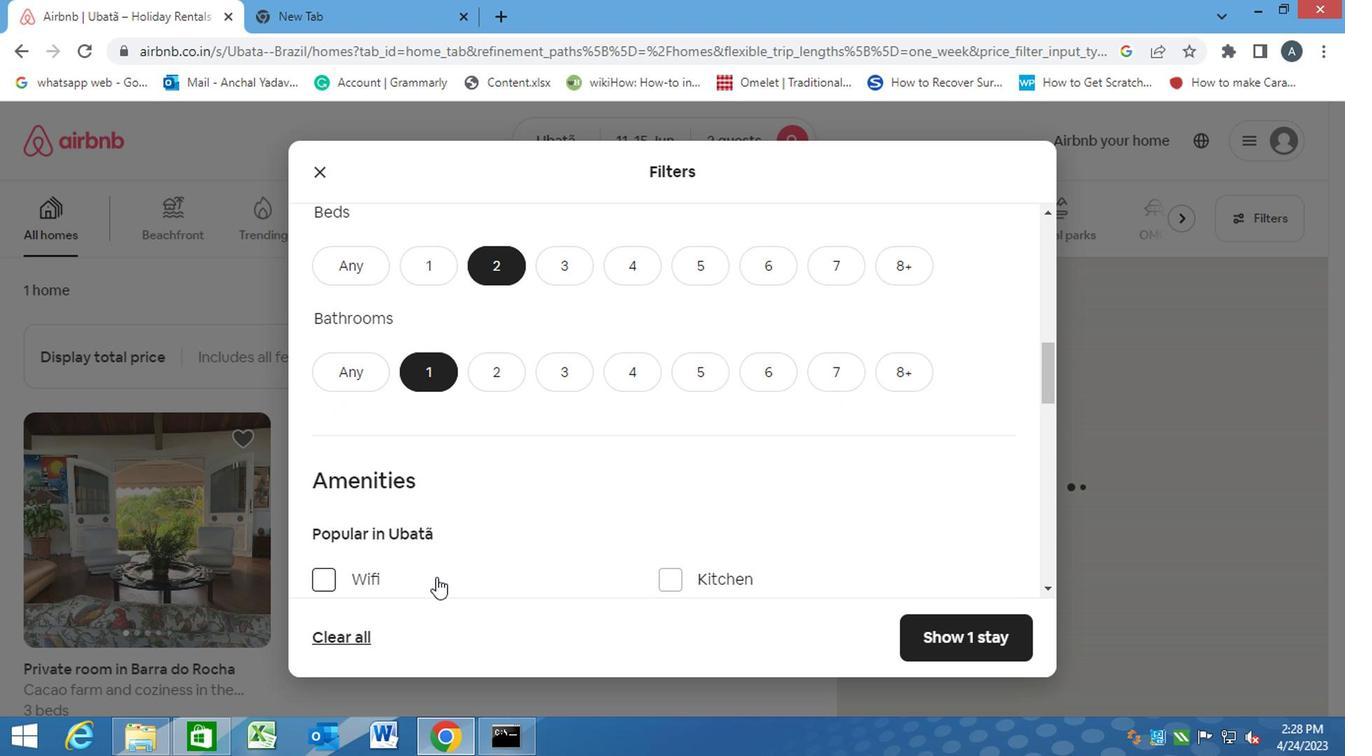 
Action: Mouse moved to (668, 423)
Screenshot: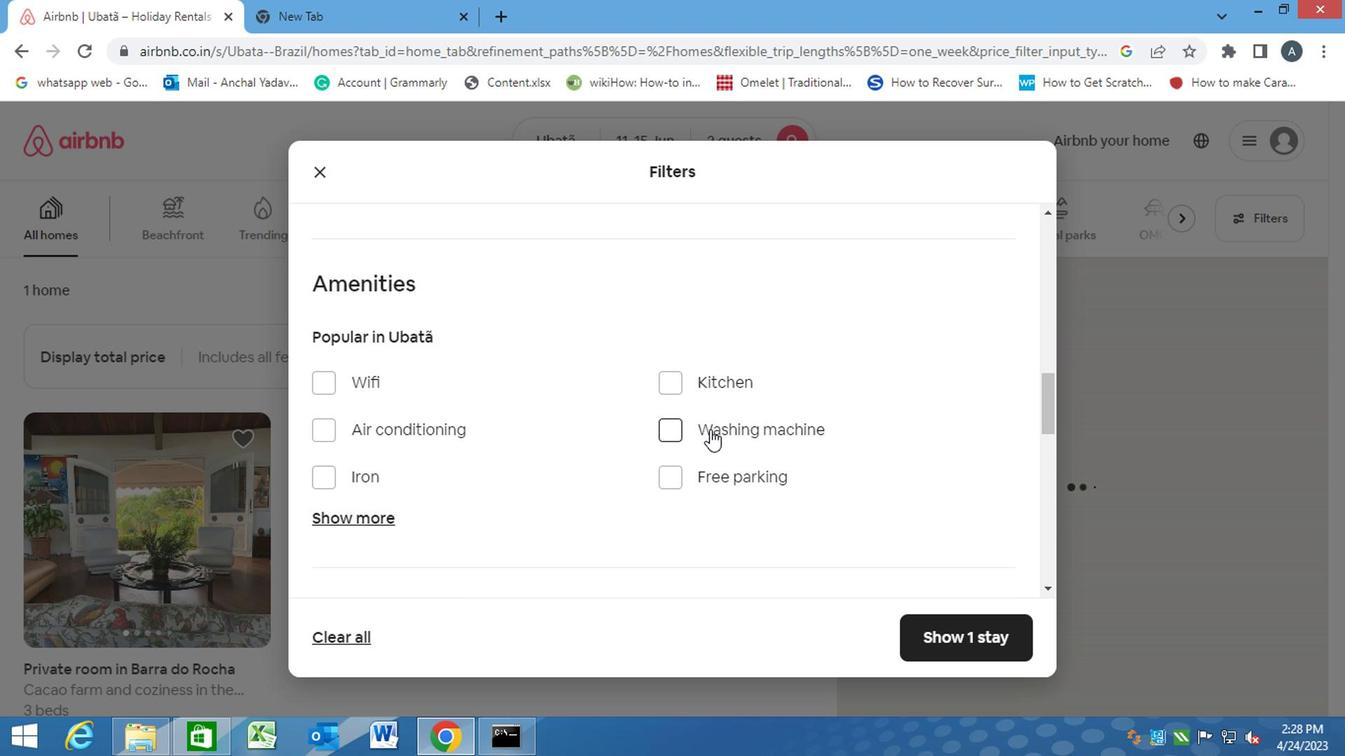 
Action: Mouse pressed left at (668, 423)
Screenshot: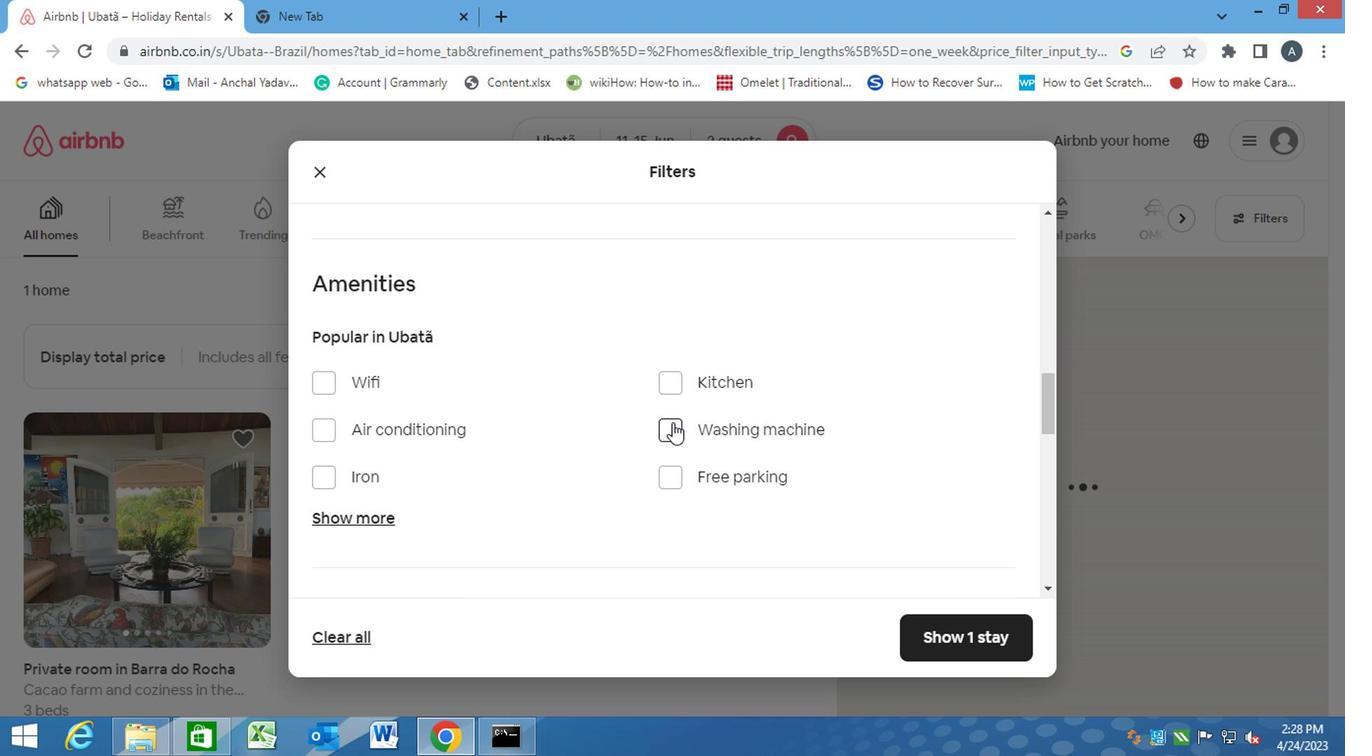 
Action: Mouse moved to (624, 538)
Screenshot: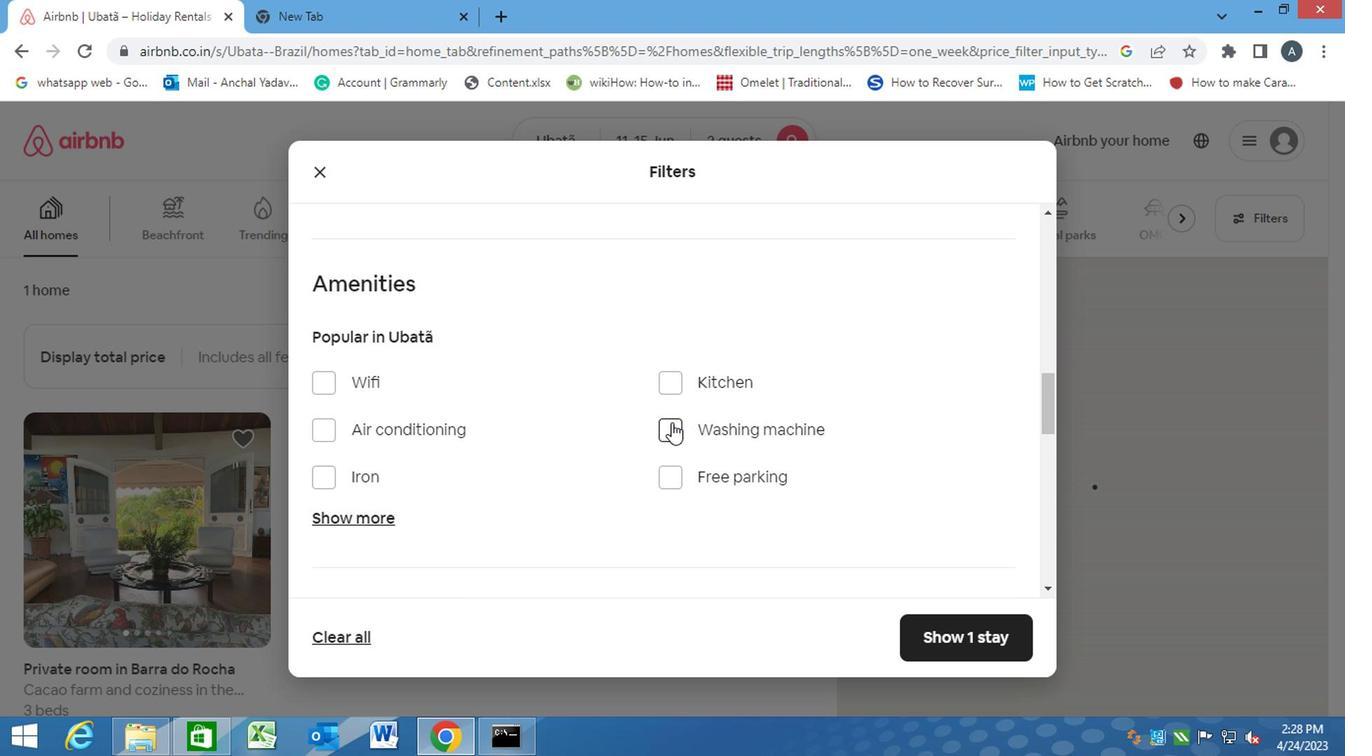 
Action: Mouse scrolled (624, 537) with delta (0, 0)
Screenshot: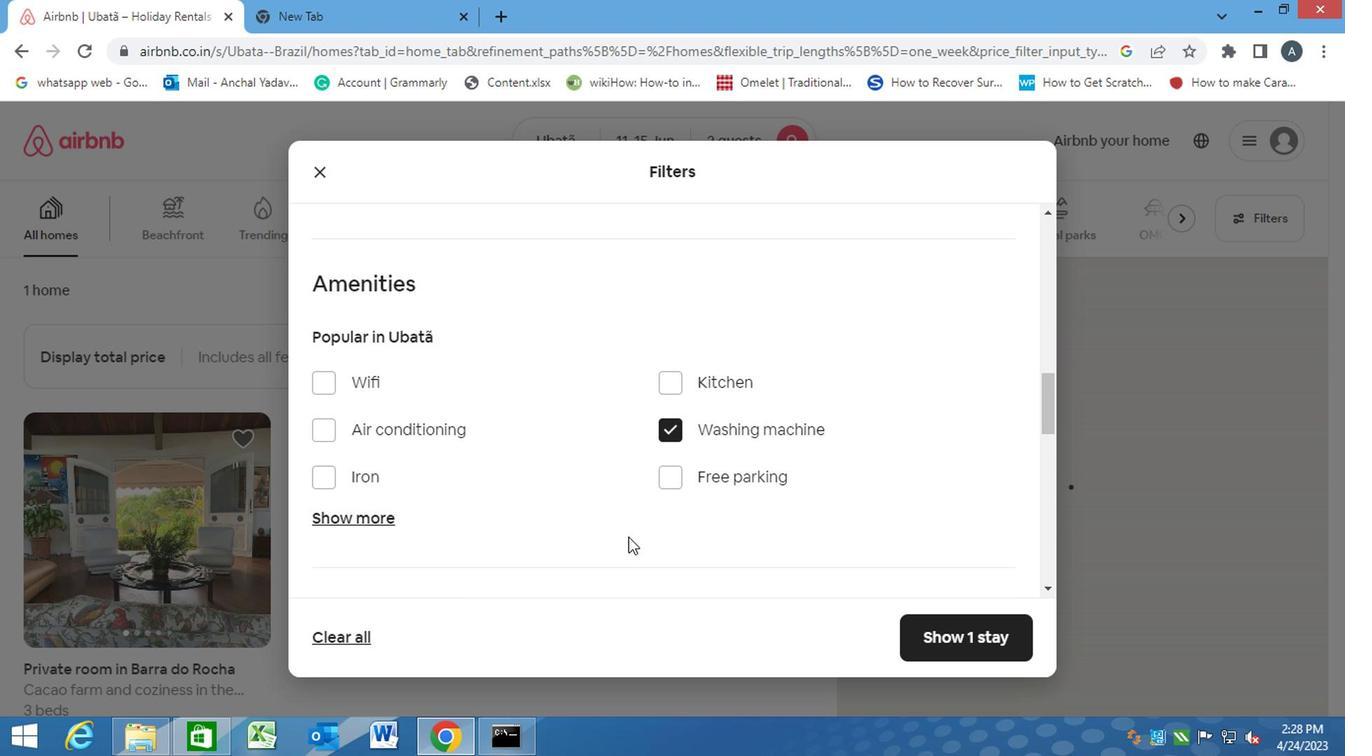 
Action: Mouse scrolled (624, 537) with delta (0, 0)
Screenshot: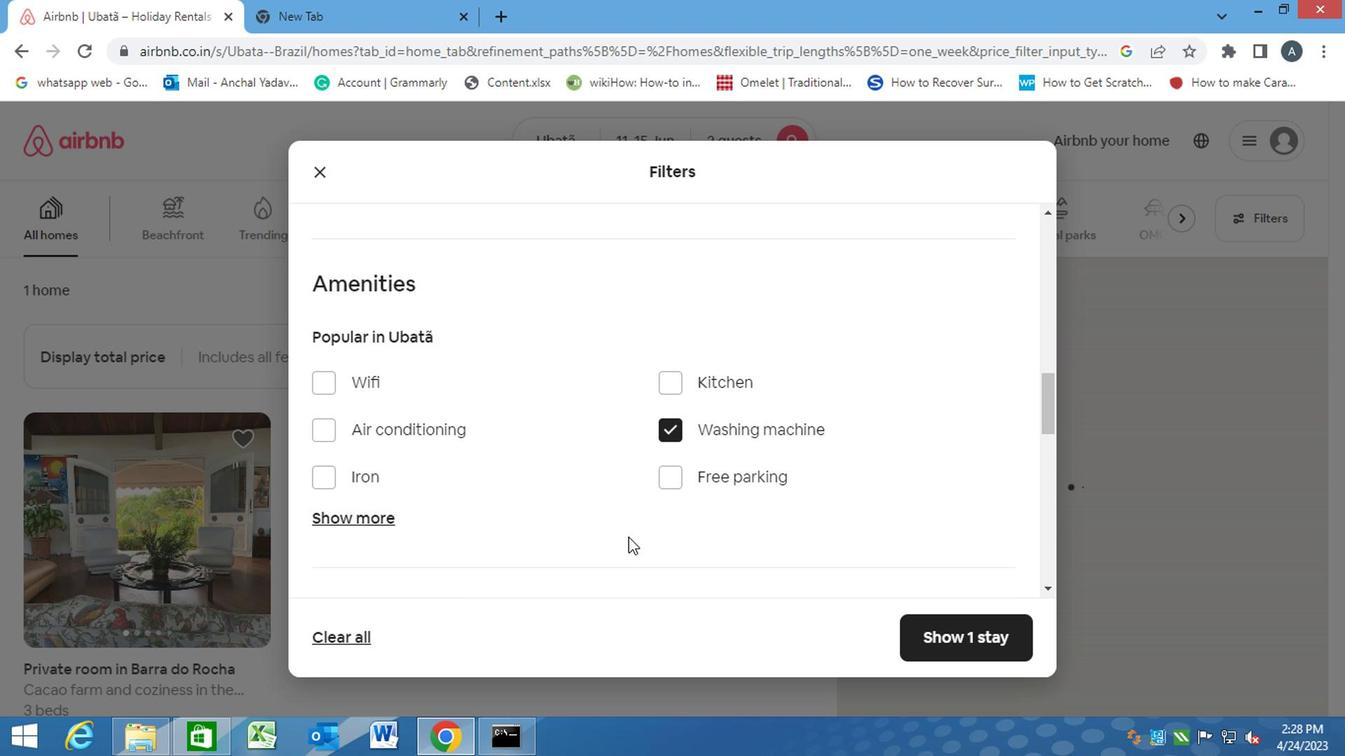 
Action: Mouse scrolled (624, 537) with delta (0, 0)
Screenshot: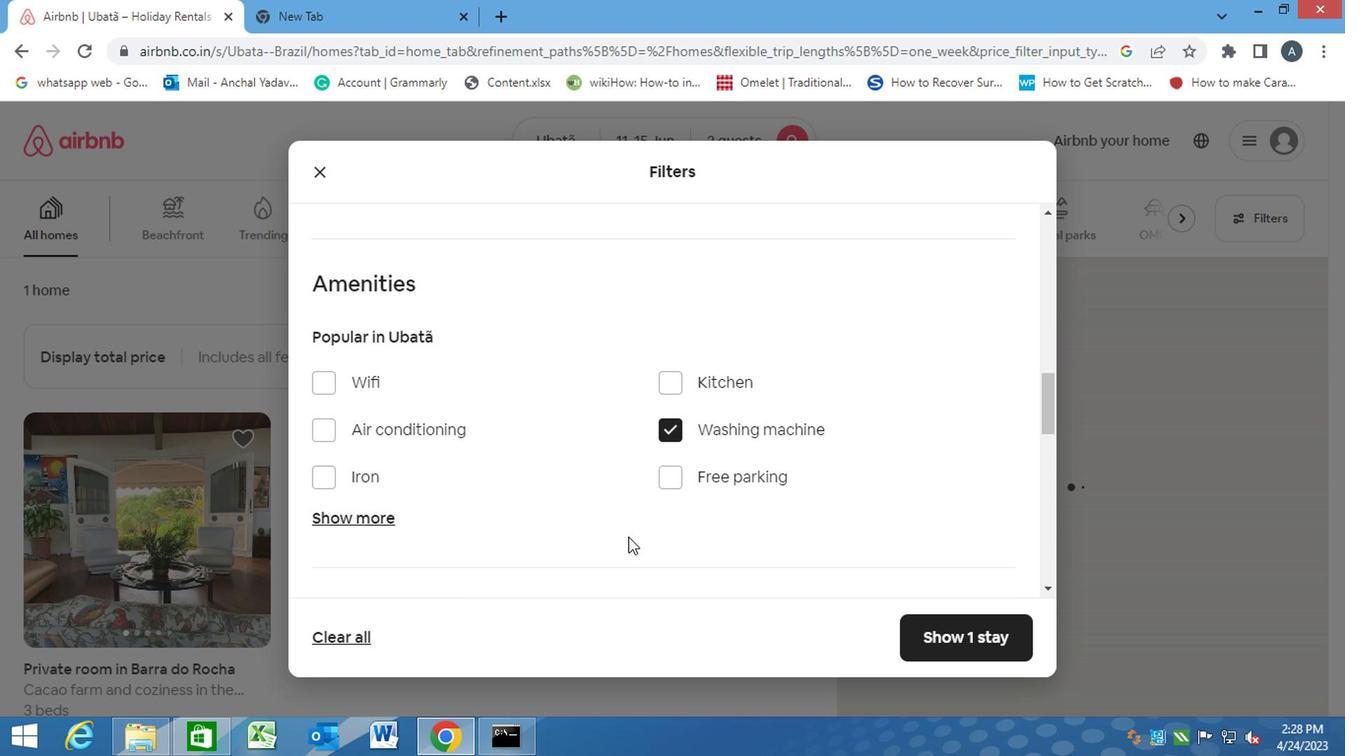 
Action: Mouse scrolled (624, 538) with delta (0, 0)
Screenshot: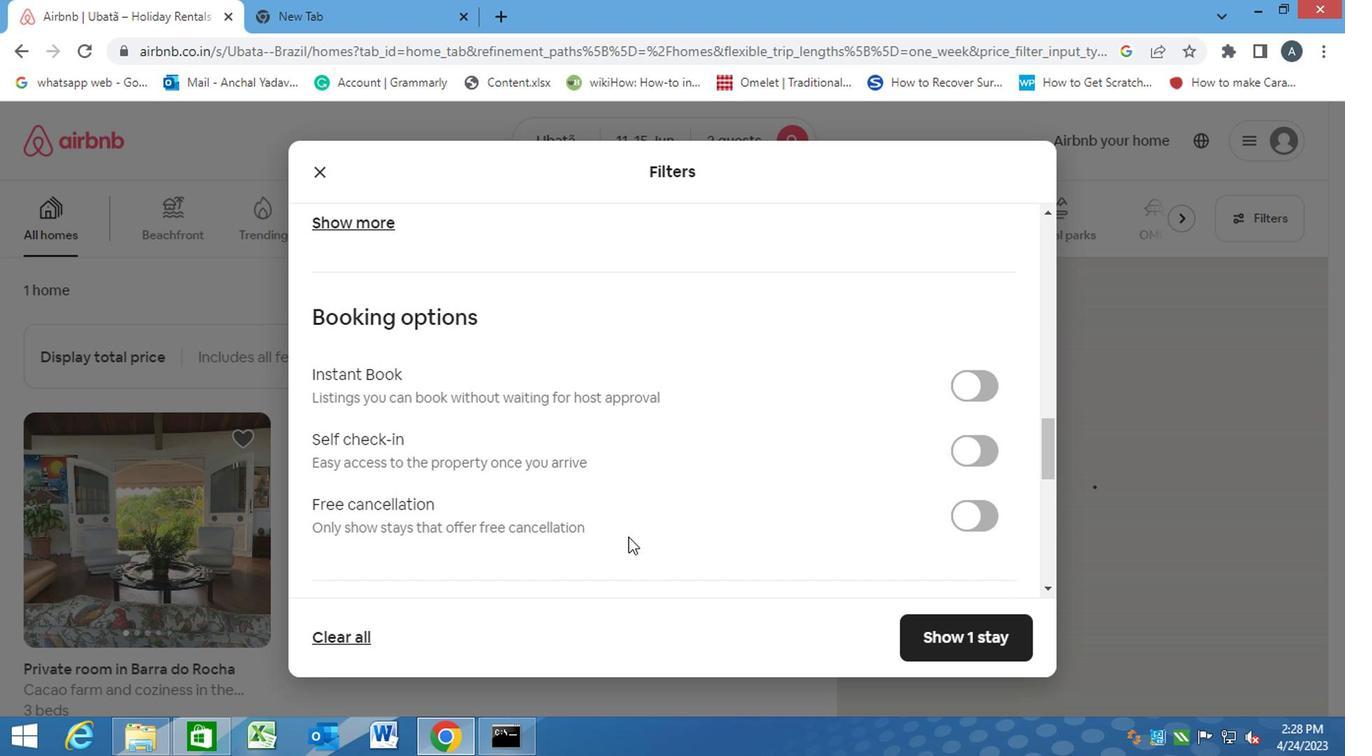 
Action: Mouse scrolled (624, 538) with delta (0, 0)
Screenshot: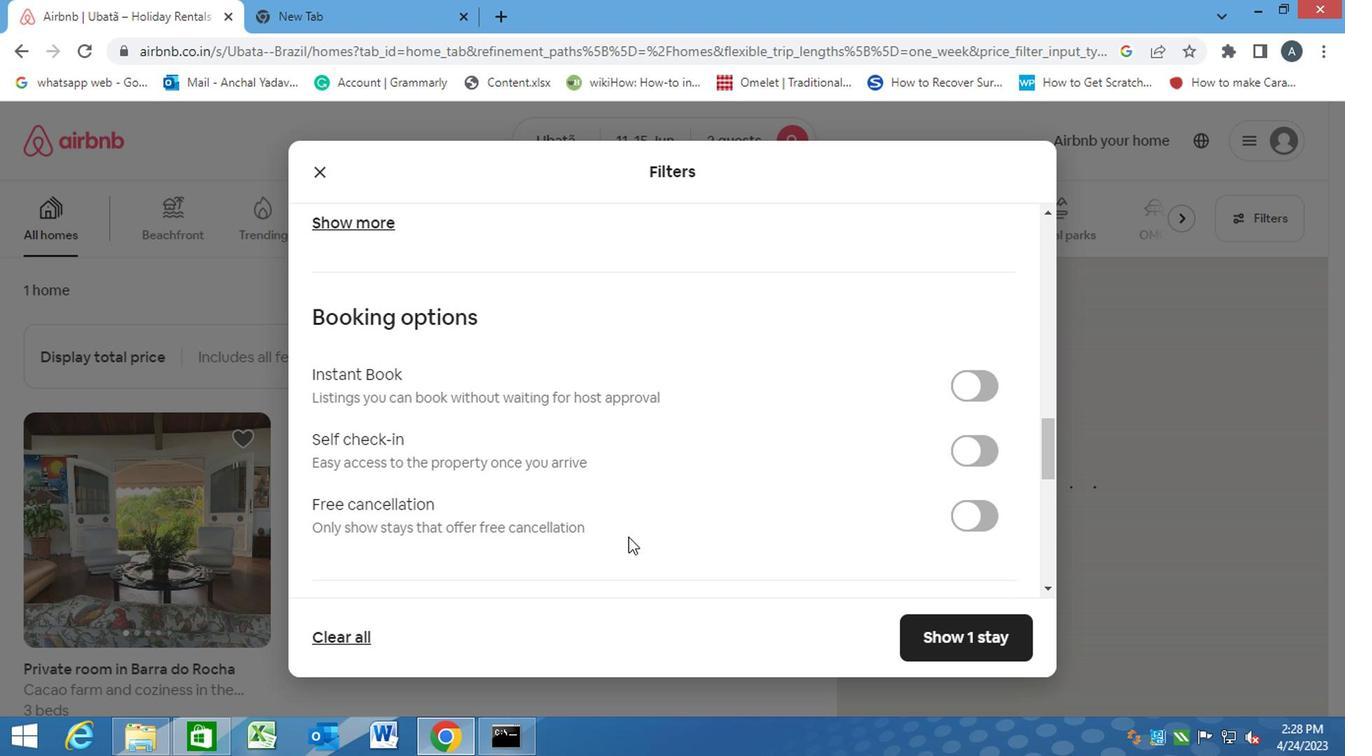 
Action: Mouse scrolled (624, 538) with delta (0, 0)
Screenshot: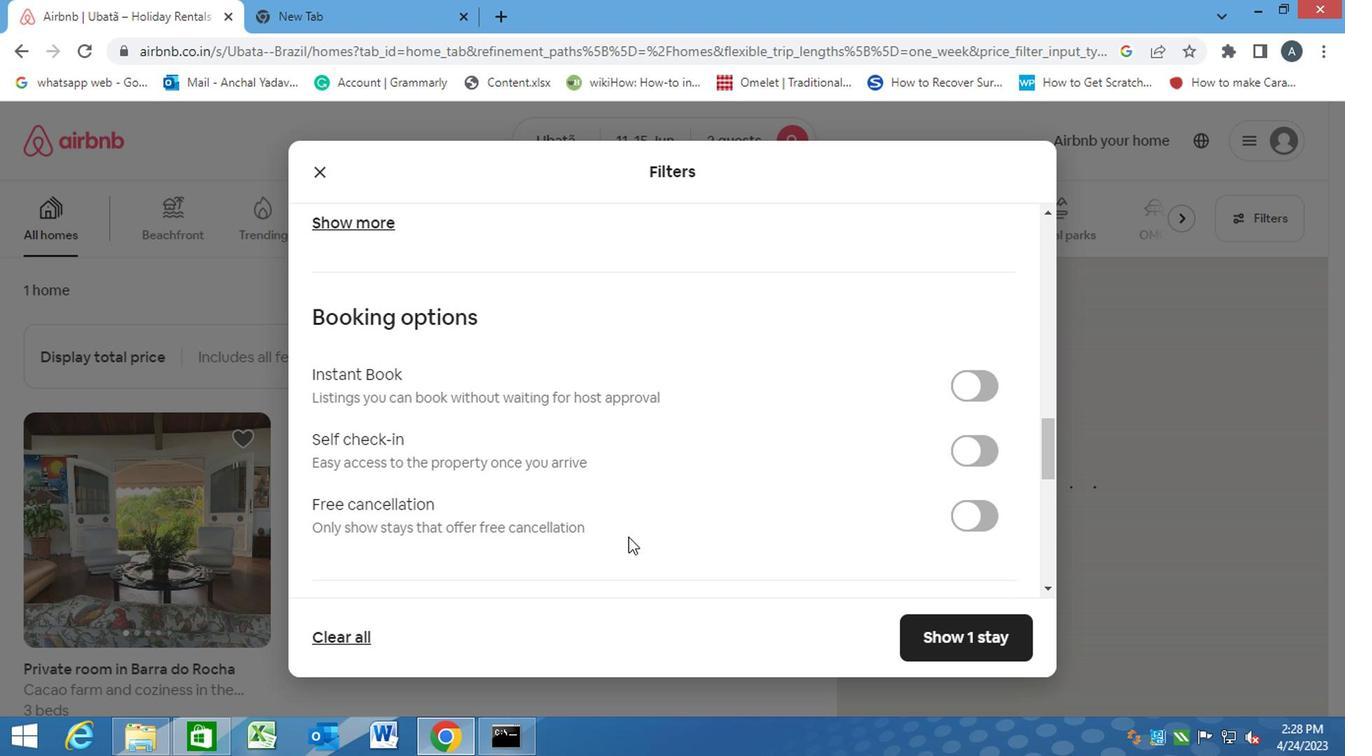 
Action: Mouse scrolled (624, 538) with delta (0, 0)
Screenshot: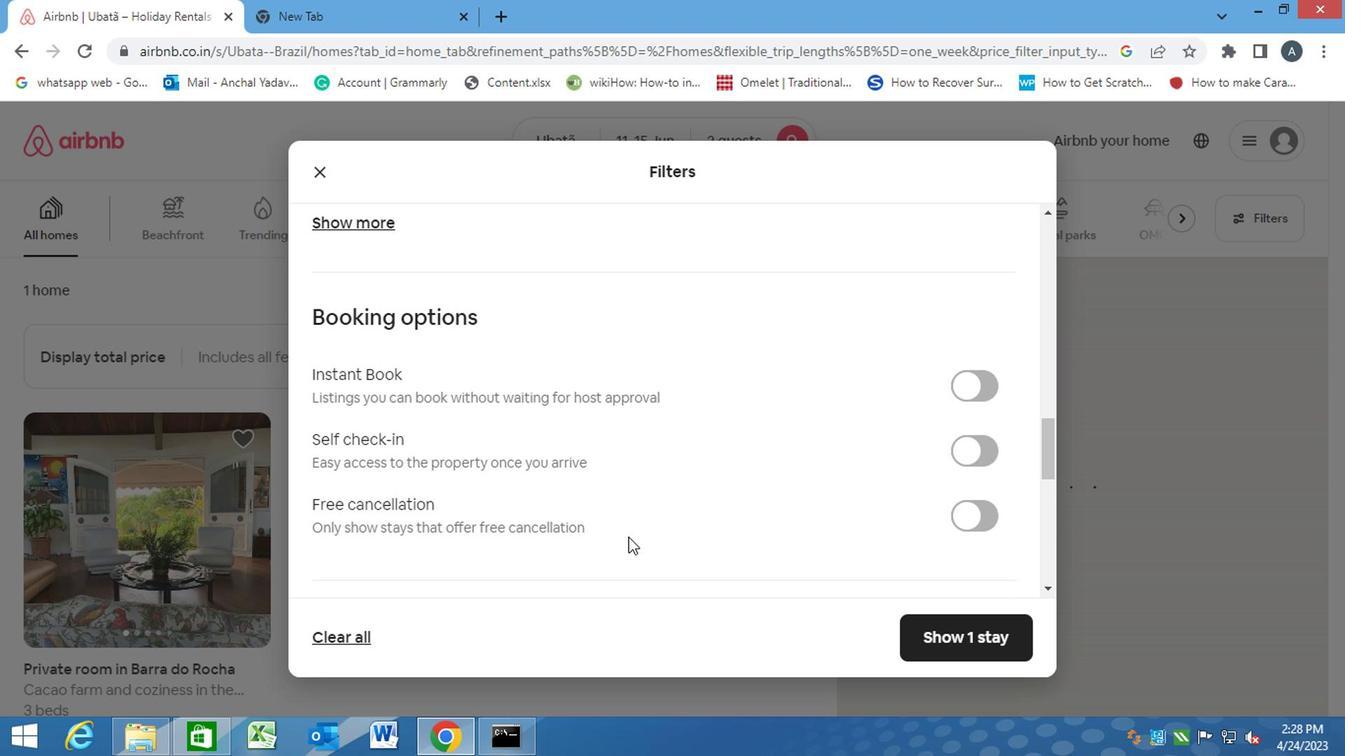 
Action: Mouse scrolled (624, 538) with delta (0, 0)
Screenshot: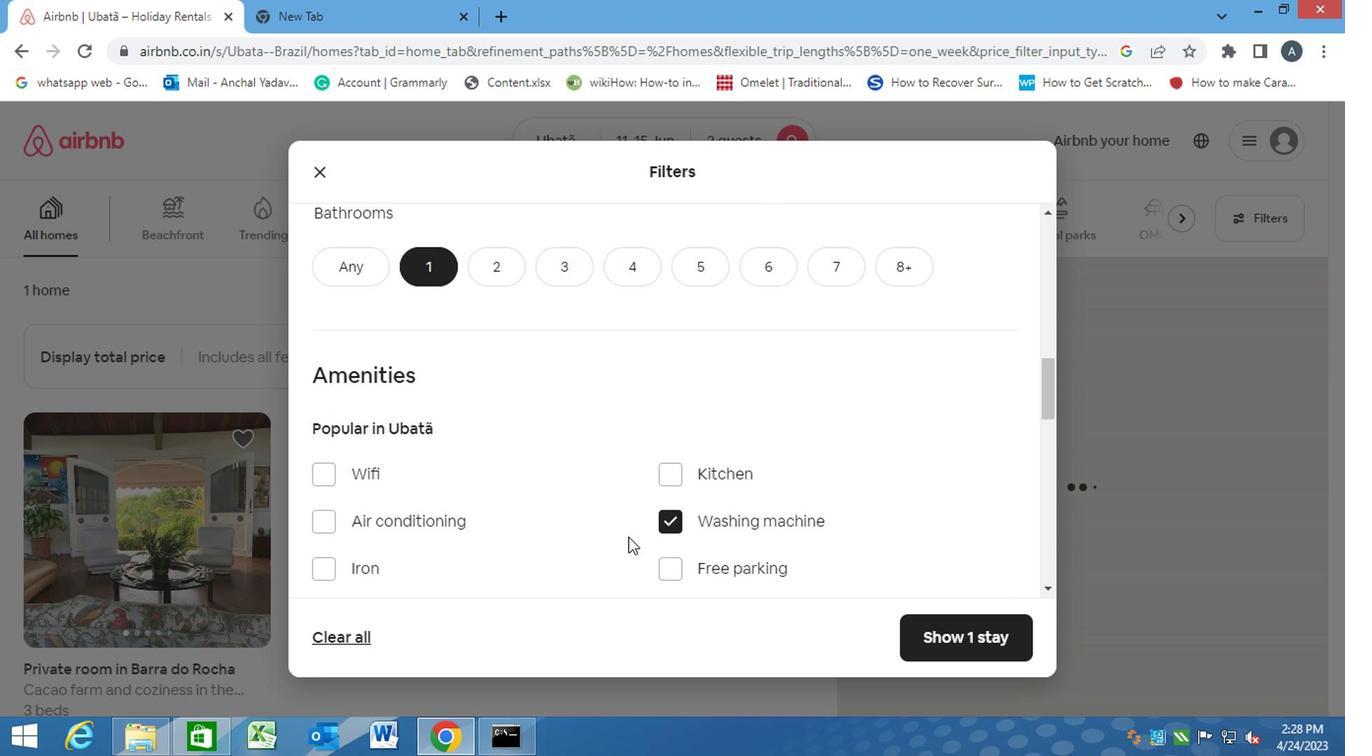 
Action: Mouse scrolled (624, 538) with delta (0, 0)
Screenshot: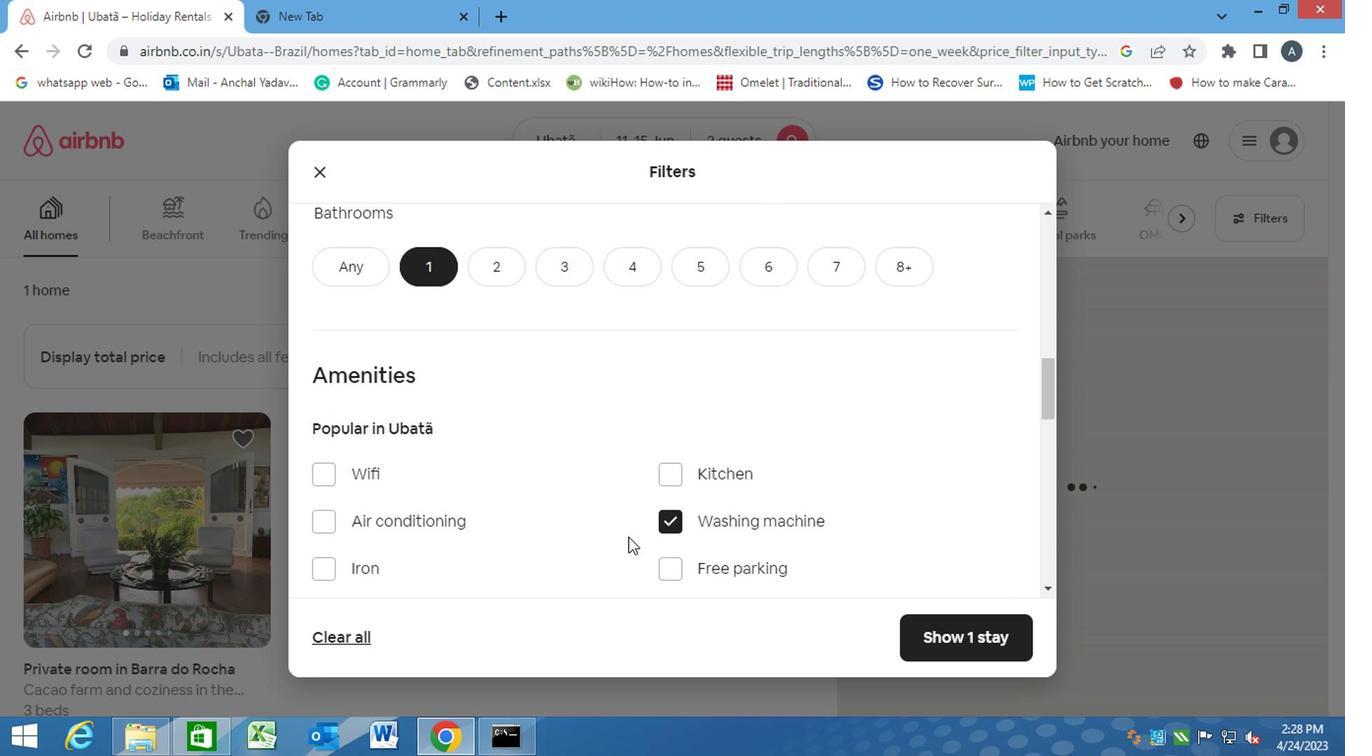 
Action: Mouse scrolled (624, 538) with delta (0, 0)
Screenshot: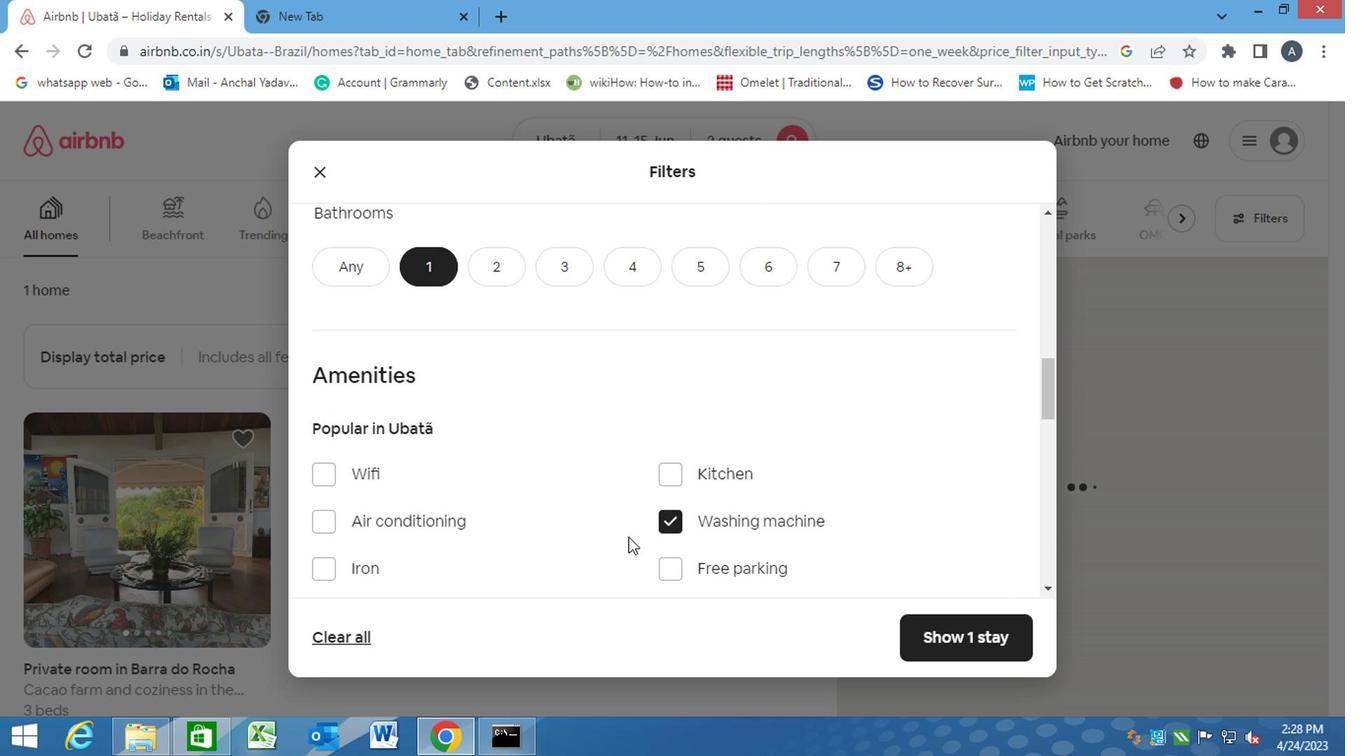 
Action: Mouse scrolled (624, 538) with delta (0, 0)
Screenshot: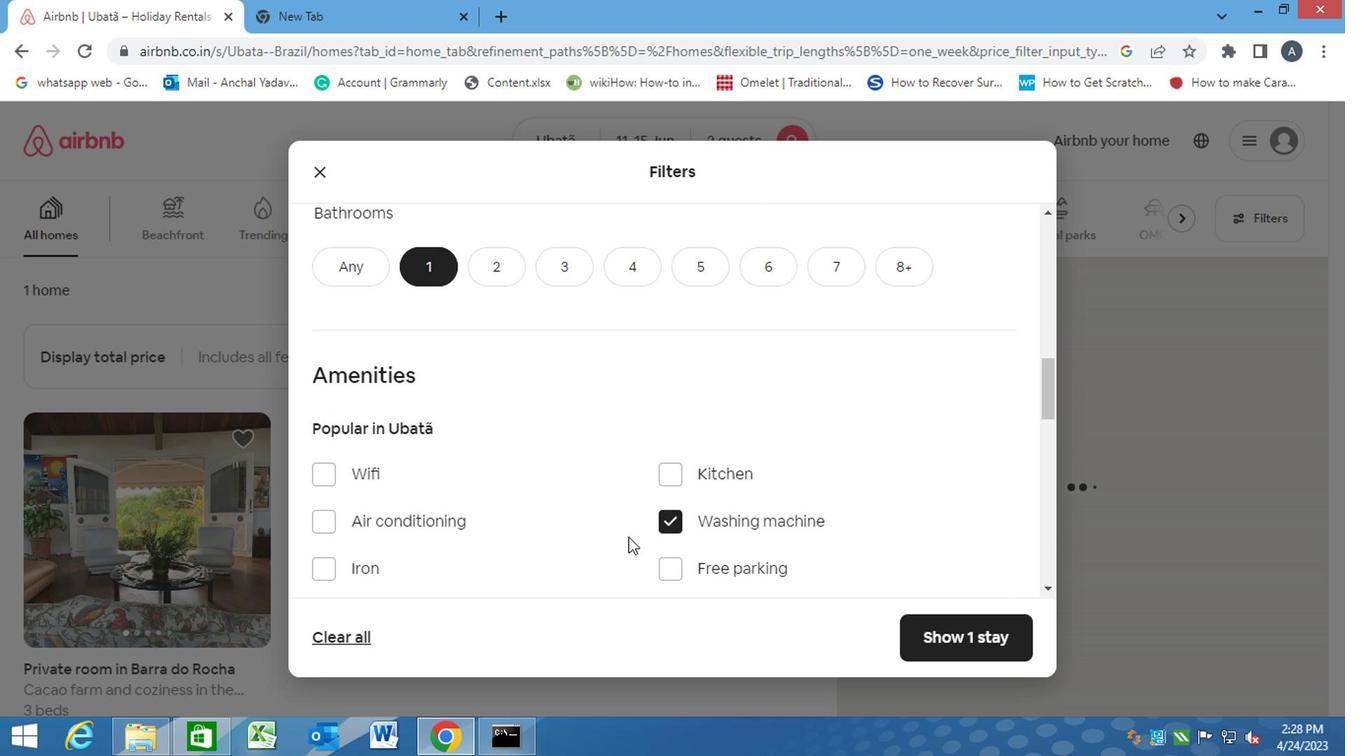 
Action: Mouse scrolled (624, 538) with delta (0, 0)
Screenshot: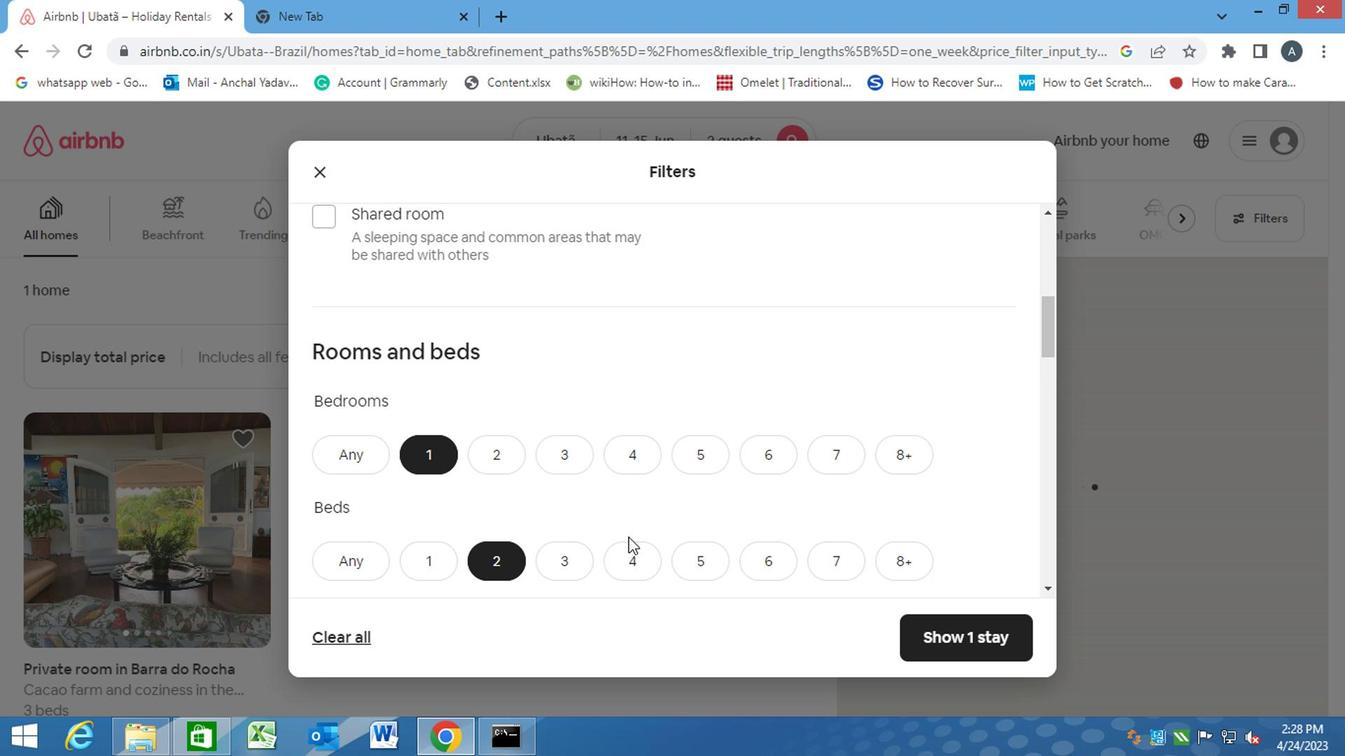 
Action: Mouse scrolled (624, 538) with delta (0, 0)
Screenshot: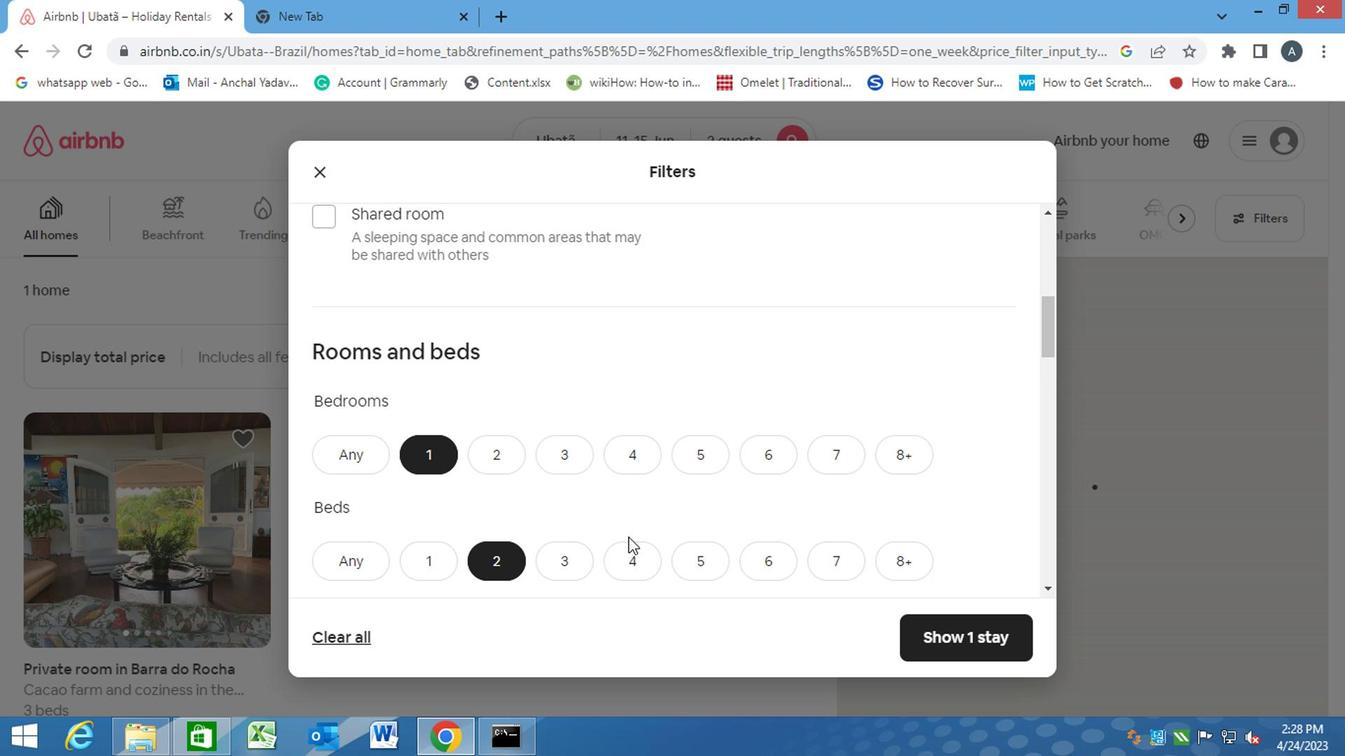 
Action: Mouse scrolled (624, 538) with delta (0, 0)
Screenshot: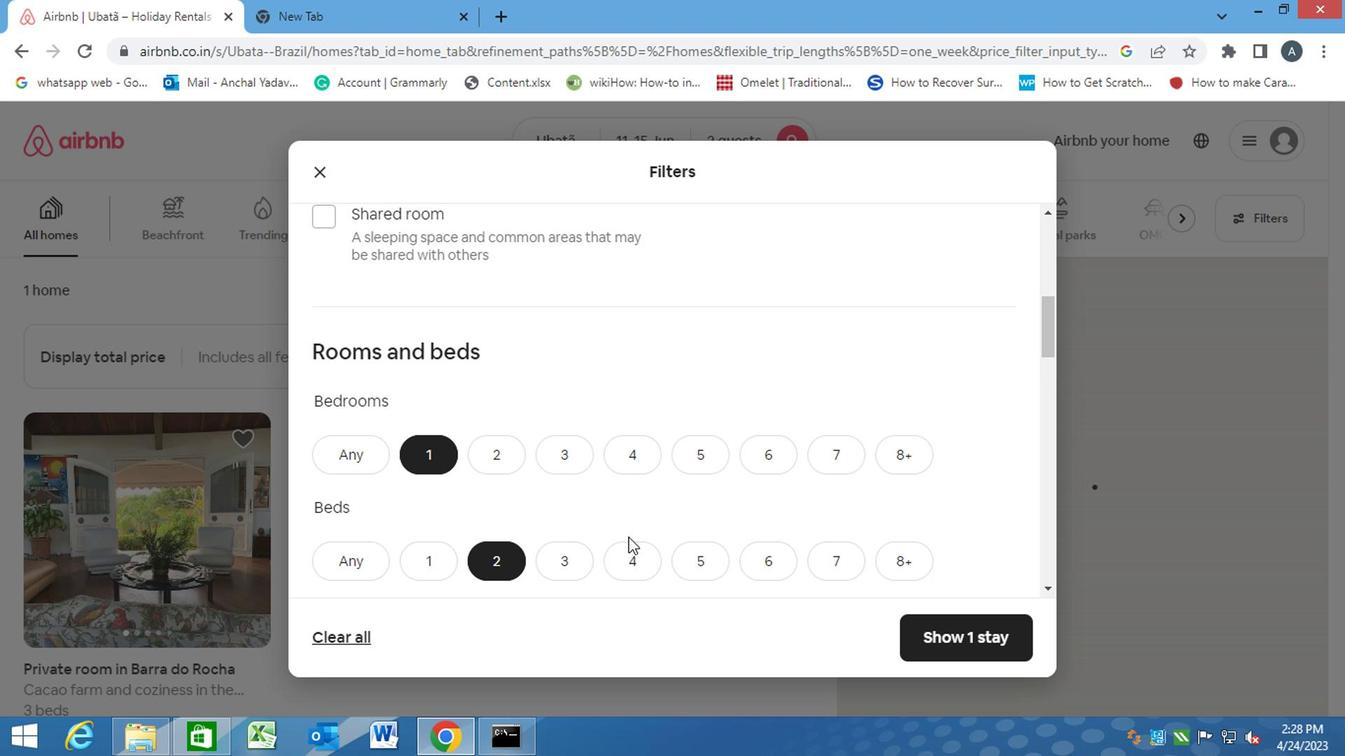 
Action: Mouse scrolled (624, 537) with delta (0, 0)
Screenshot: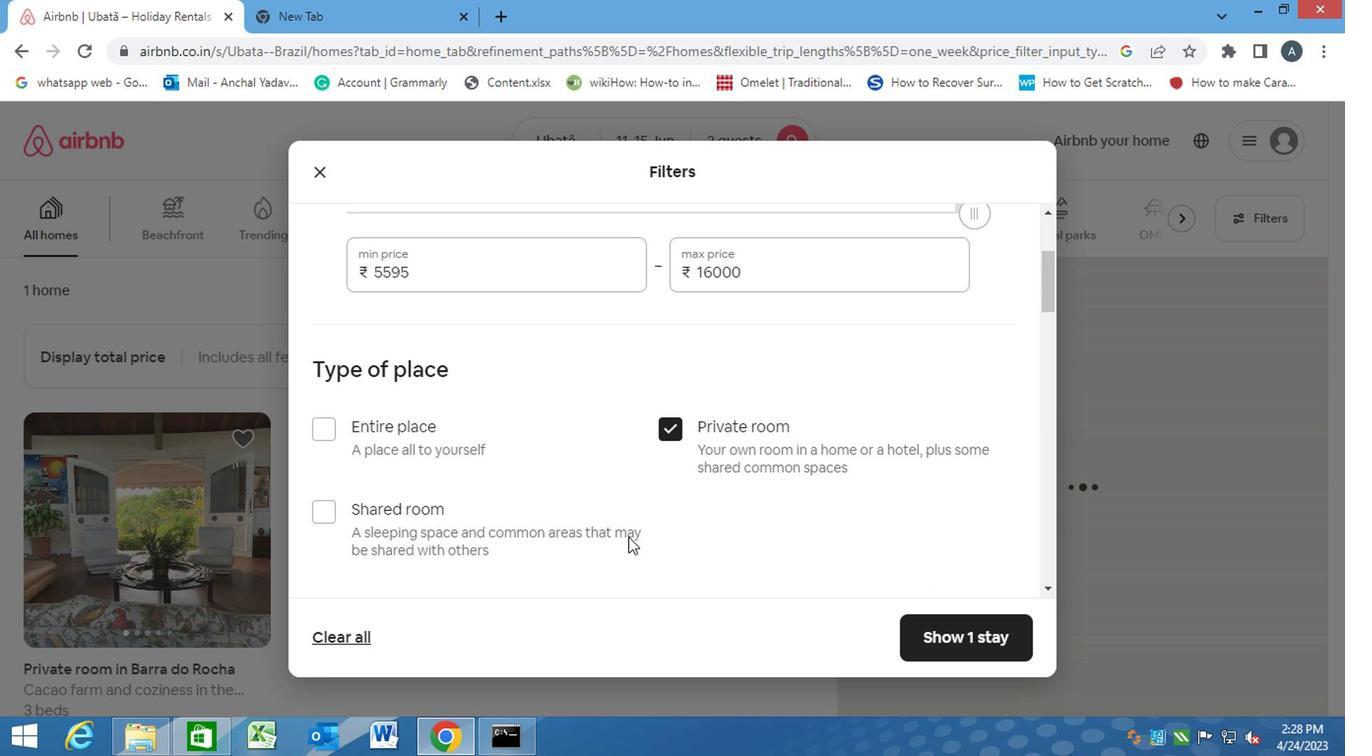 
Action: Mouse scrolled (624, 537) with delta (0, 0)
Screenshot: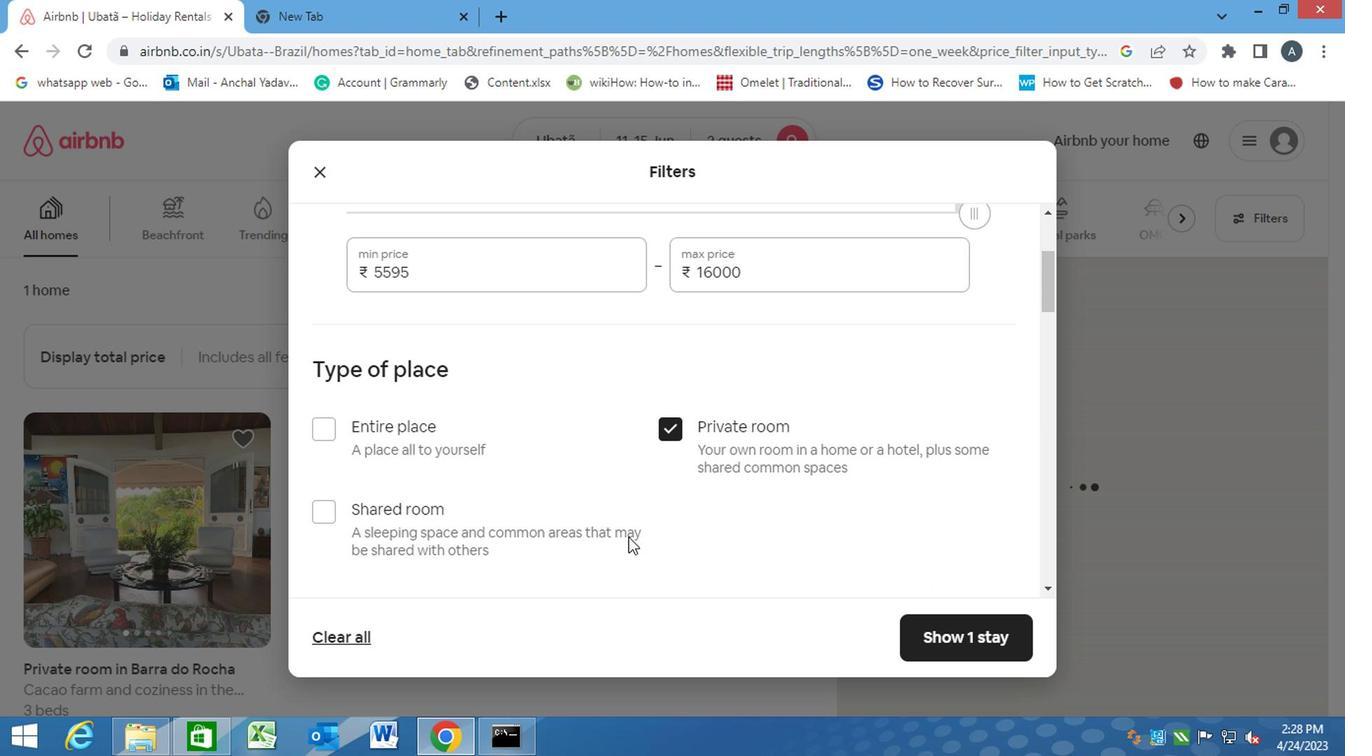 
Action: Mouse scrolled (624, 537) with delta (0, 0)
Screenshot: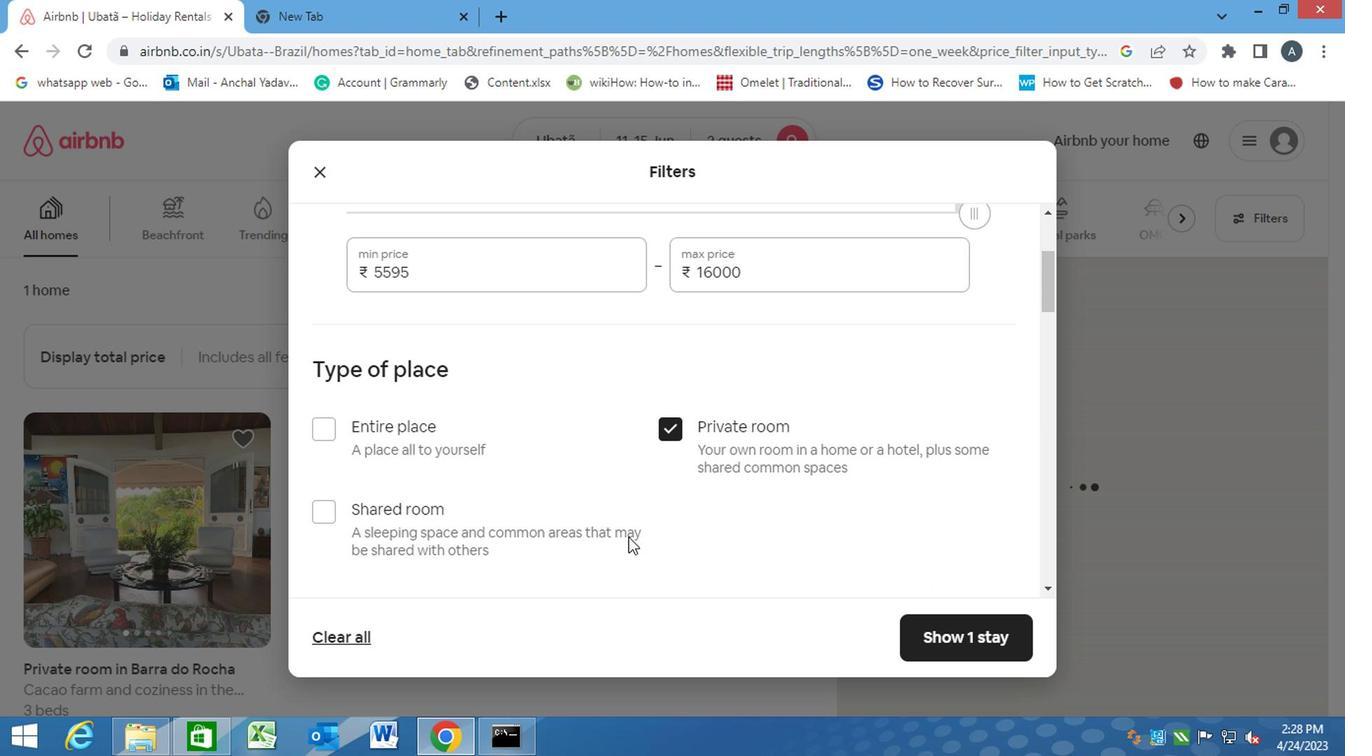 
Action: Mouse scrolled (624, 537) with delta (0, 0)
Screenshot: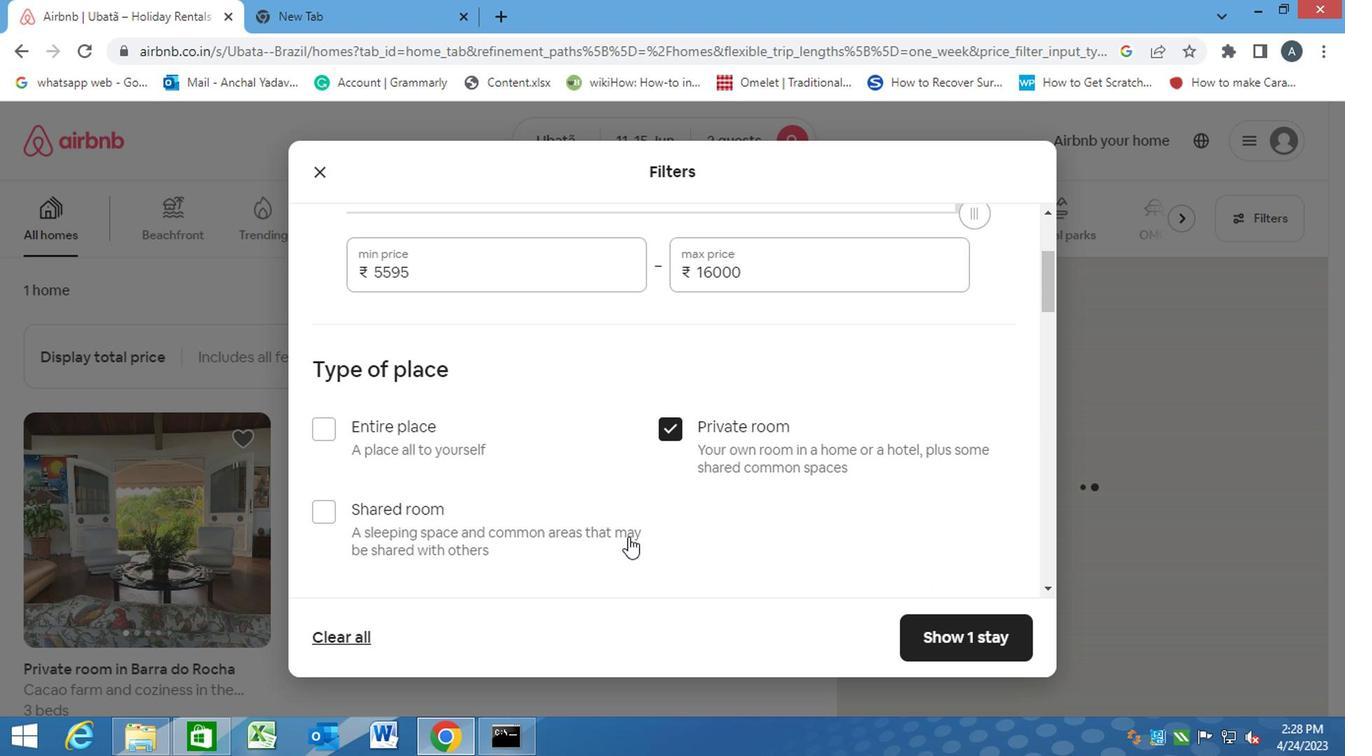 
Action: Mouse scrolled (624, 537) with delta (0, 0)
Screenshot: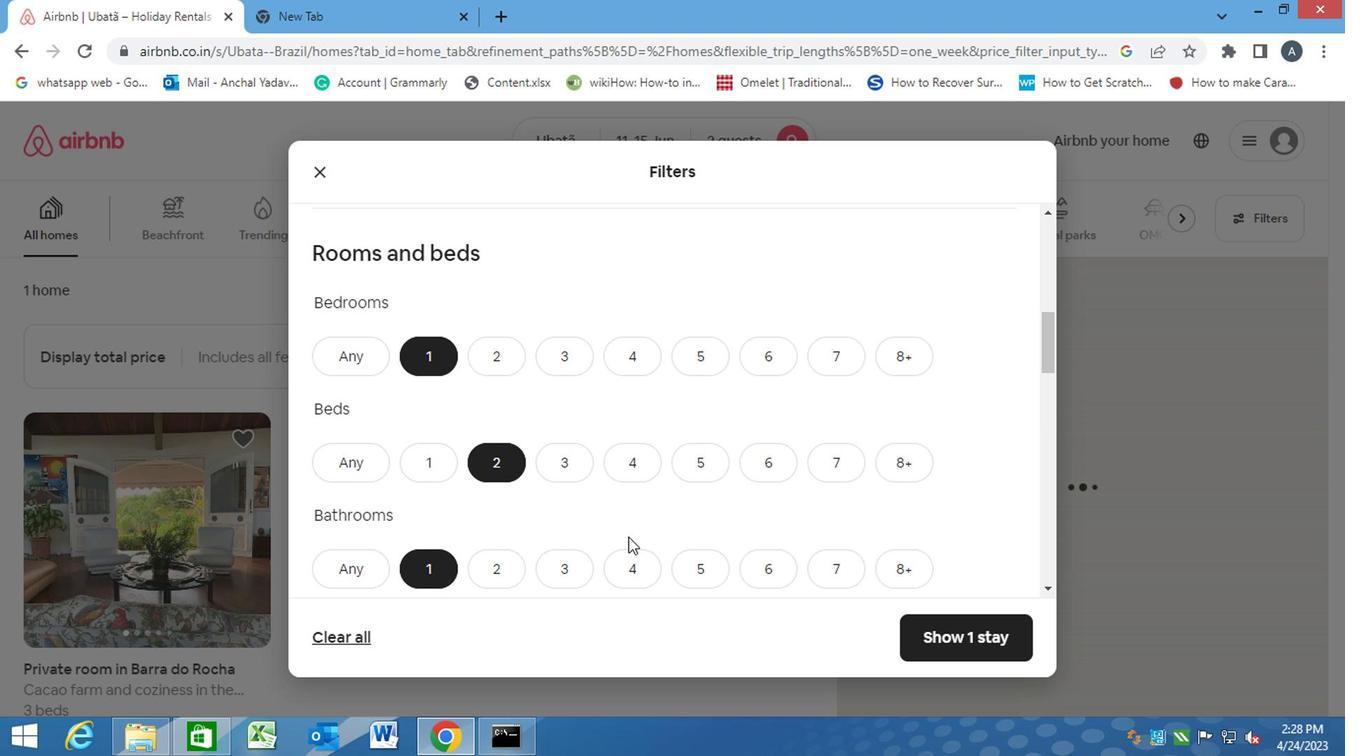 
Action: Mouse scrolled (624, 537) with delta (0, 0)
Screenshot: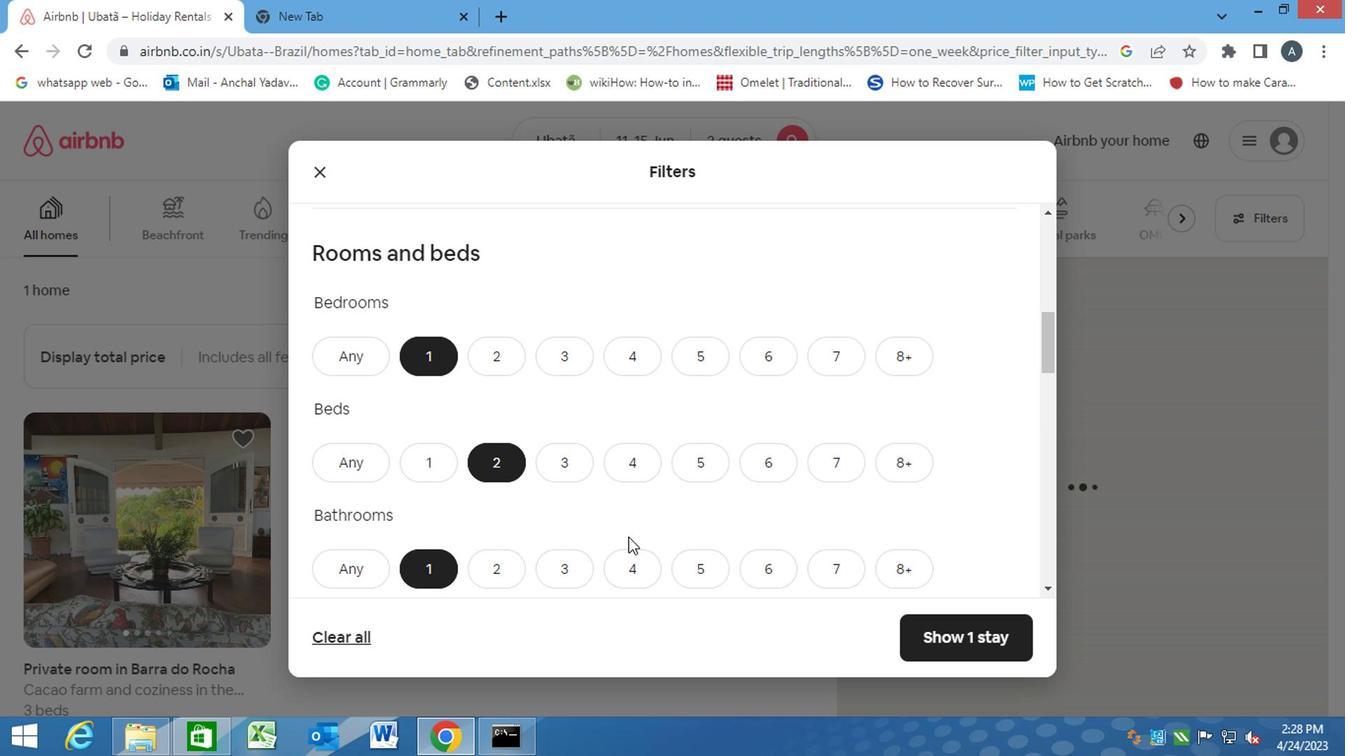 
Action: Mouse scrolled (624, 537) with delta (0, 0)
Screenshot: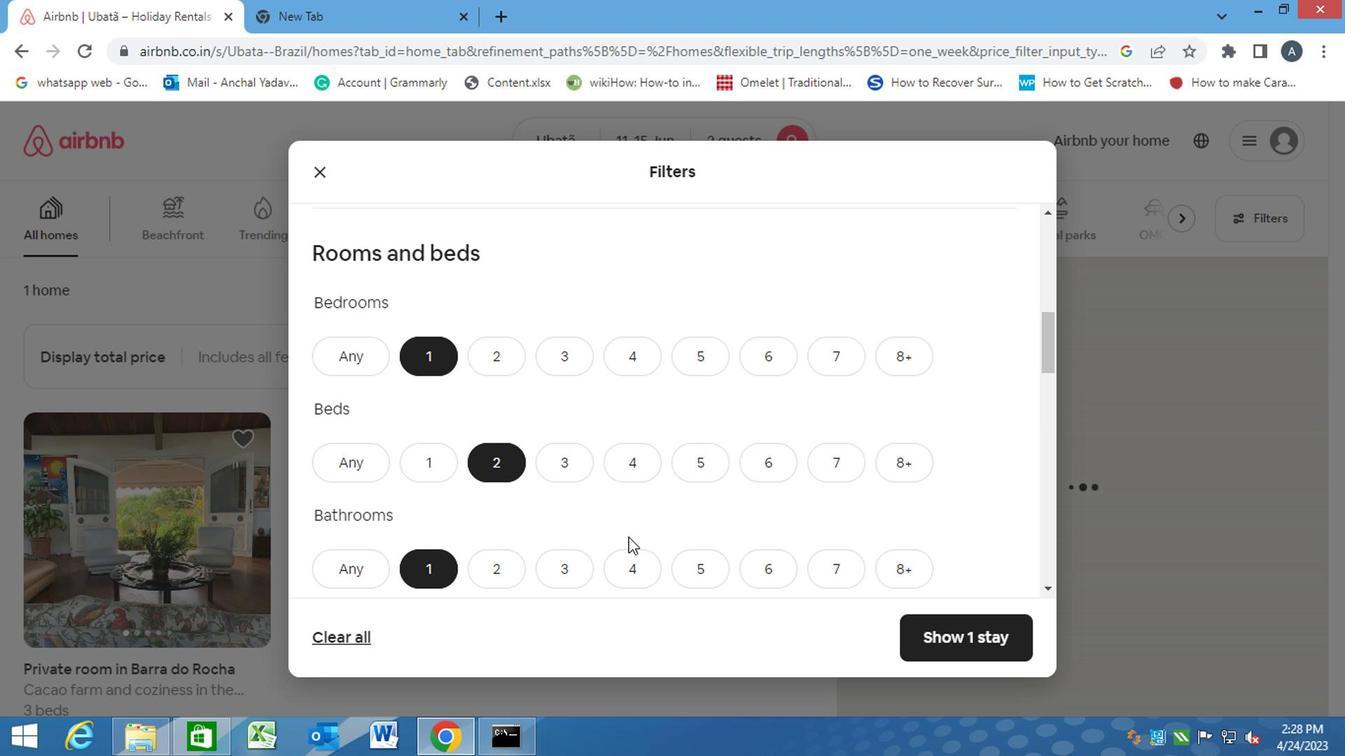 
Action: Mouse scrolled (624, 537) with delta (0, 0)
Screenshot: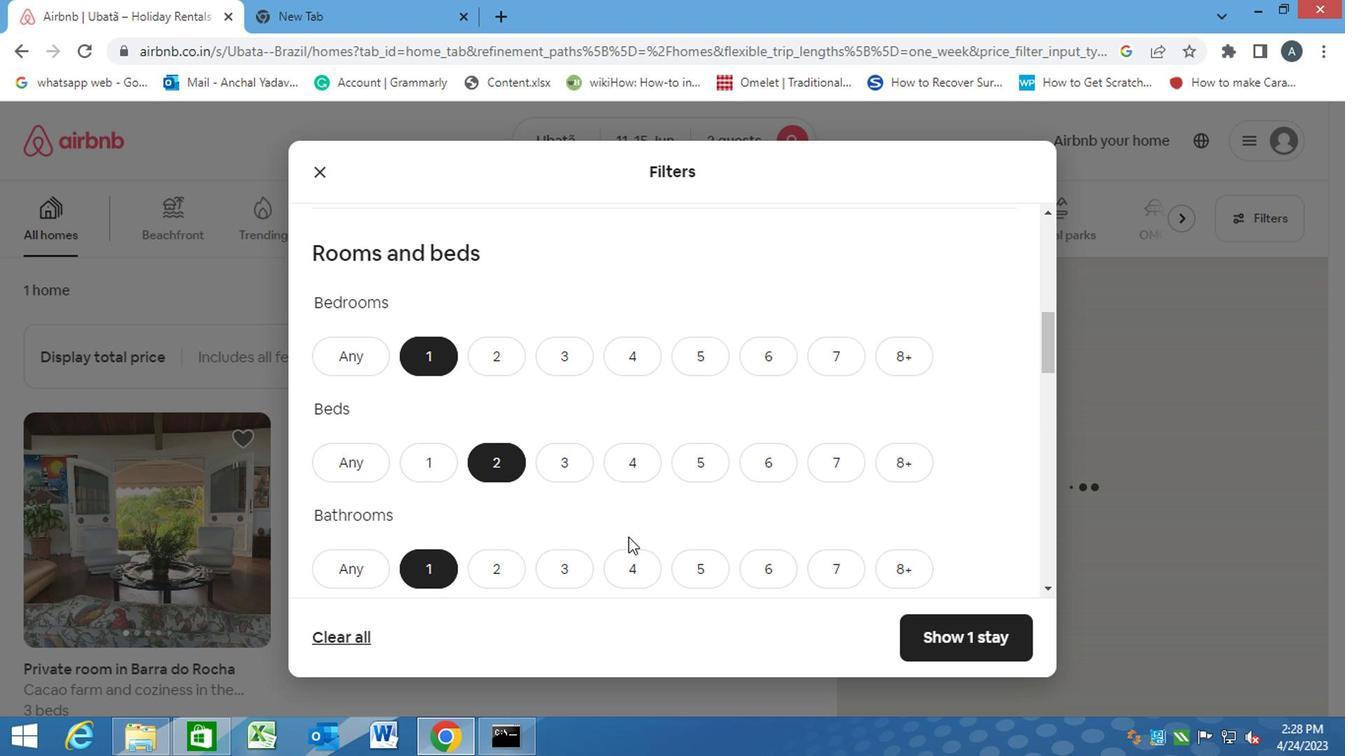 
Action: Mouse moved to (624, 538)
Screenshot: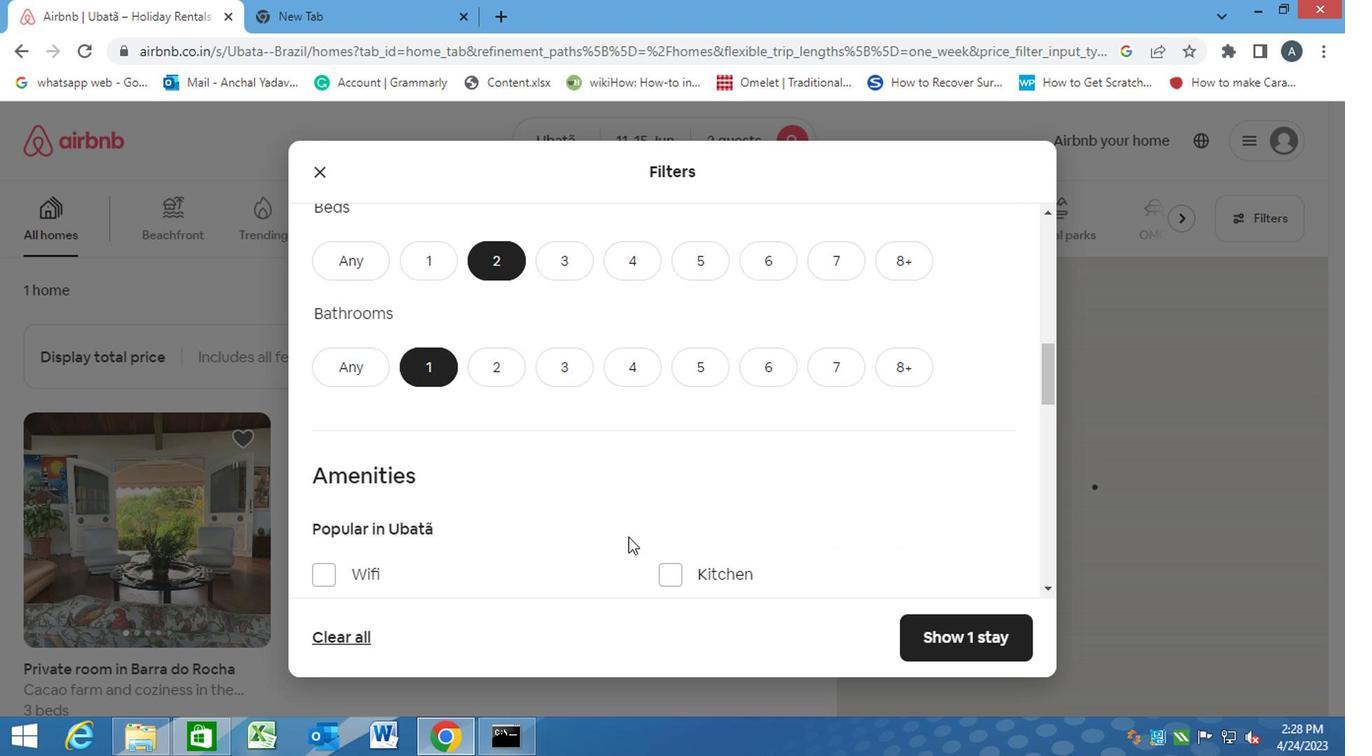 
Action: Mouse scrolled (624, 537) with delta (0, 0)
Screenshot: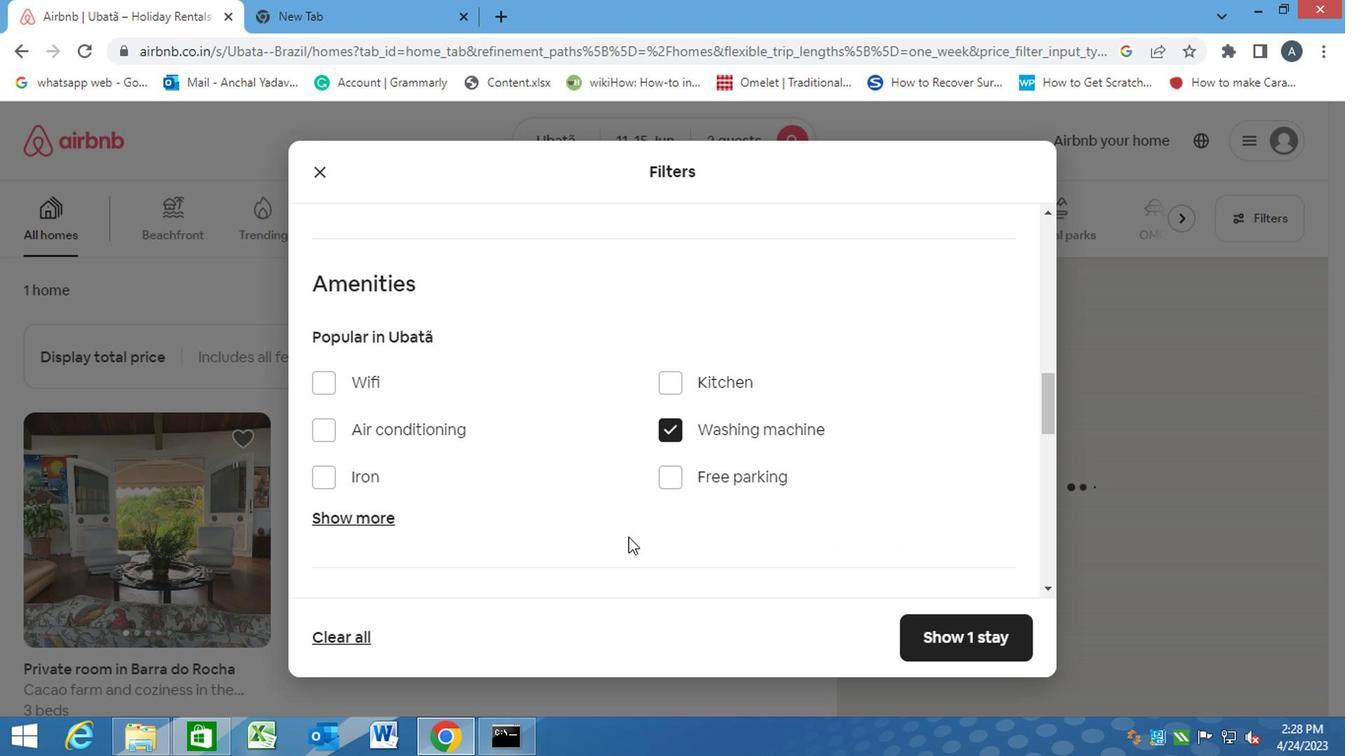 
Action: Mouse scrolled (624, 537) with delta (0, 0)
Screenshot: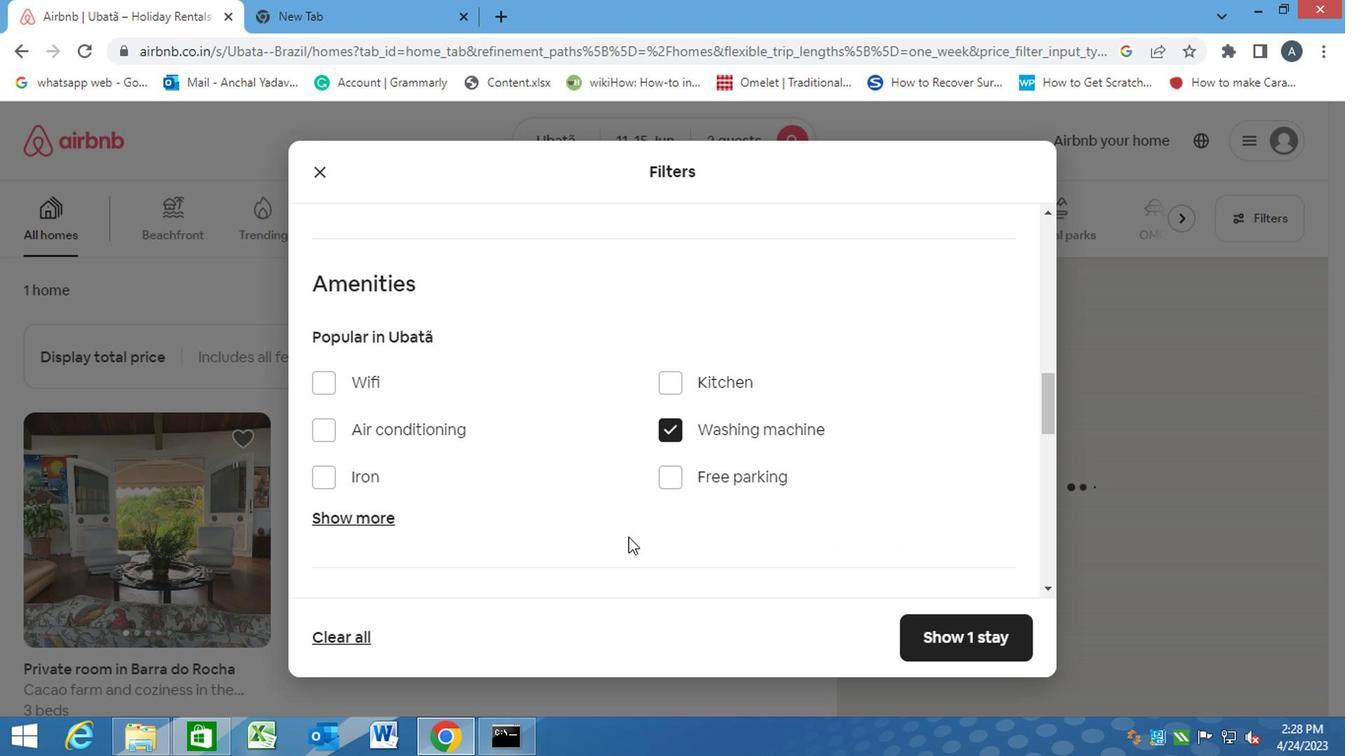 
Action: Mouse scrolled (624, 537) with delta (0, 0)
Screenshot: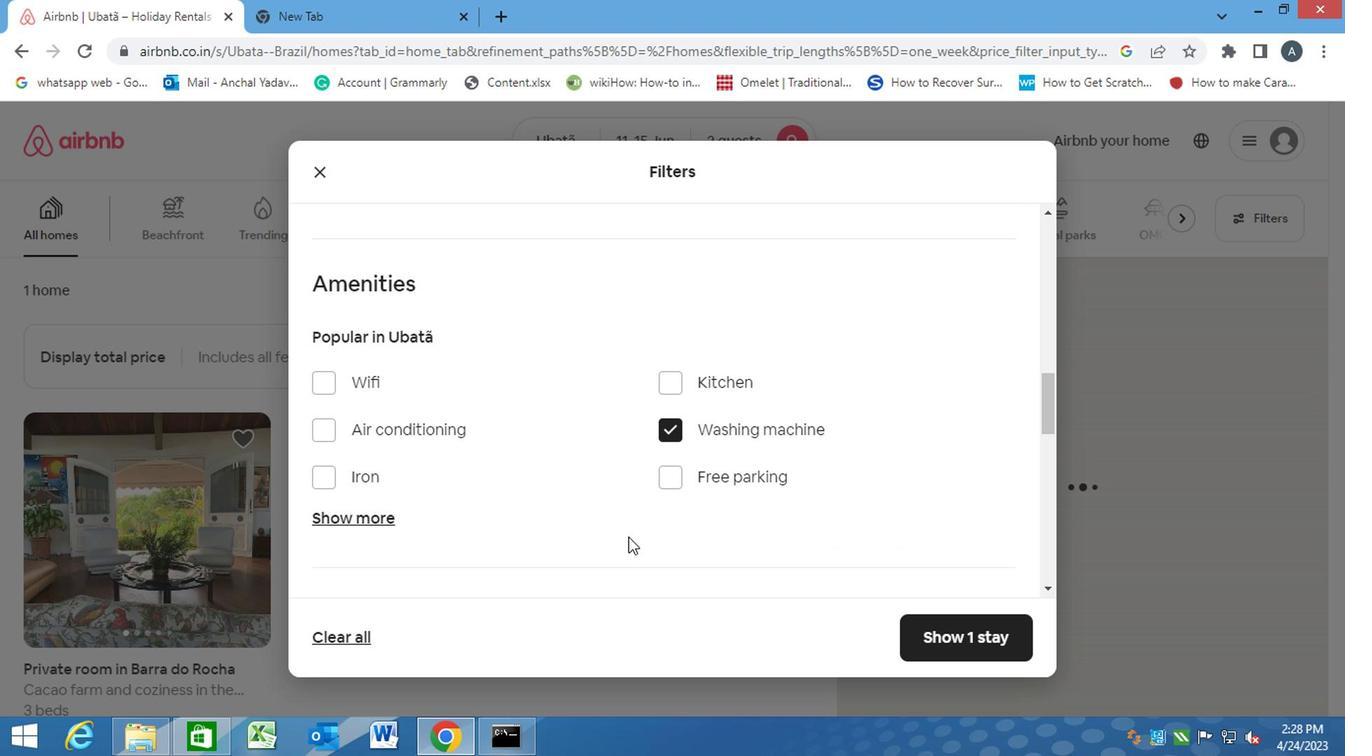 
Action: Mouse scrolled (624, 537) with delta (0, 0)
Screenshot: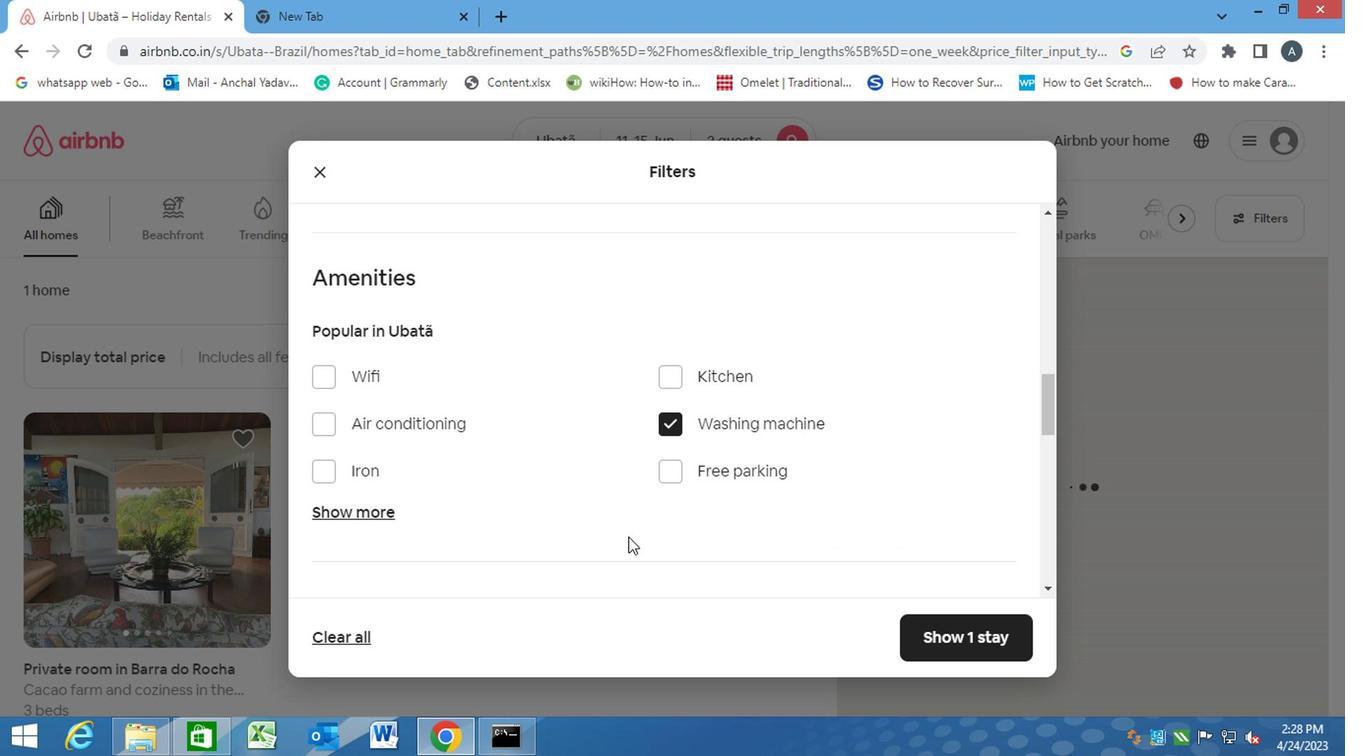 
Action: Mouse moved to (965, 354)
Screenshot: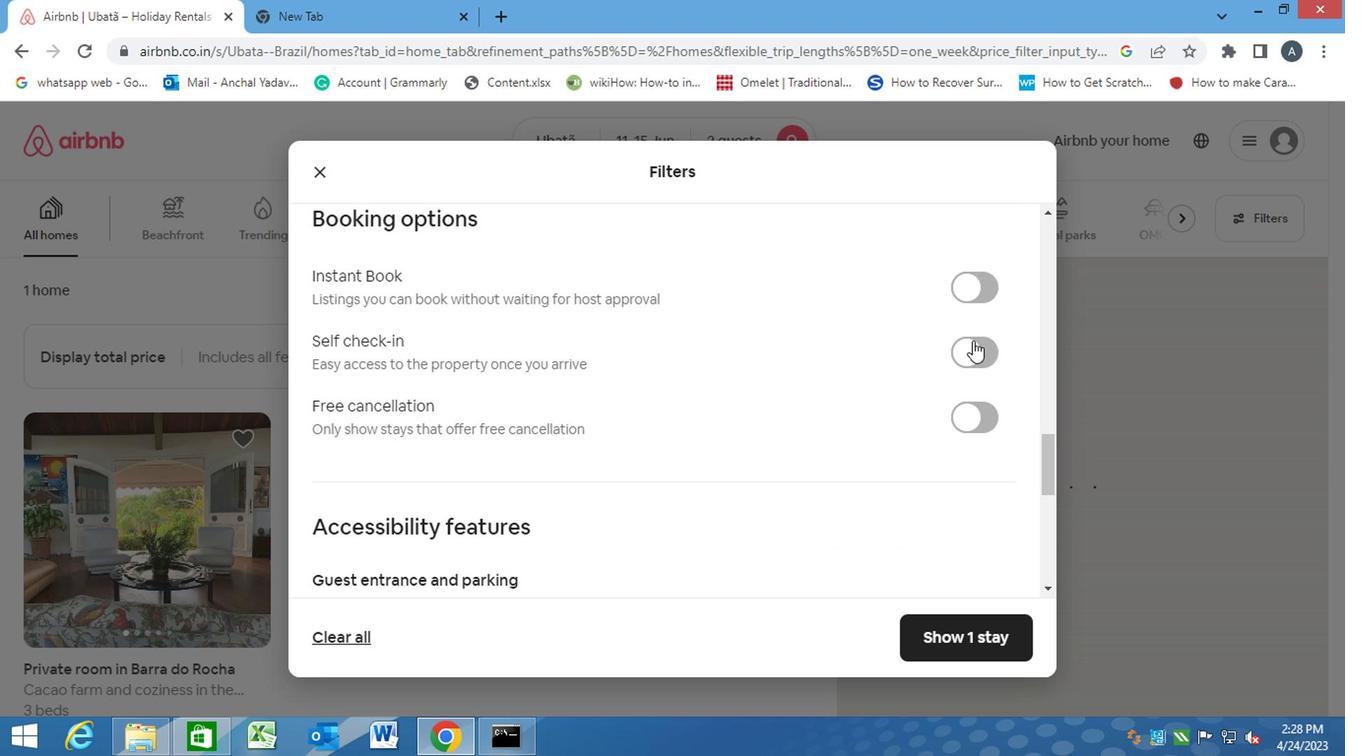 
Action: Mouse pressed left at (965, 354)
Screenshot: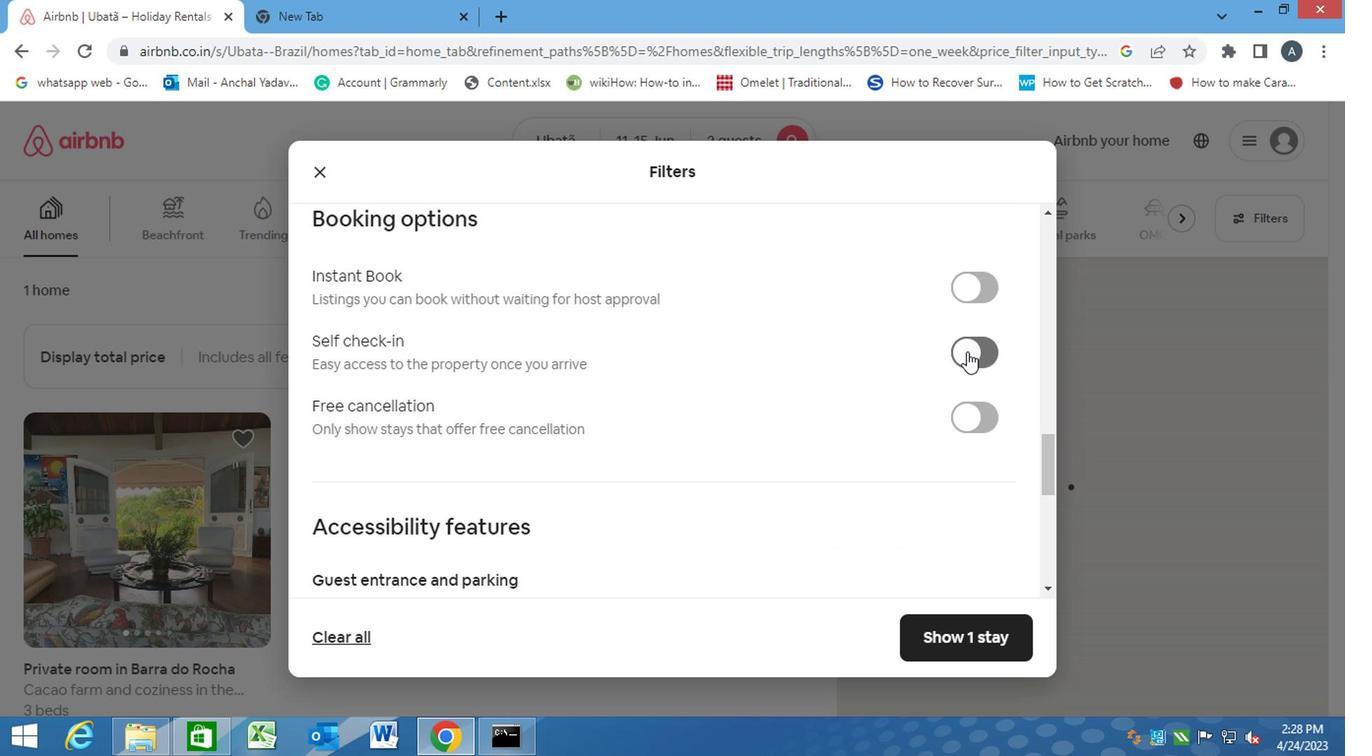 
Action: Mouse moved to (944, 428)
Screenshot: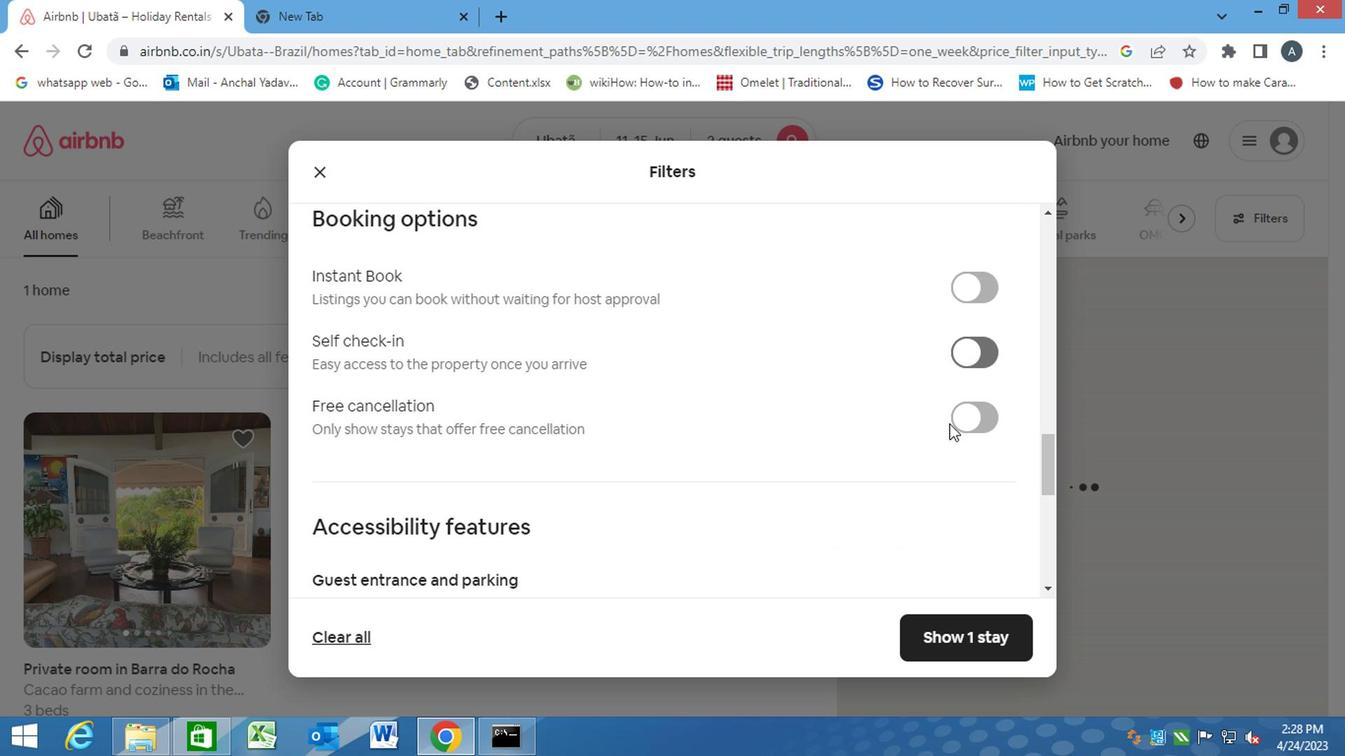 
Action: Mouse scrolled (944, 428) with delta (0, 0)
Screenshot: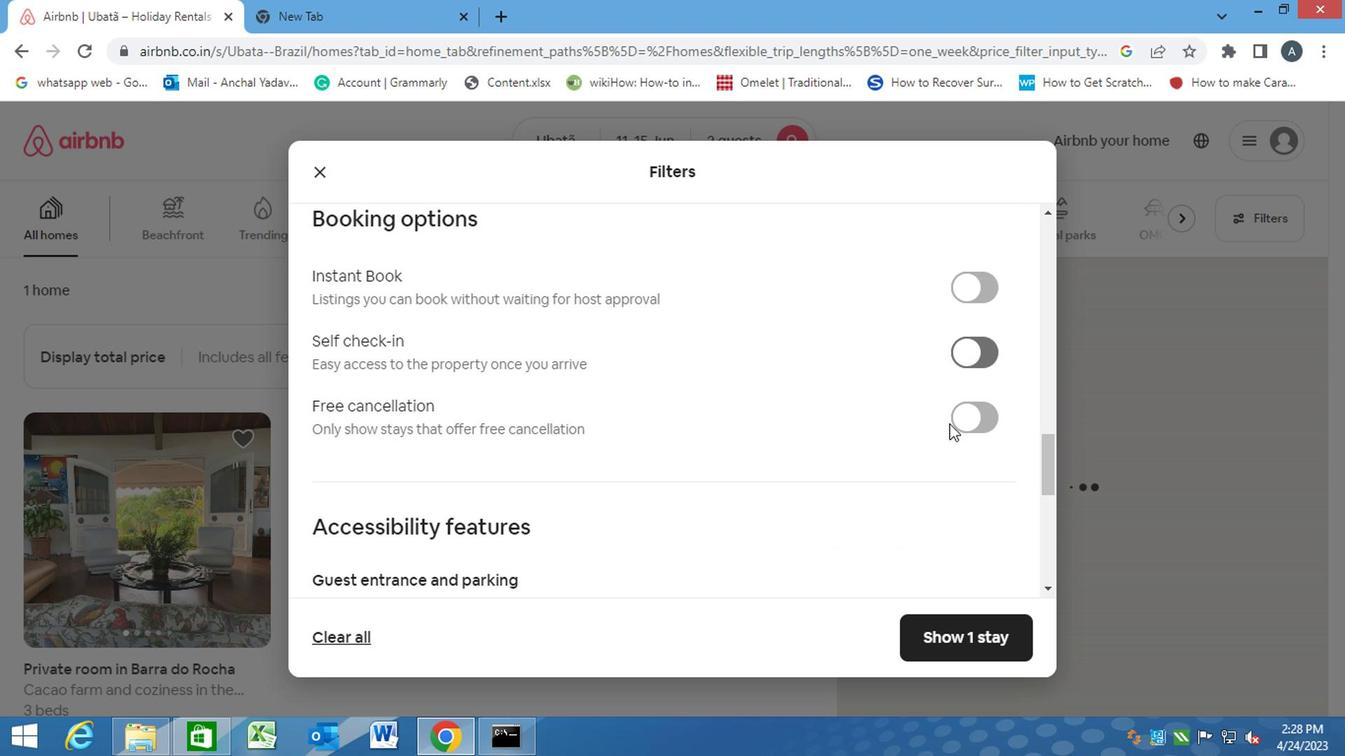 
Action: Mouse moved to (943, 430)
Screenshot: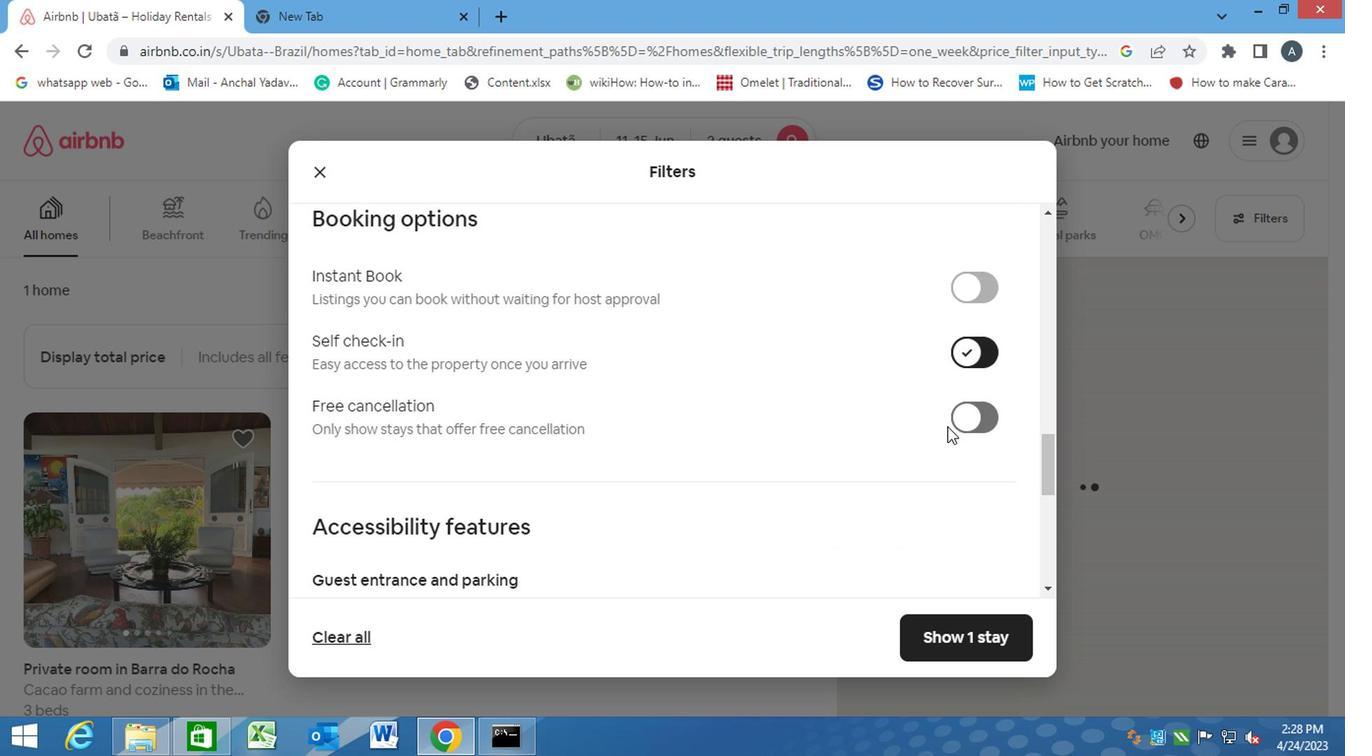 
Action: Mouse scrolled (943, 428) with delta (0, -1)
Screenshot: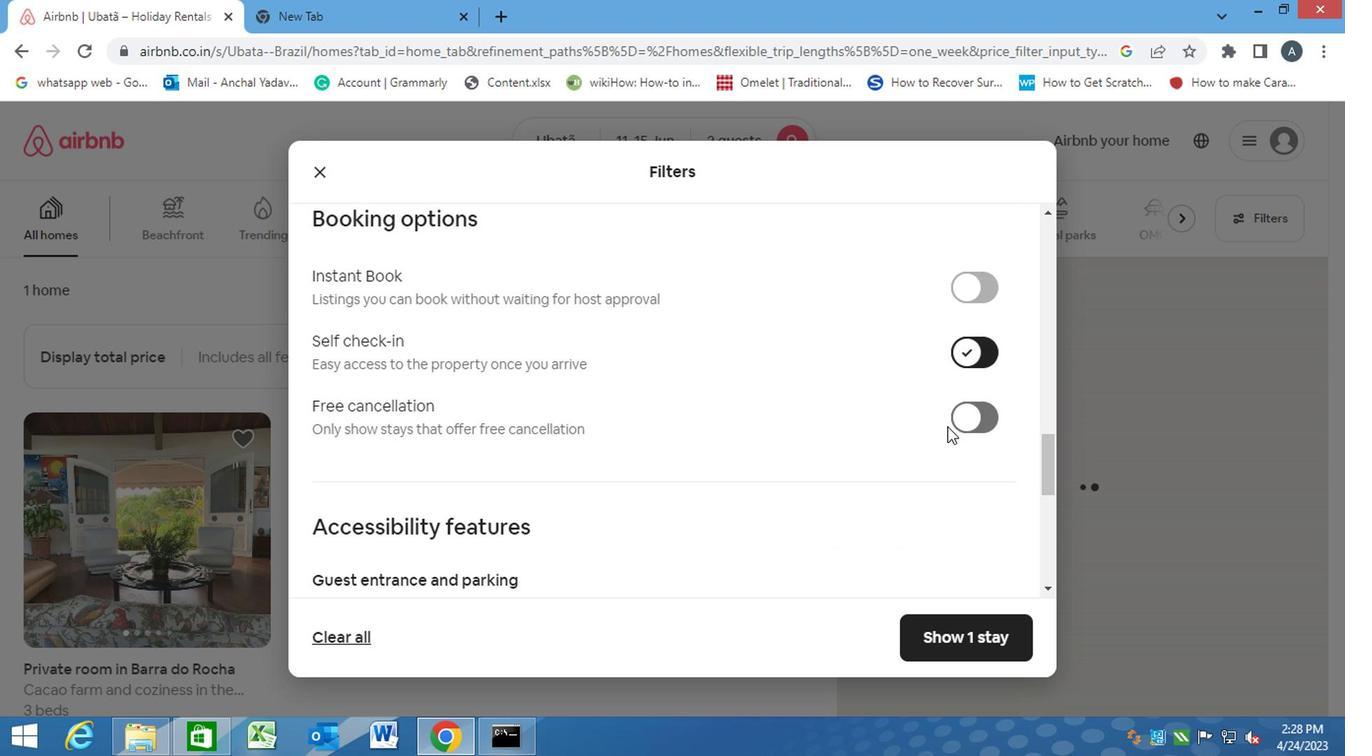 
Action: Mouse moved to (943, 430)
Screenshot: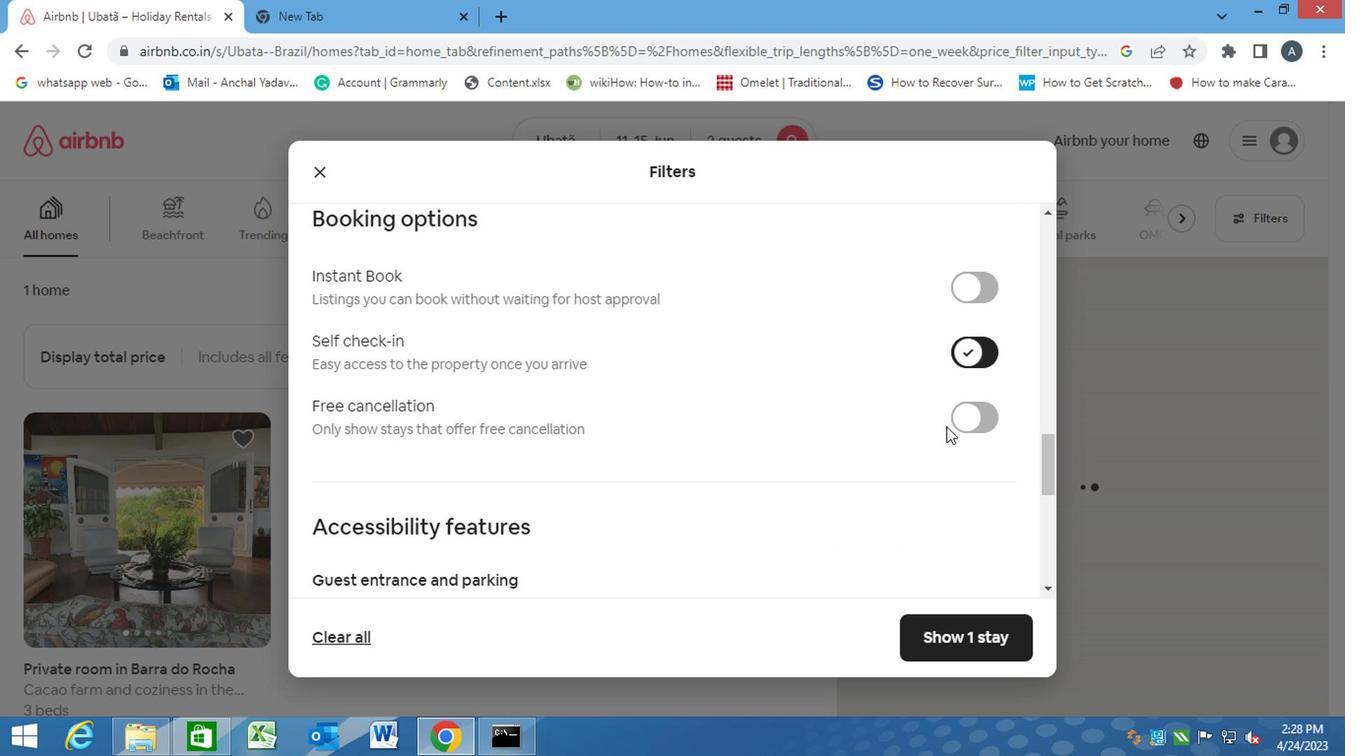 
Action: Mouse scrolled (943, 428) with delta (0, -1)
Screenshot: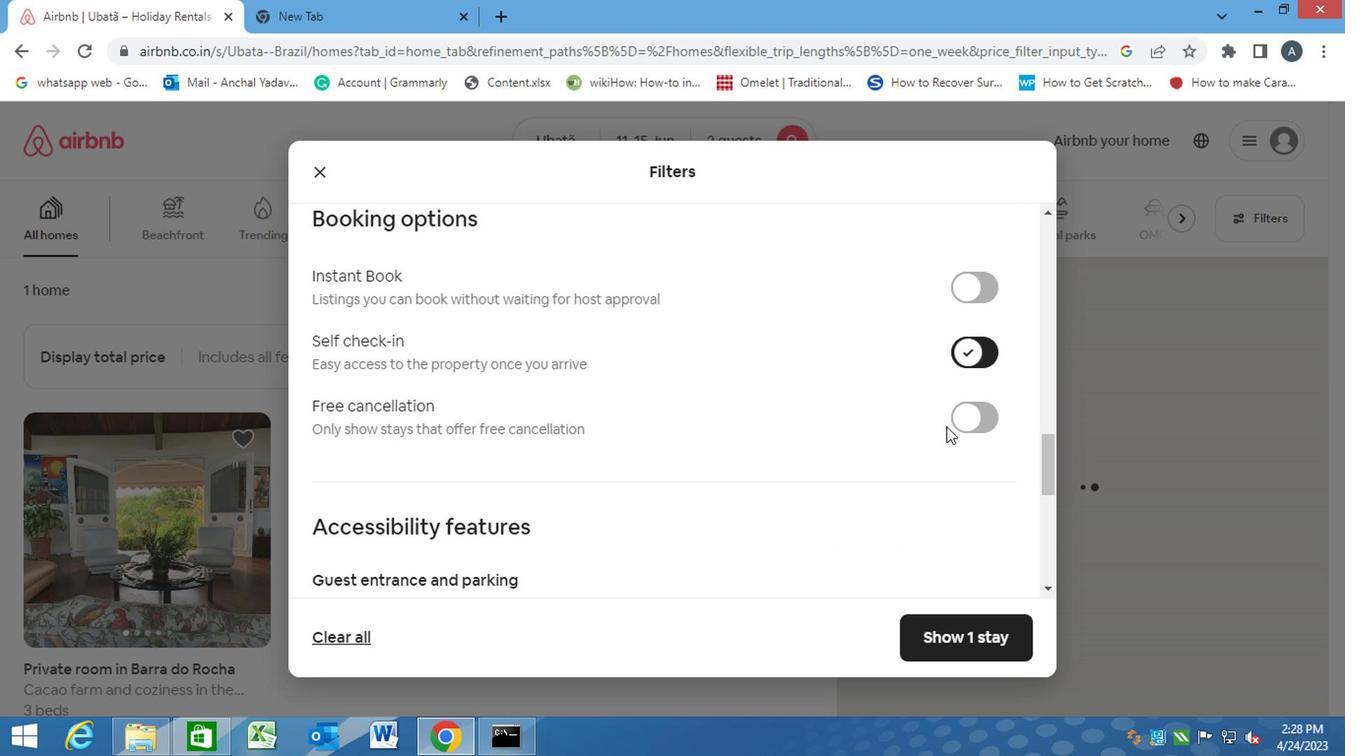 
Action: Mouse moved to (941, 430)
Screenshot: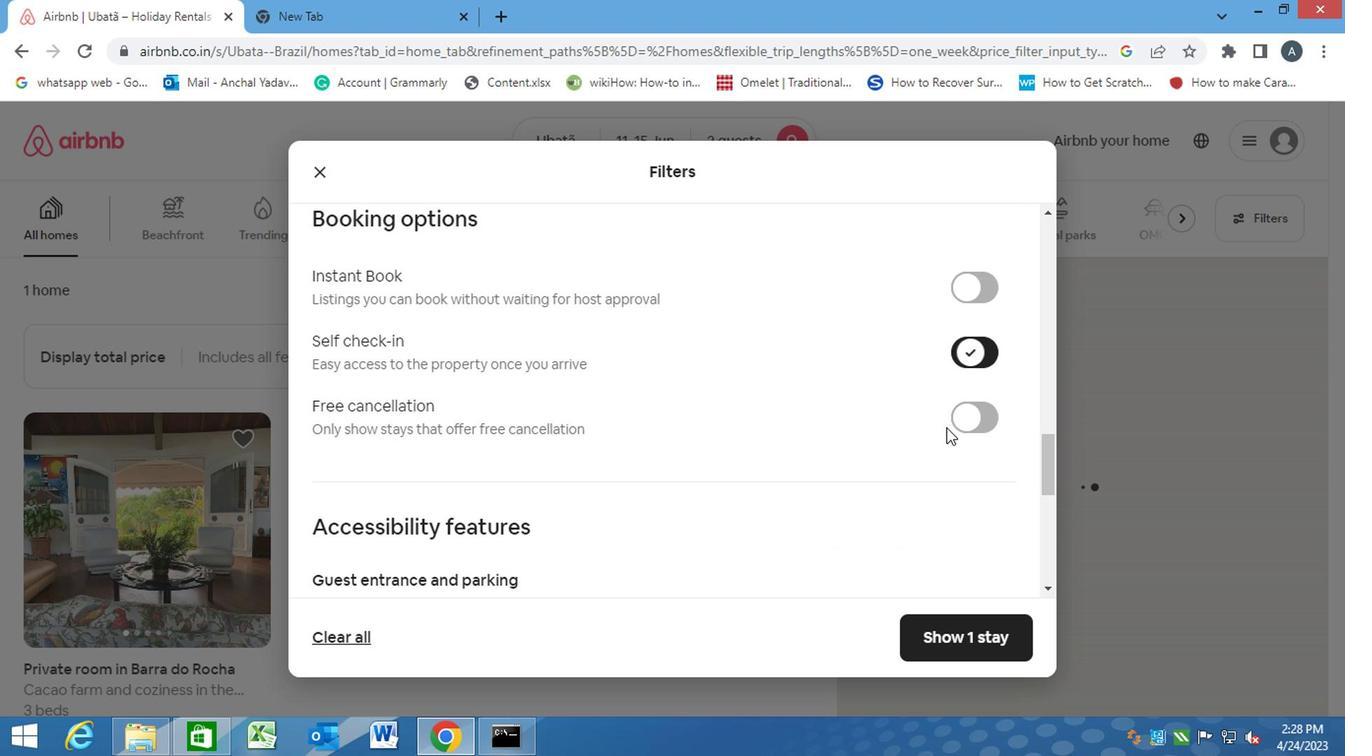 
Action: Mouse scrolled (941, 430) with delta (0, 0)
Screenshot: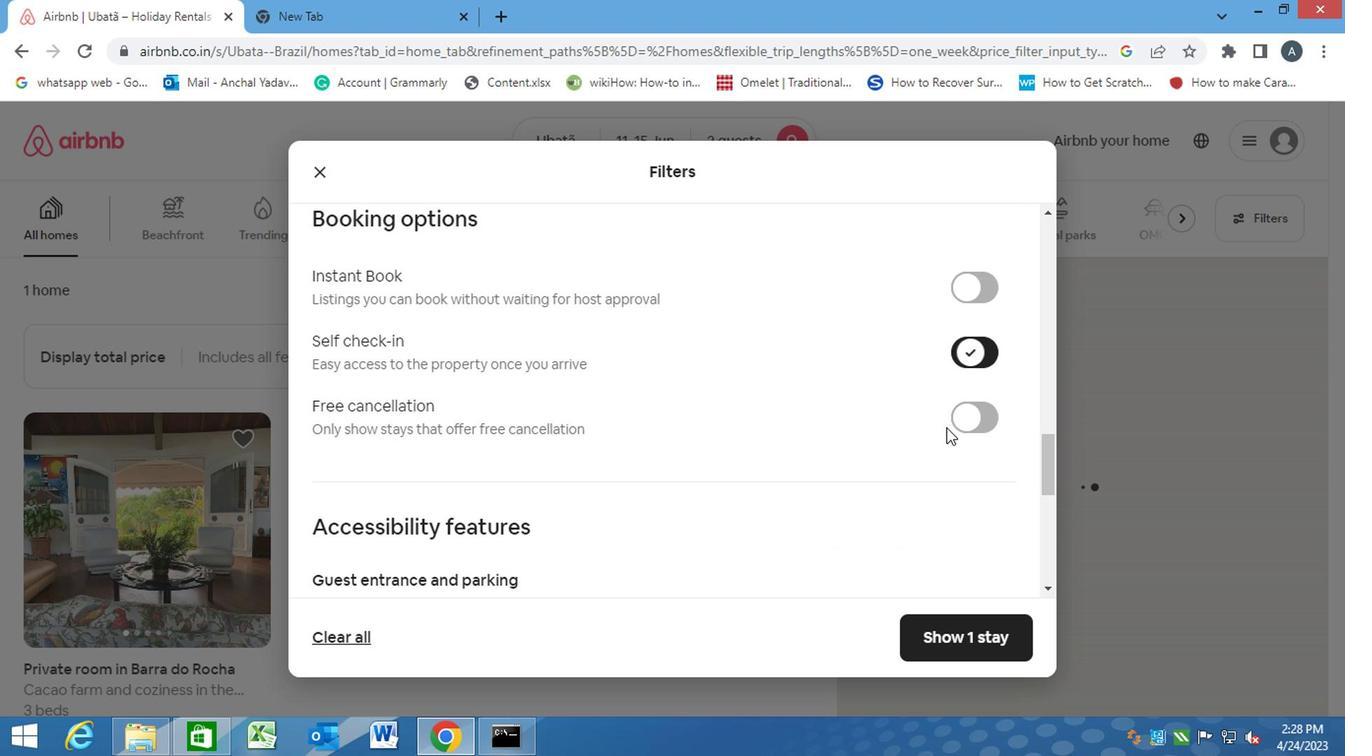 
Action: Mouse moved to (794, 458)
Screenshot: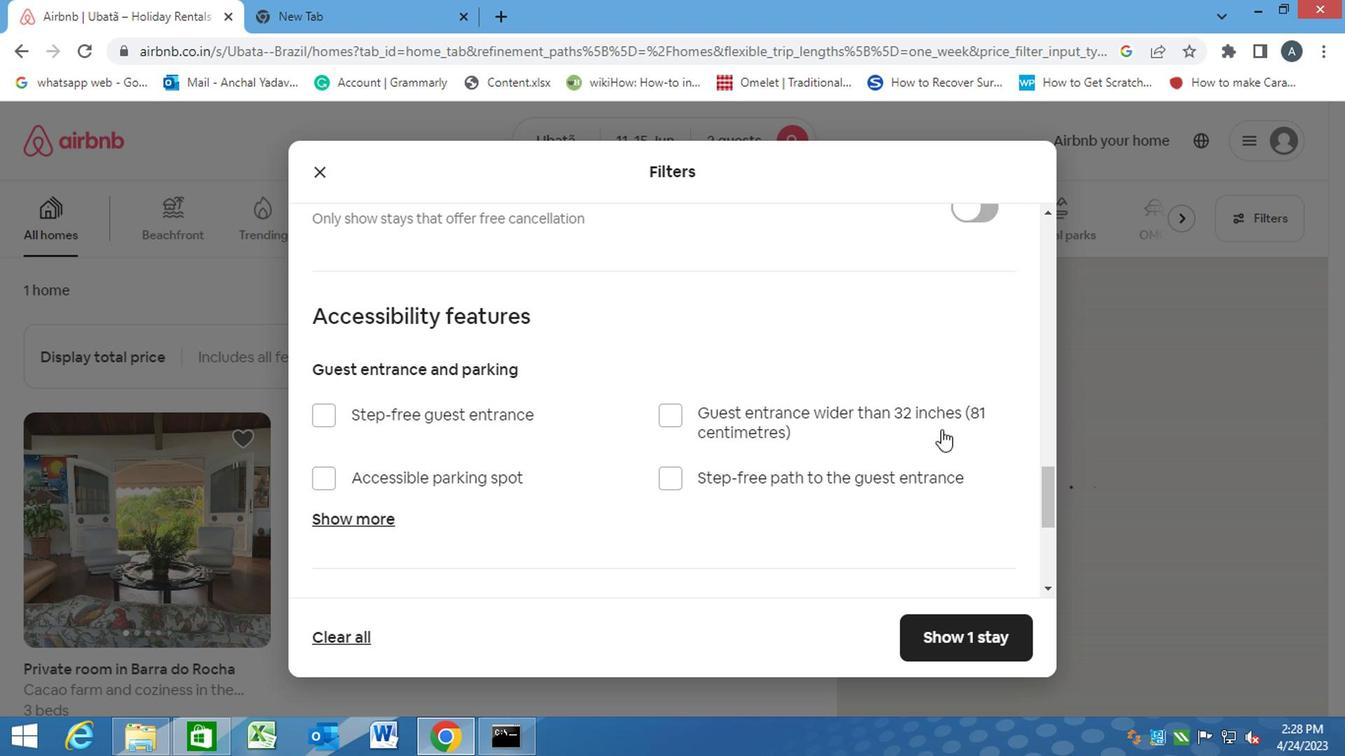 
Action: Mouse scrolled (794, 457) with delta (0, 0)
Screenshot: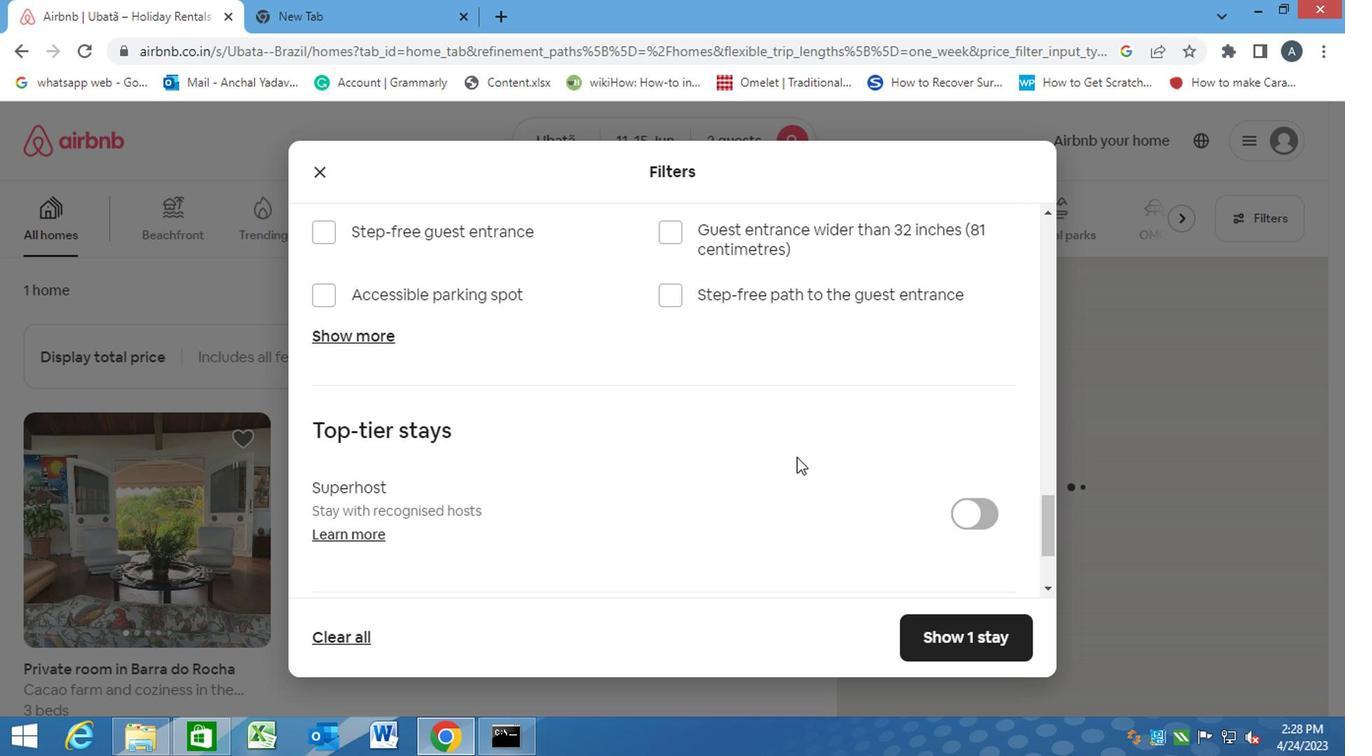 
Action: Mouse scrolled (794, 457) with delta (0, 0)
Screenshot: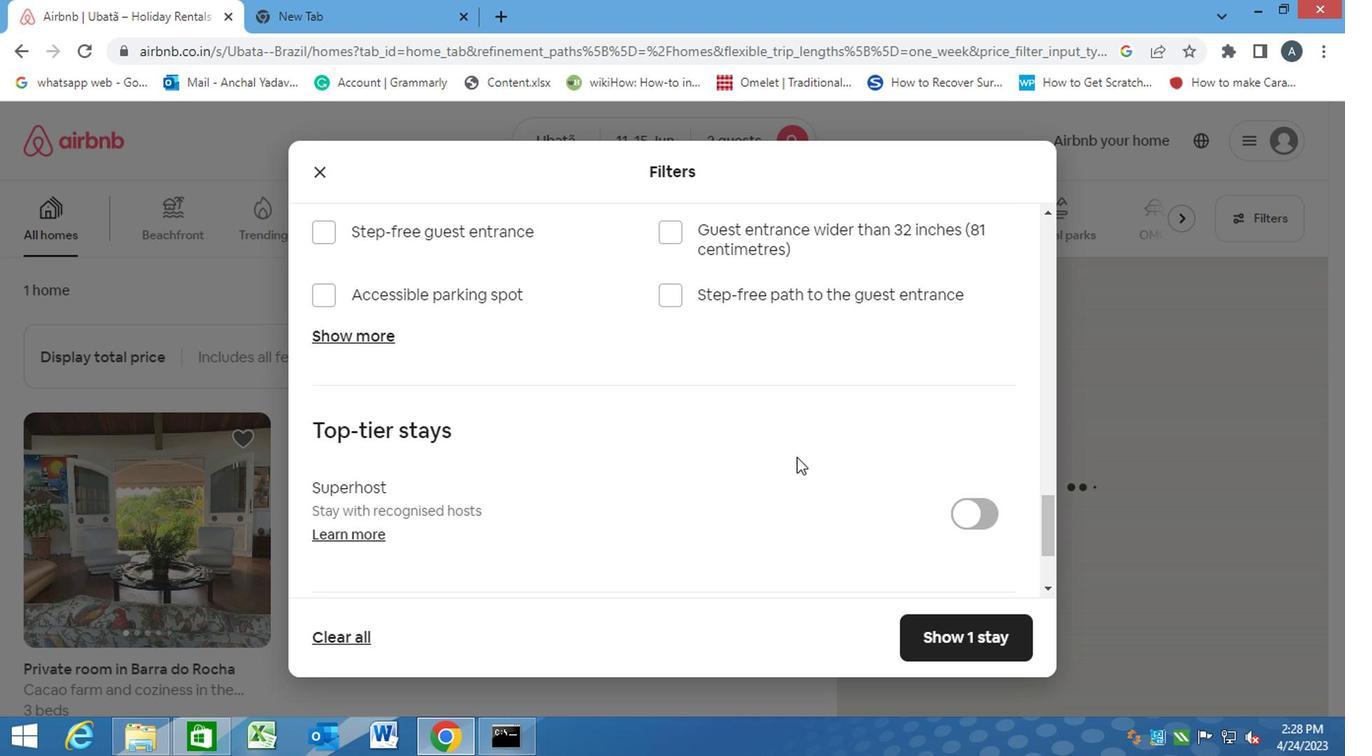 
Action: Mouse moved to (792, 459)
Screenshot: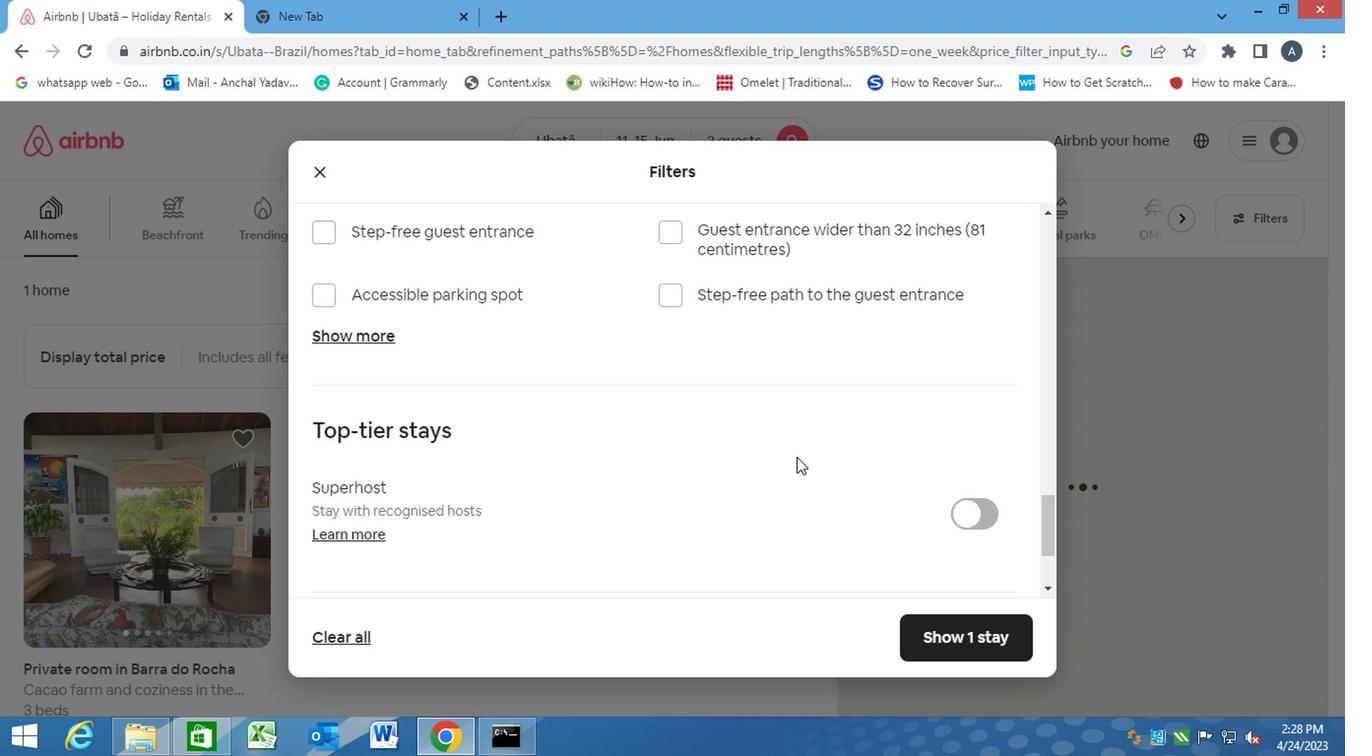 
Action: Mouse scrolled (792, 458) with delta (0, -1)
Screenshot: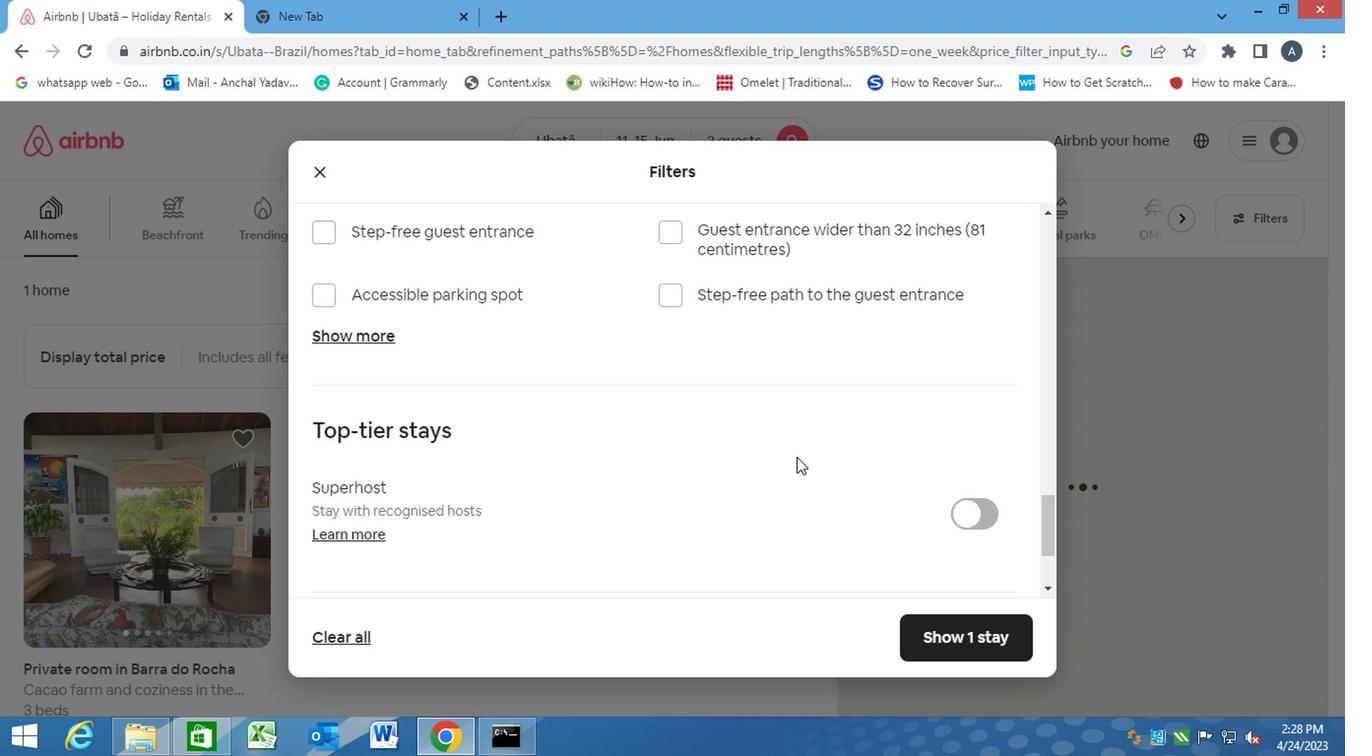 
Action: Mouse moved to (447, 521)
Screenshot: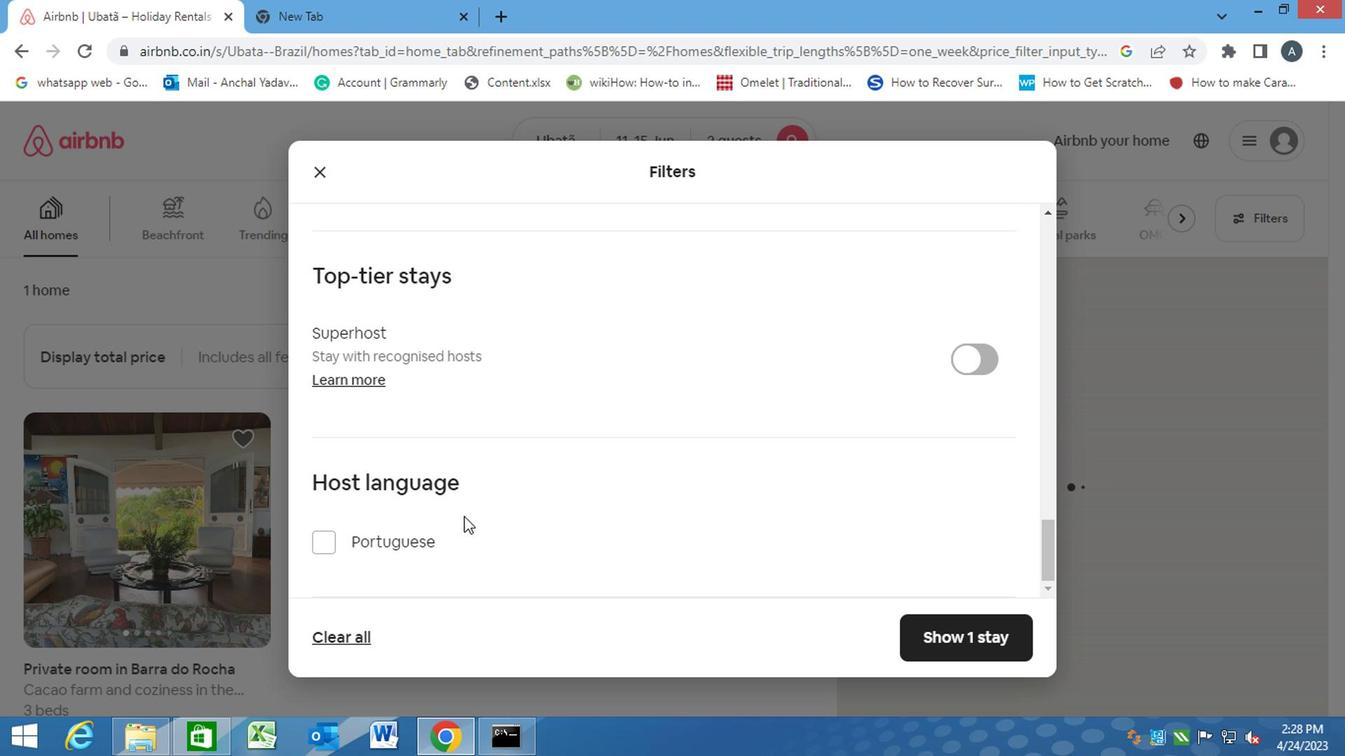 
Action: Mouse scrolled (447, 520) with delta (0, 0)
Screenshot: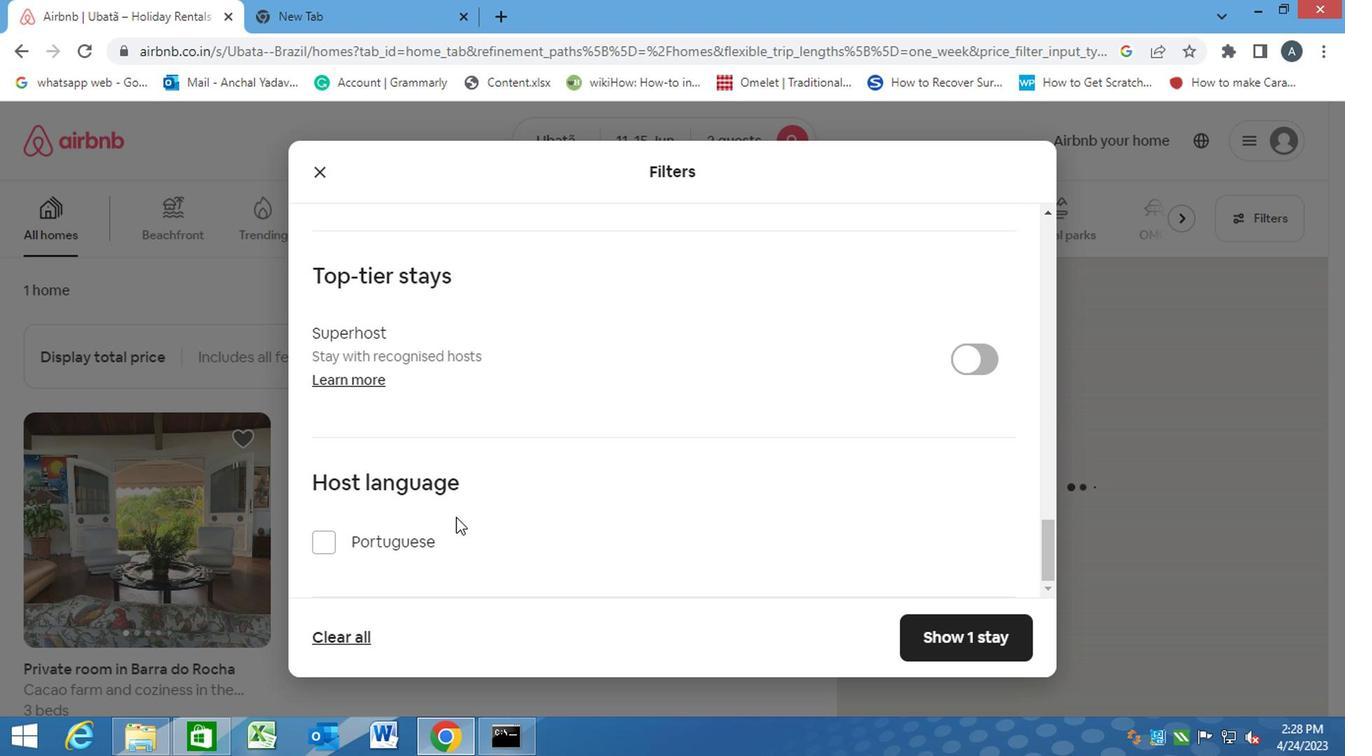 
Action: Mouse scrolled (447, 520) with delta (0, 0)
Screenshot: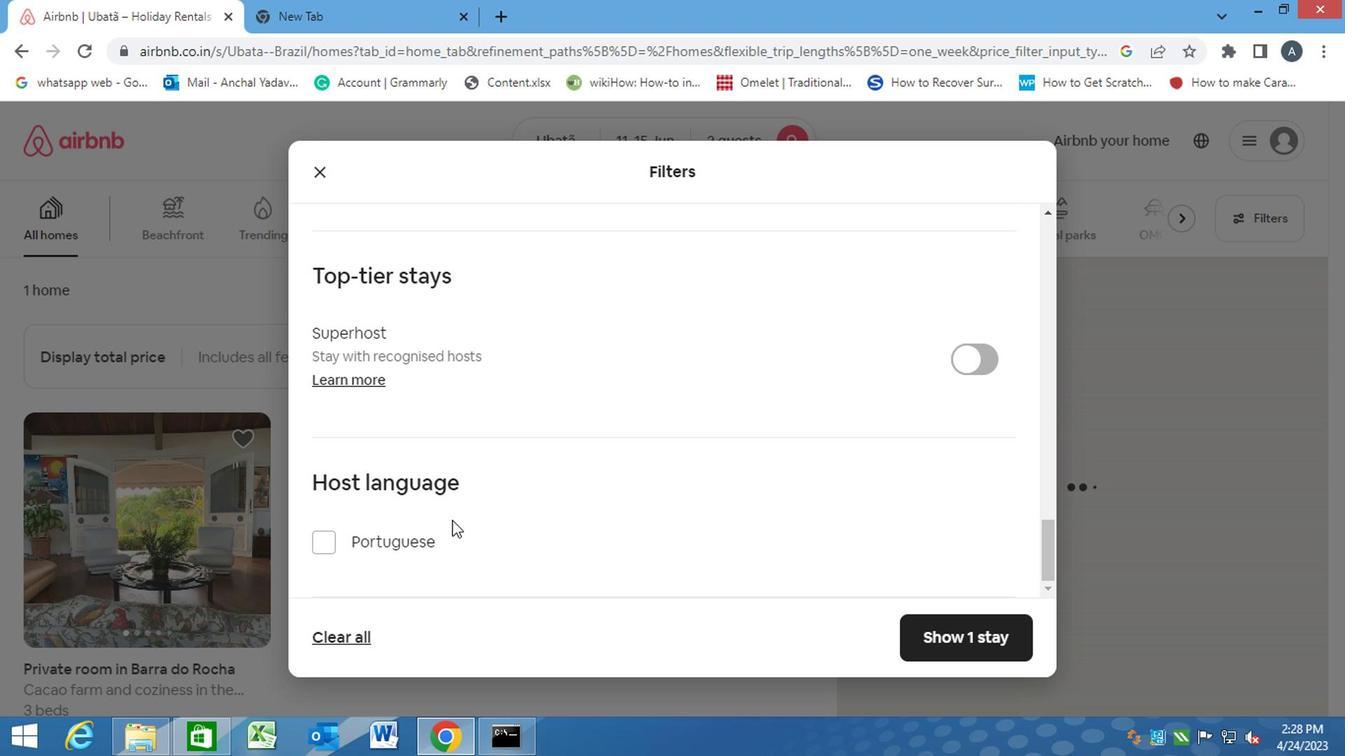 
Action: Mouse scrolled (447, 520) with delta (0, 0)
Screenshot: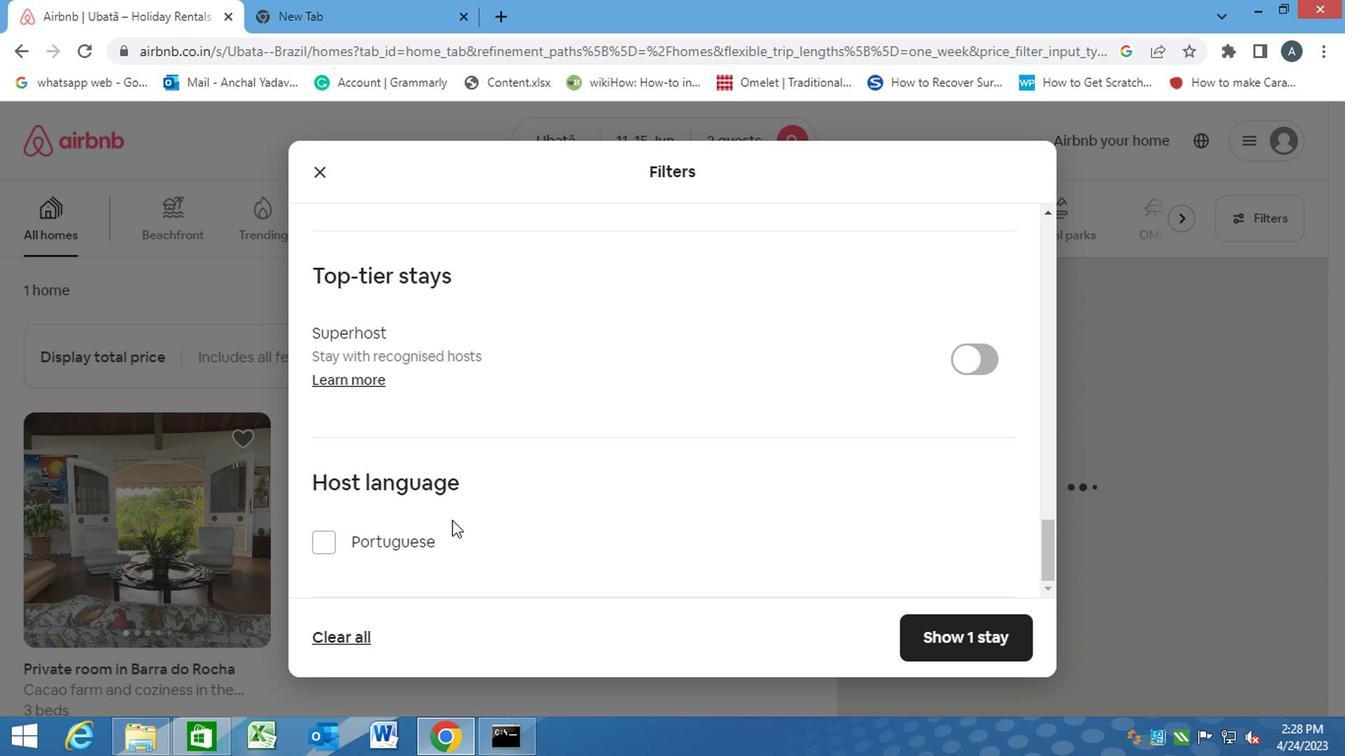
Action: Mouse moved to (955, 638)
Screenshot: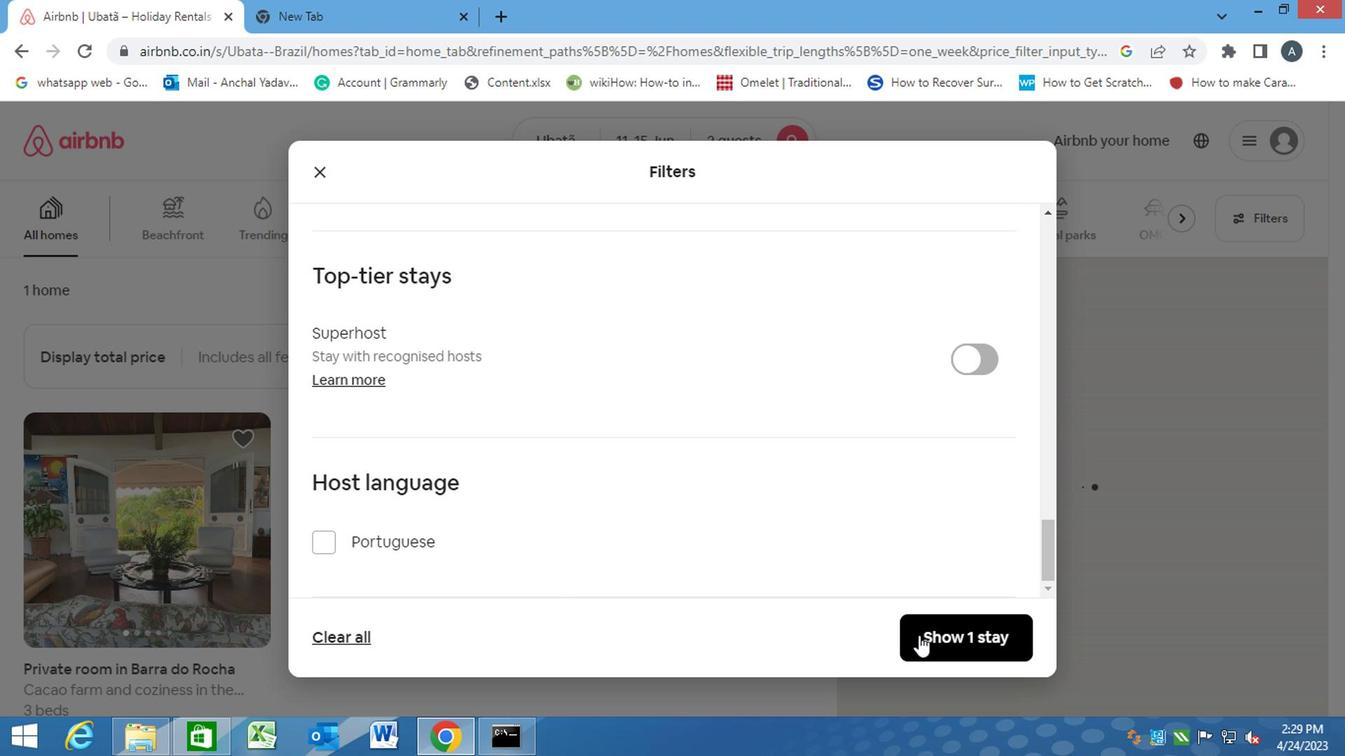 
Action: Mouse pressed left at (955, 638)
Screenshot: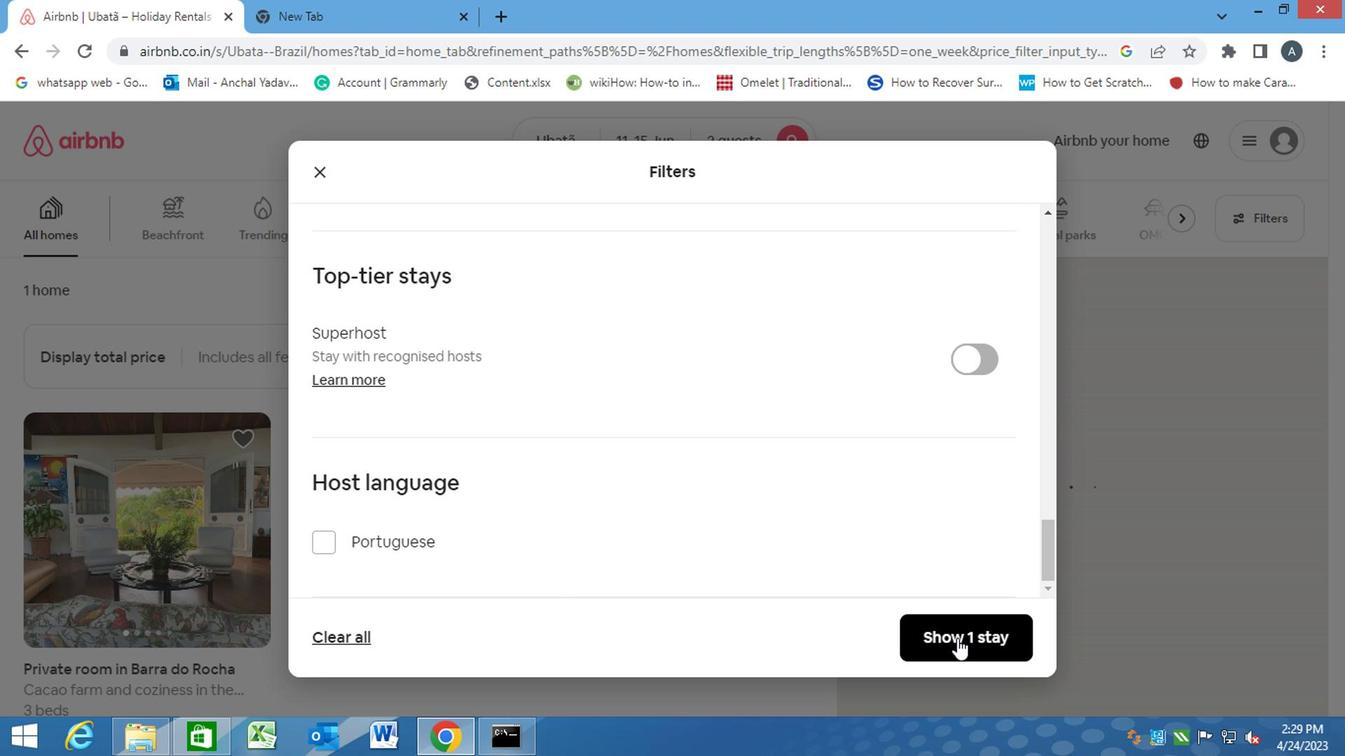 
